 Task: Find connections with filter location Monforte de Lemos with filter topic #Lawwith filter profile language French with filter current company GroupM with filter school Women's Christian College Chennai with filter industry IT System Installation and Disposal with filter service category Information Management with filter keywords title Funeral Attendant
Action: Mouse moved to (209, 302)
Screenshot: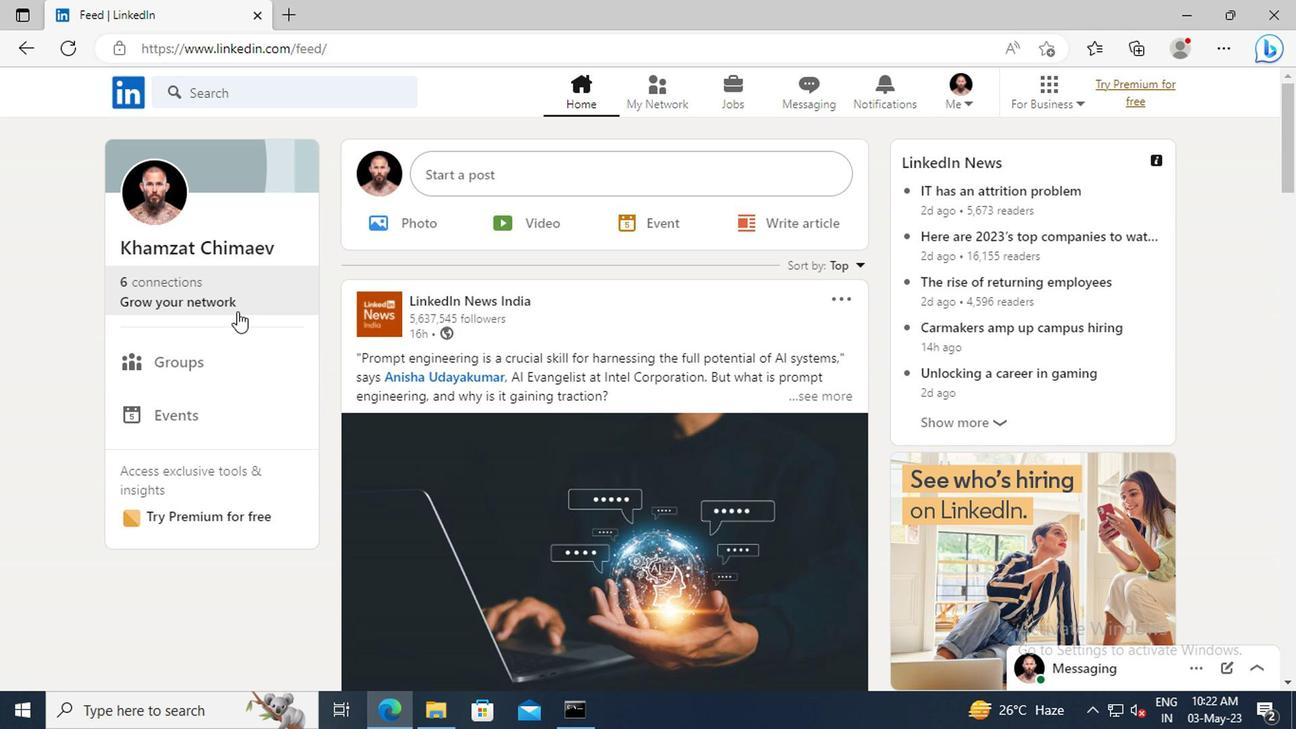 
Action: Mouse pressed left at (209, 302)
Screenshot: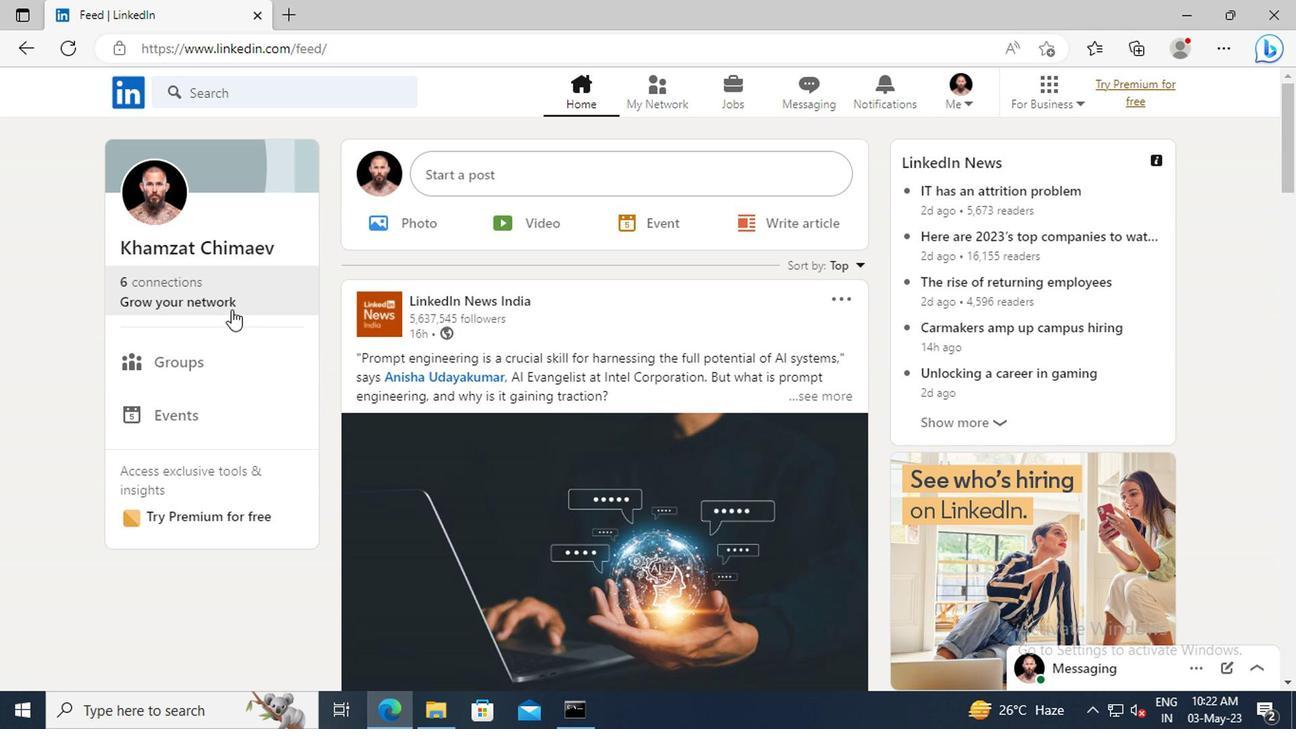 
Action: Mouse moved to (197, 201)
Screenshot: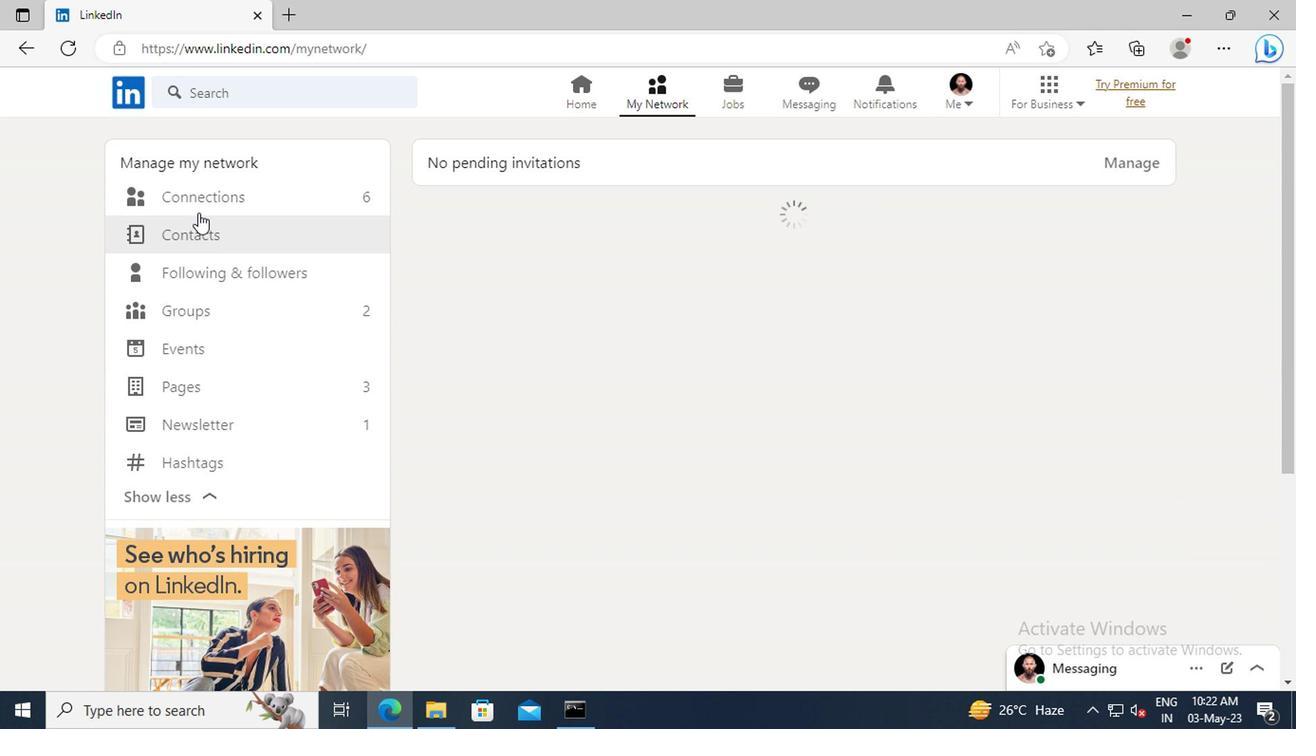 
Action: Mouse pressed left at (197, 201)
Screenshot: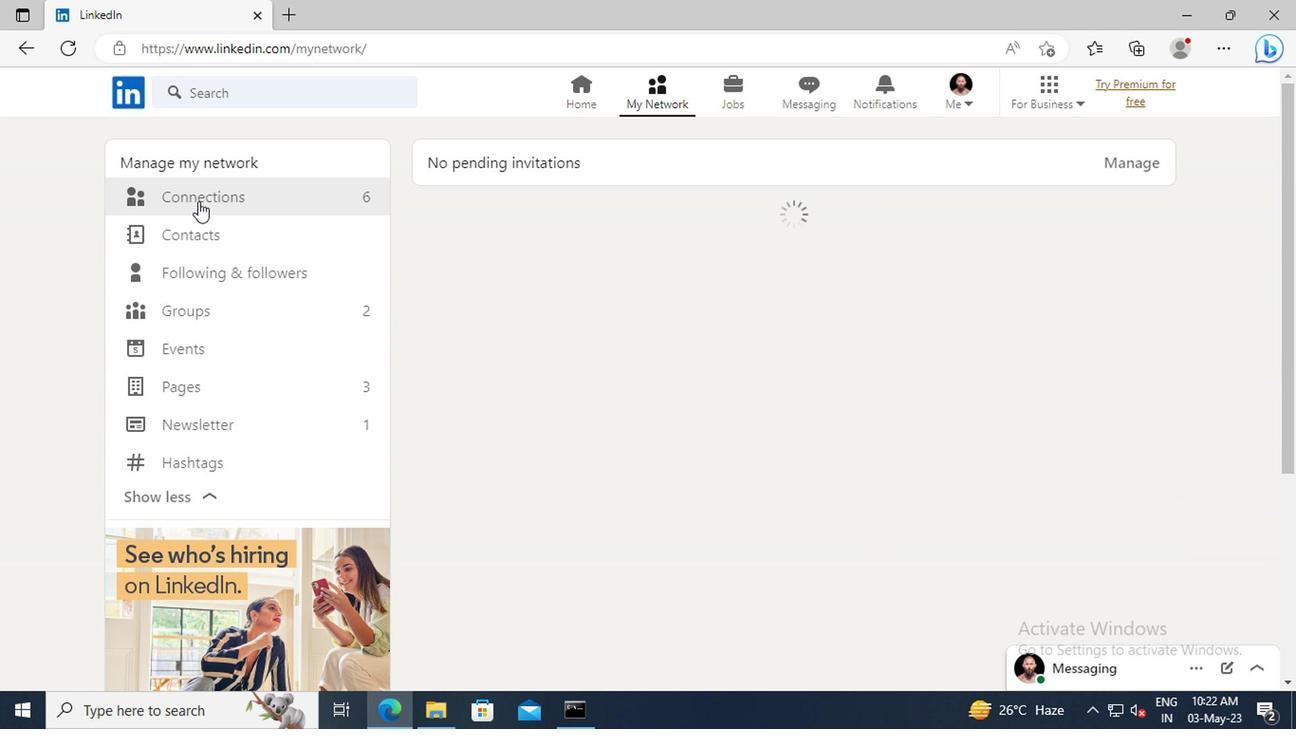 
Action: Mouse moved to (768, 205)
Screenshot: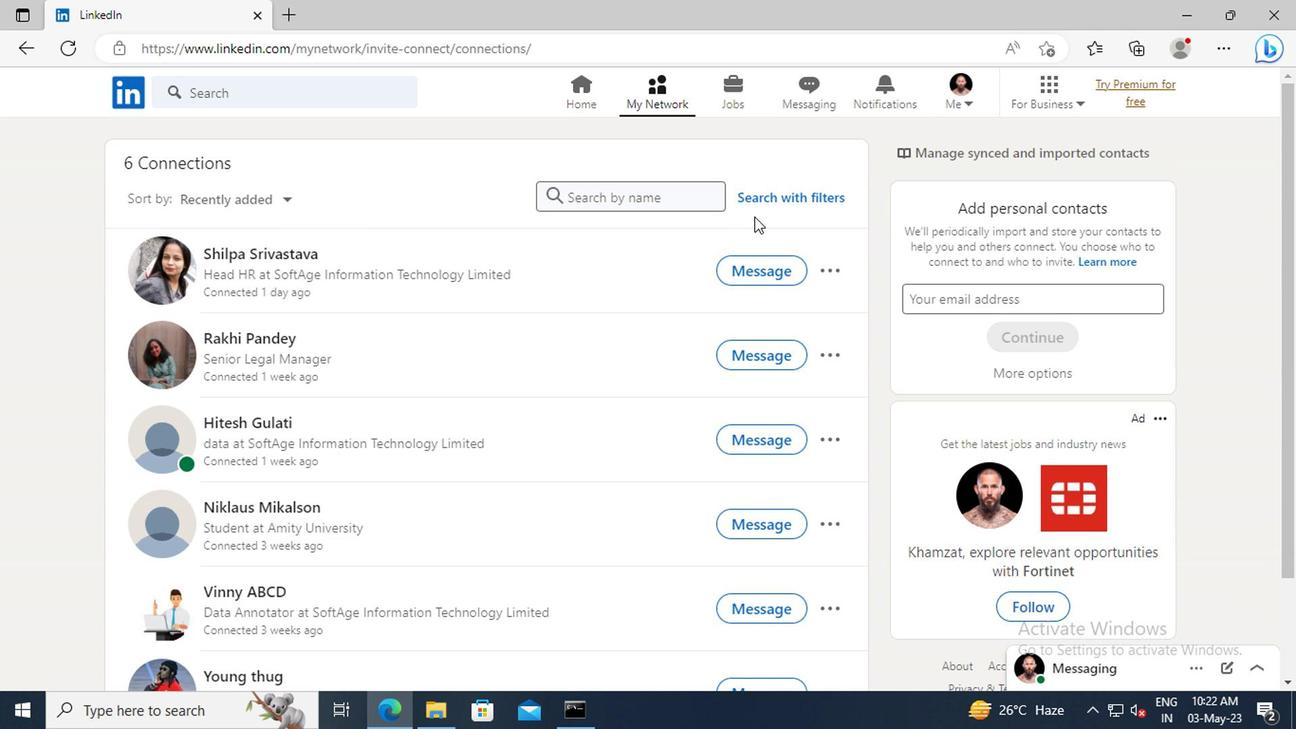 
Action: Mouse pressed left at (768, 205)
Screenshot: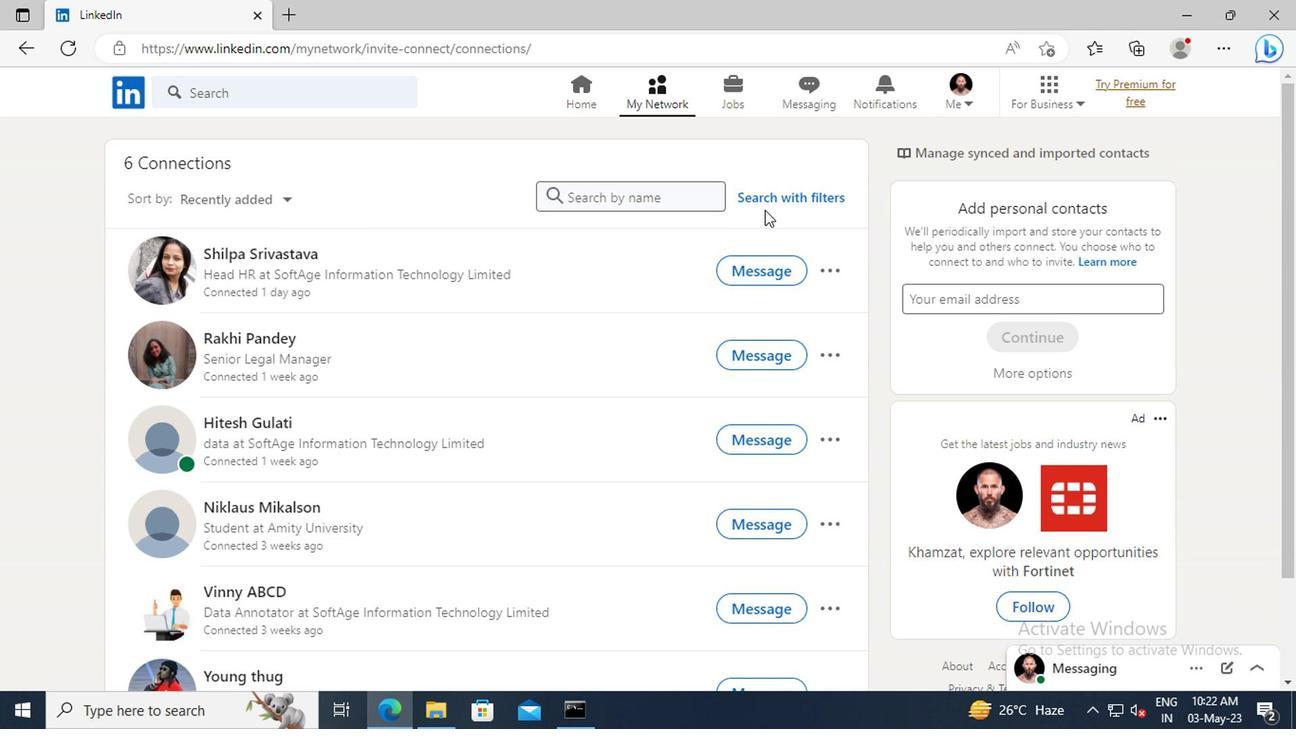 
Action: Mouse moved to (721, 146)
Screenshot: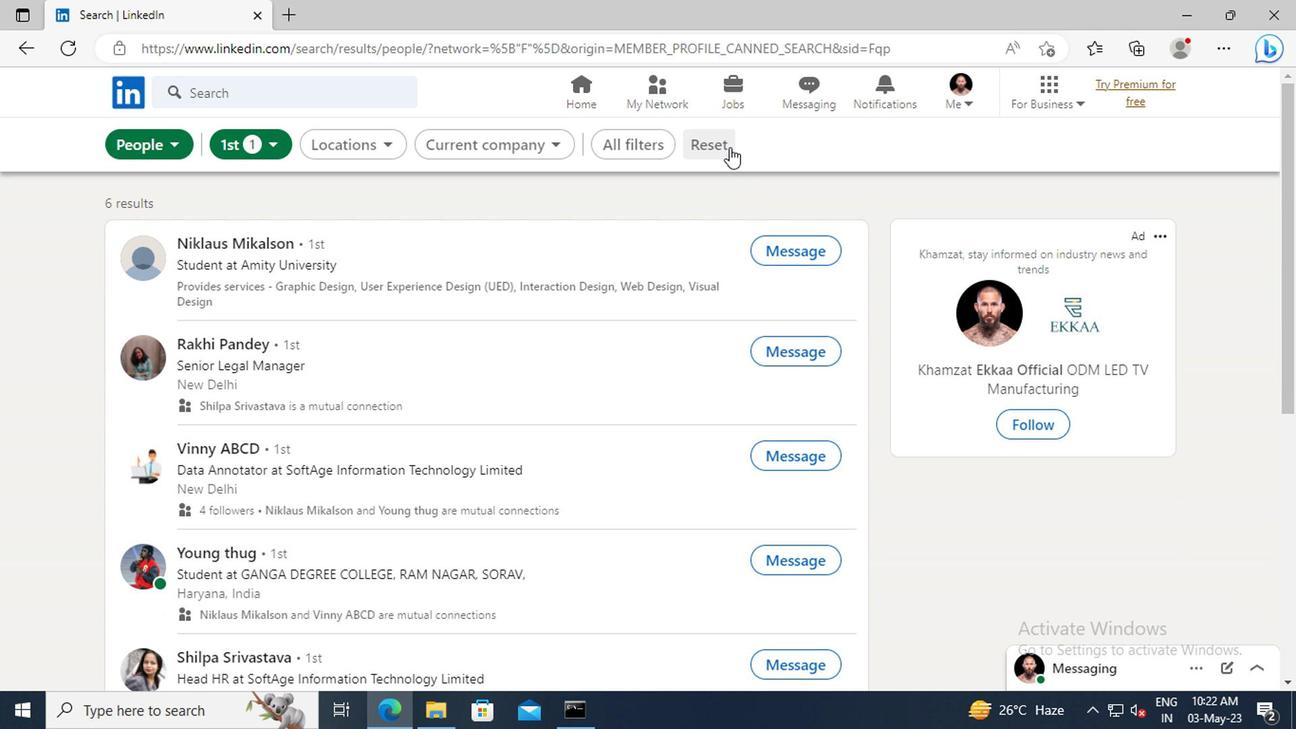 
Action: Mouse pressed left at (721, 146)
Screenshot: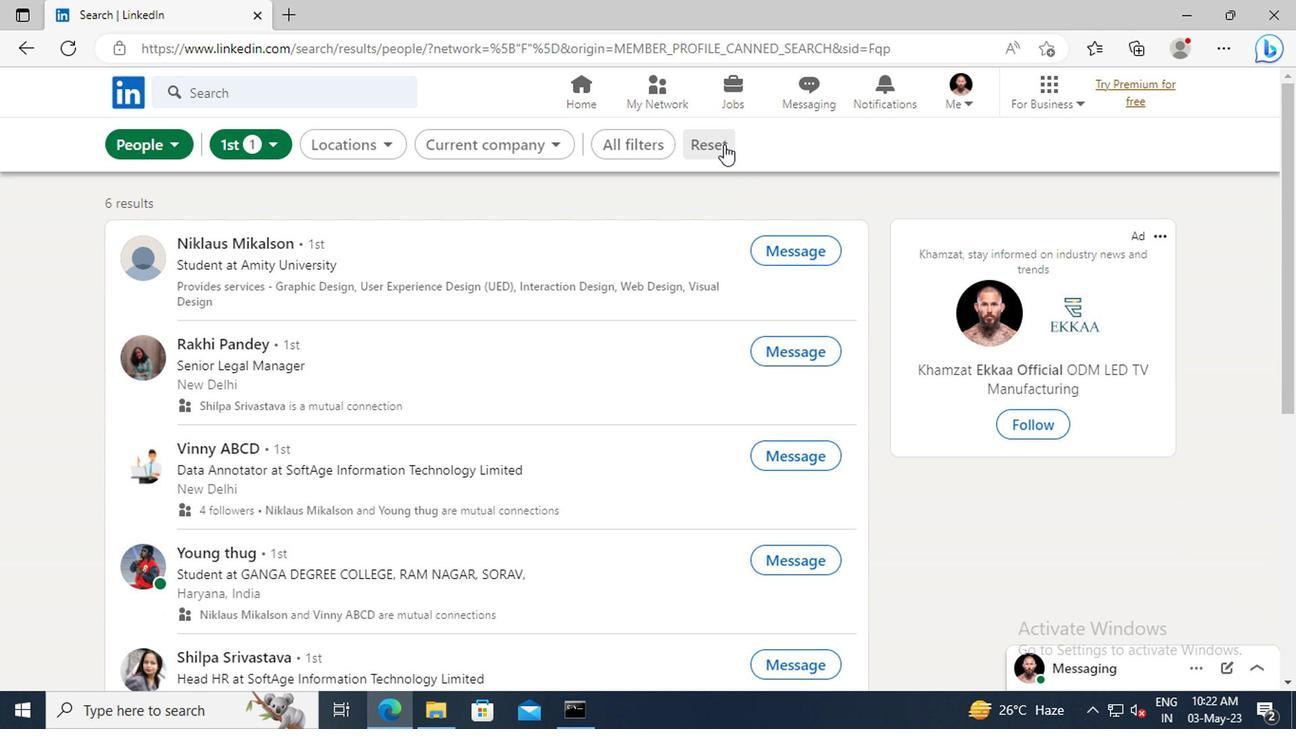 
Action: Mouse moved to (696, 146)
Screenshot: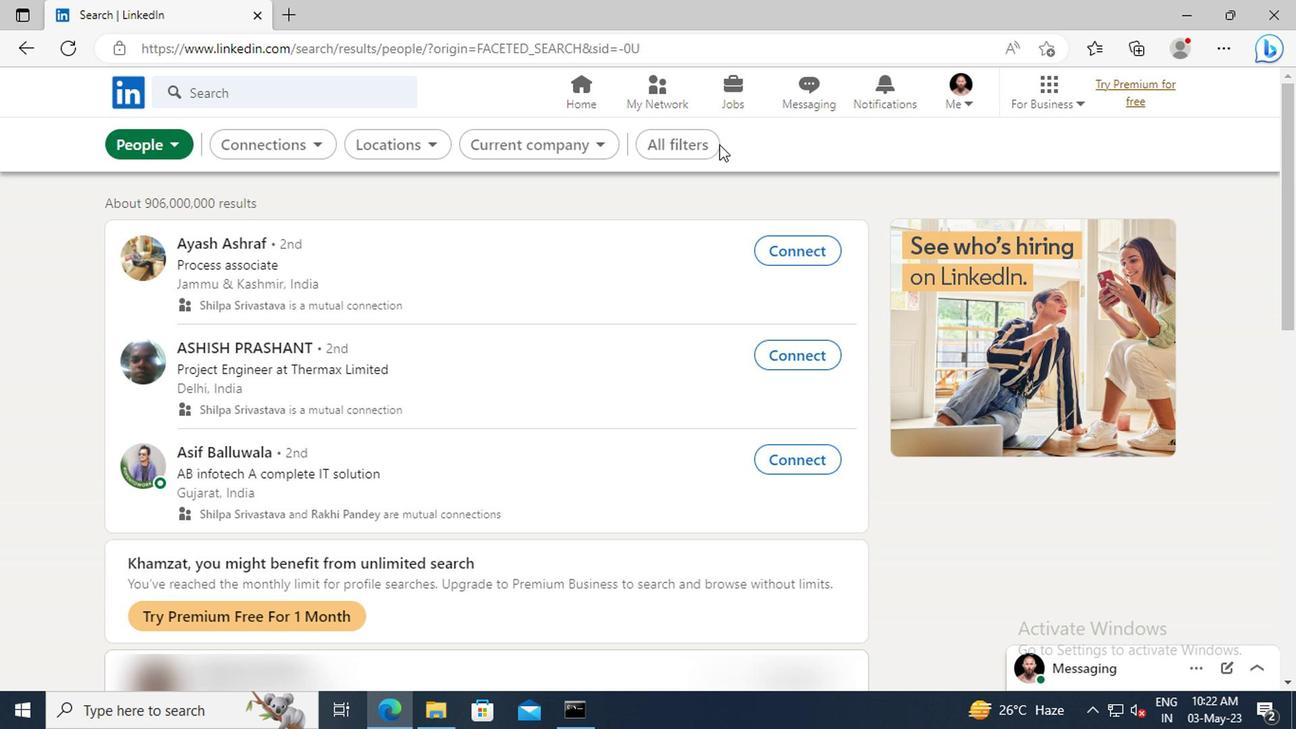
Action: Mouse pressed left at (696, 146)
Screenshot: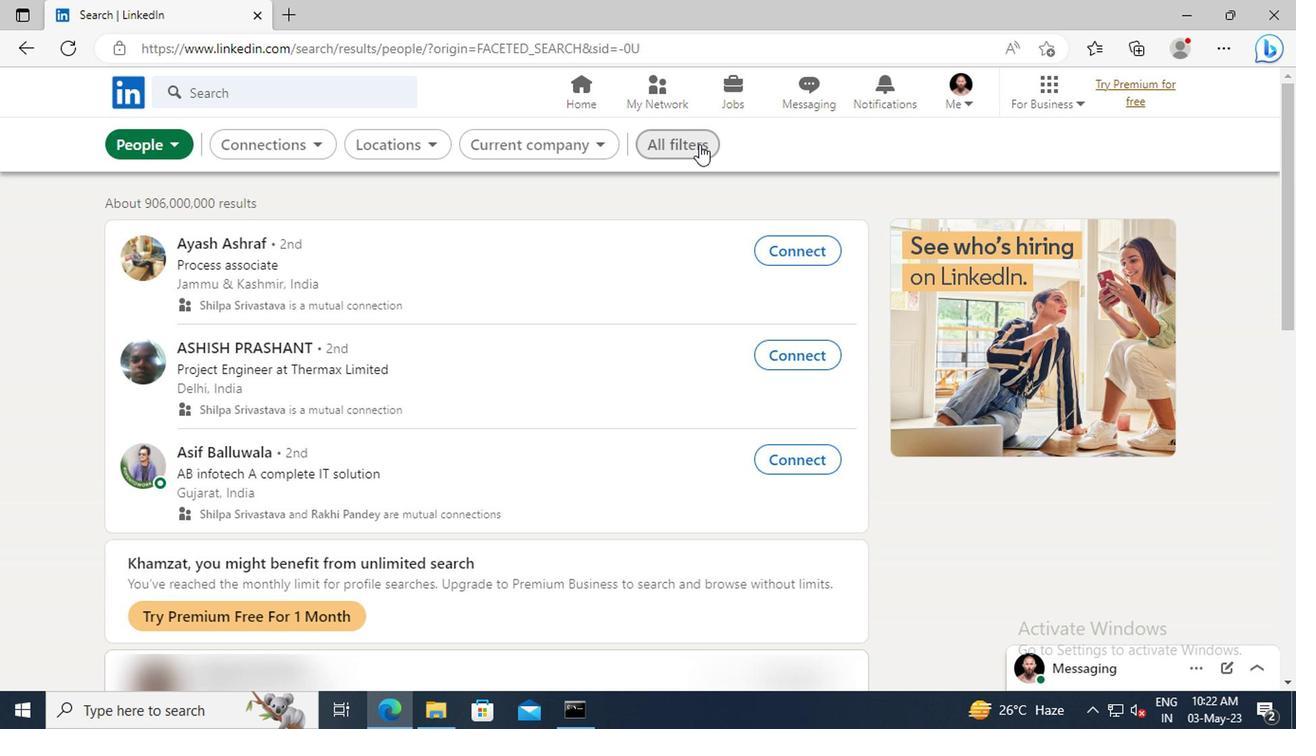 
Action: Mouse moved to (1059, 364)
Screenshot: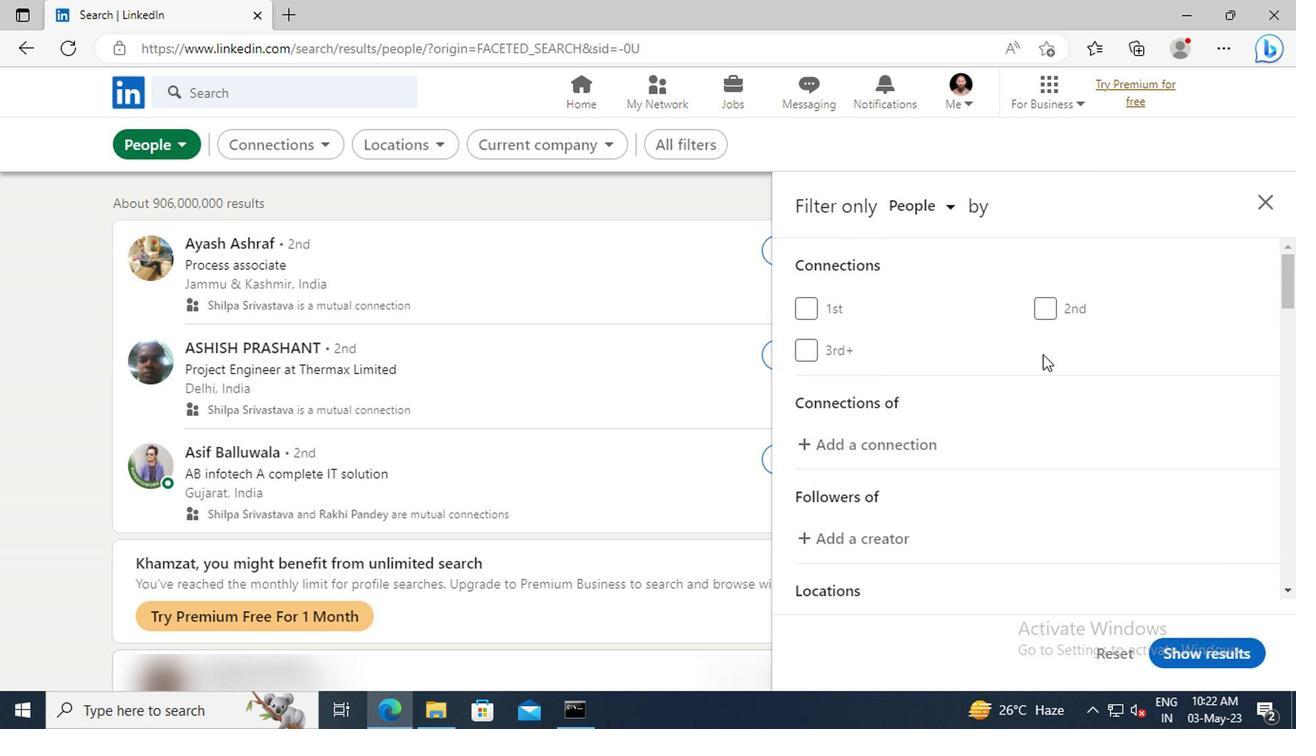 
Action: Mouse scrolled (1059, 363) with delta (0, 0)
Screenshot: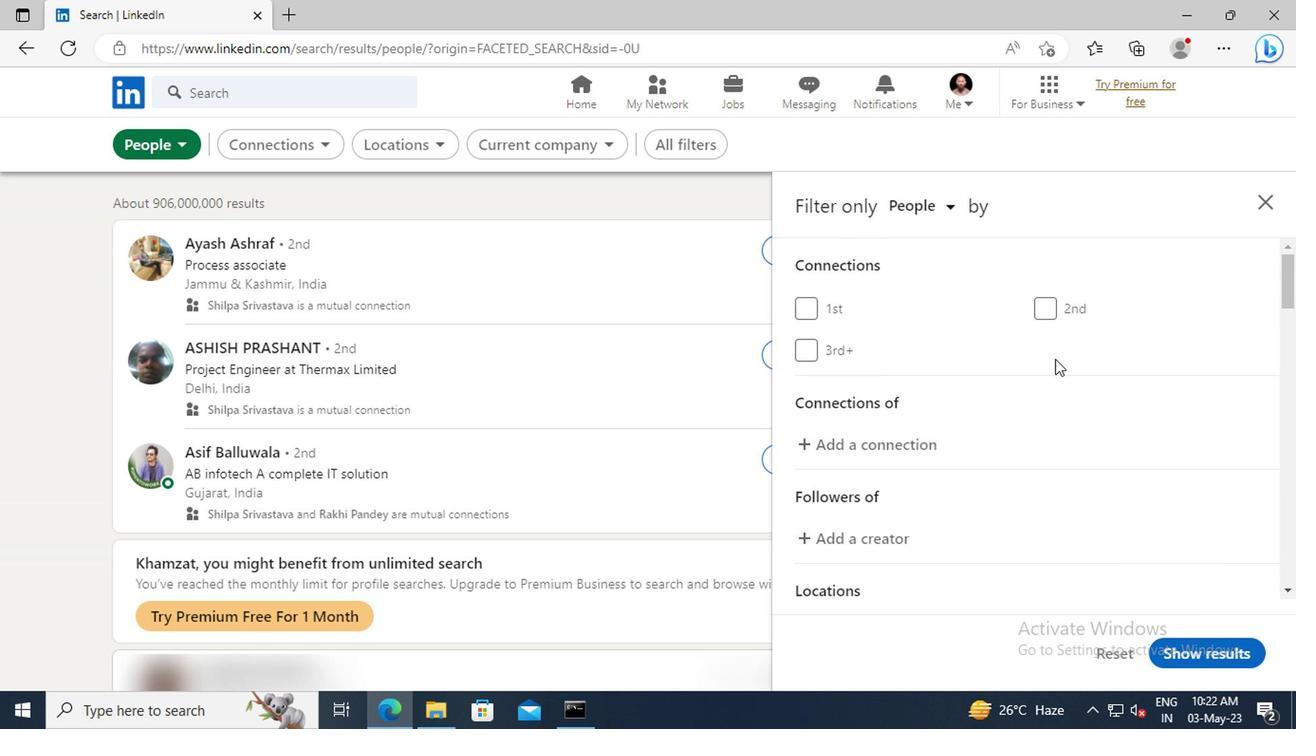 
Action: Mouse moved to (1060, 364)
Screenshot: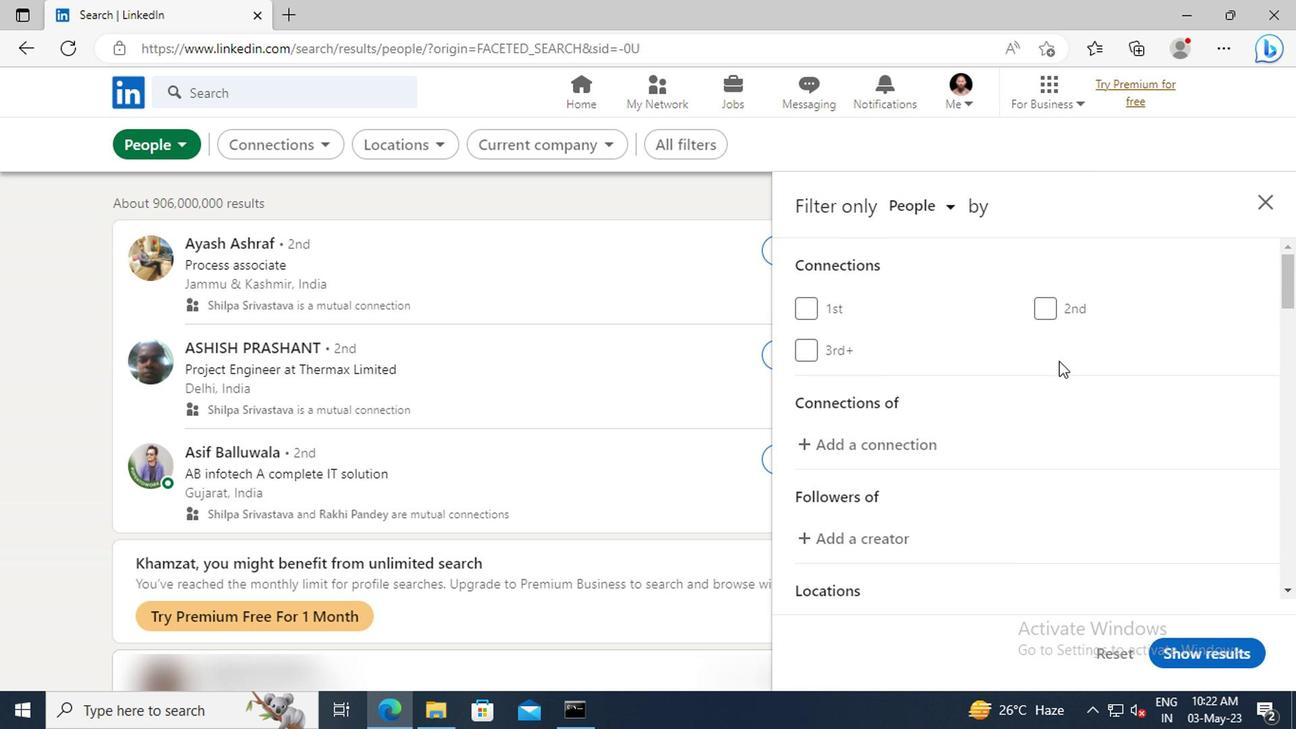 
Action: Mouse scrolled (1060, 363) with delta (0, 0)
Screenshot: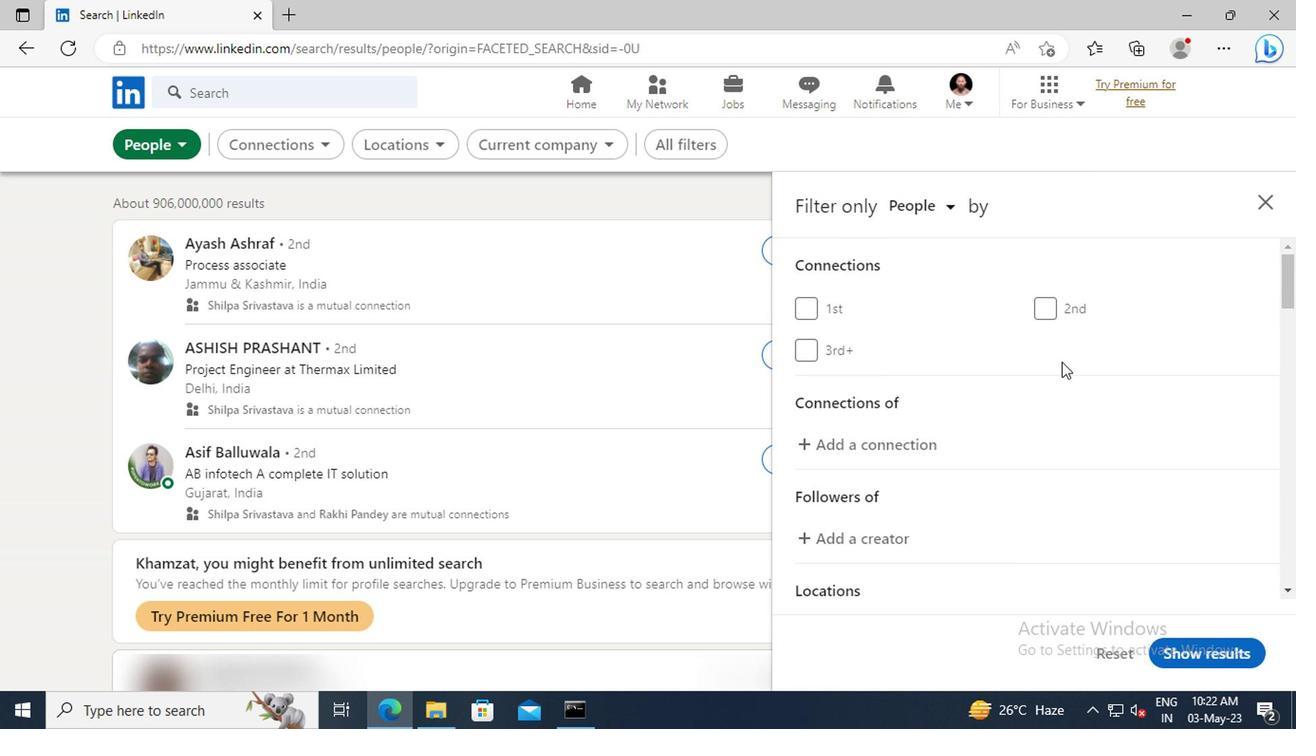 
Action: Mouse scrolled (1060, 363) with delta (0, 0)
Screenshot: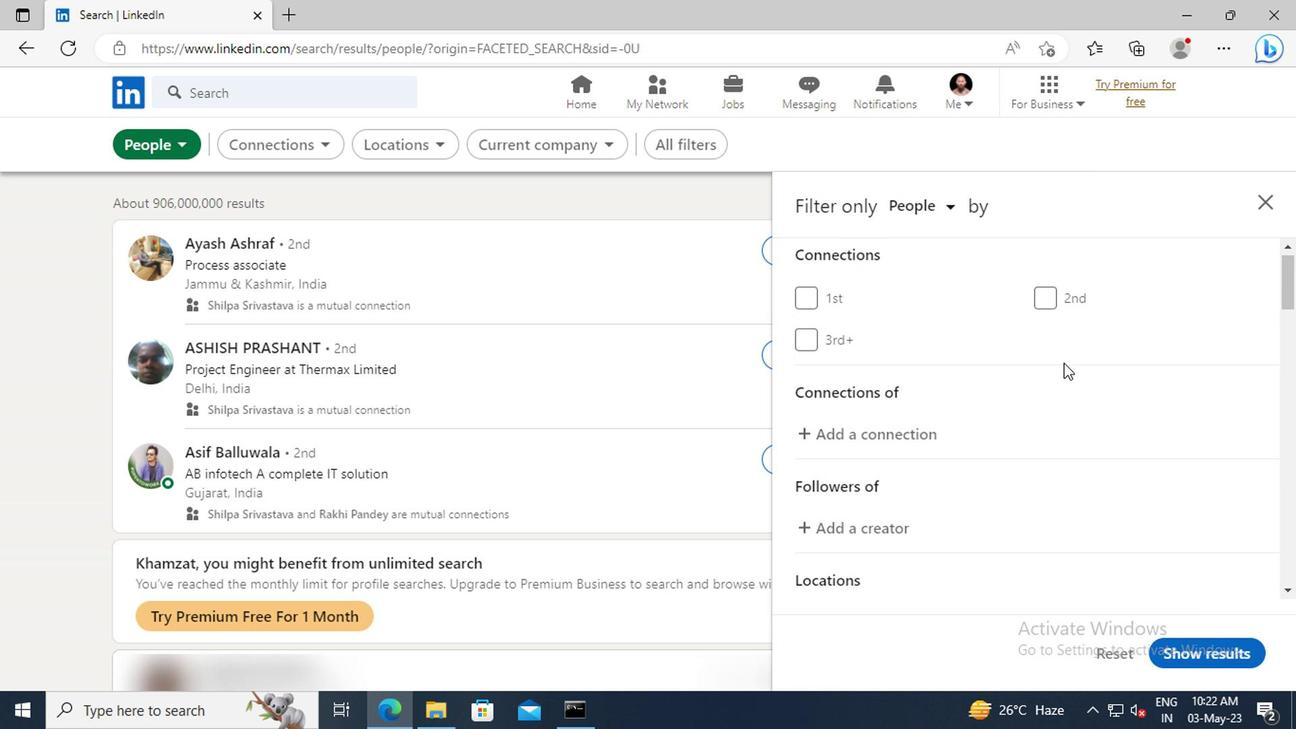 
Action: Mouse scrolled (1060, 363) with delta (0, 0)
Screenshot: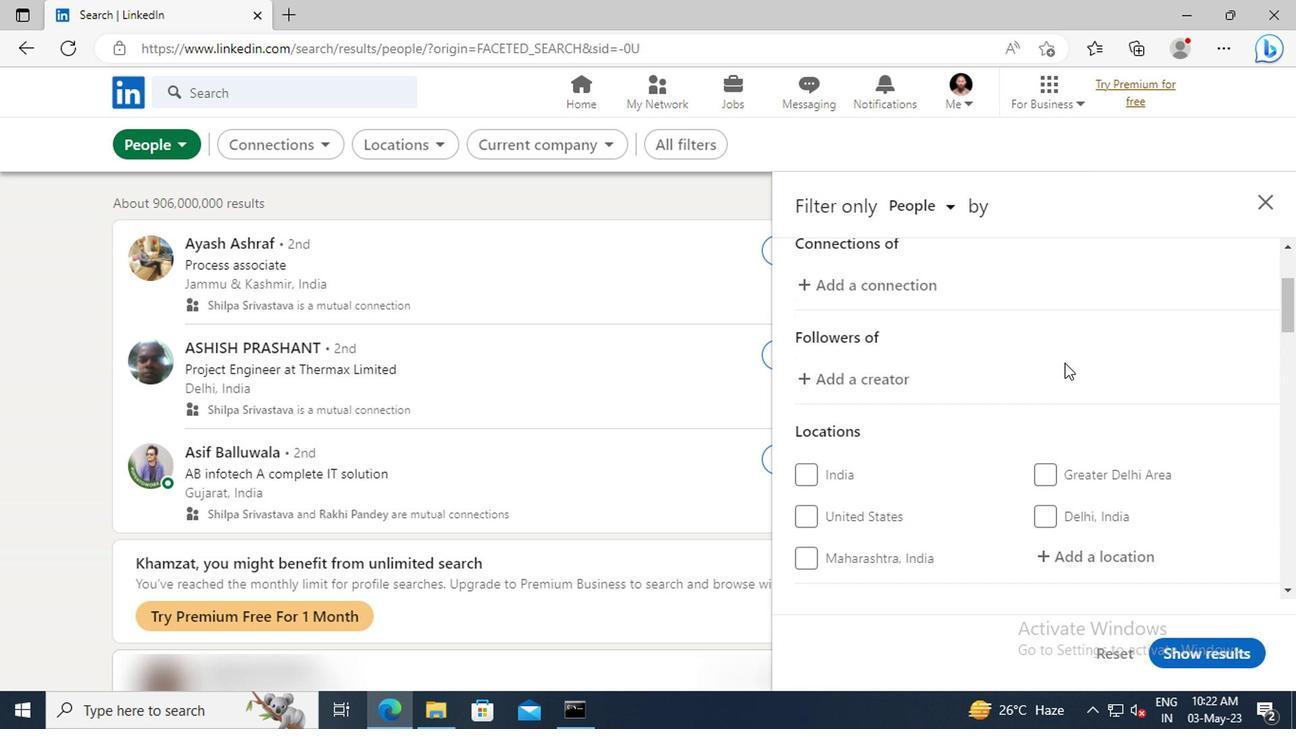 
Action: Mouse scrolled (1060, 363) with delta (0, 0)
Screenshot: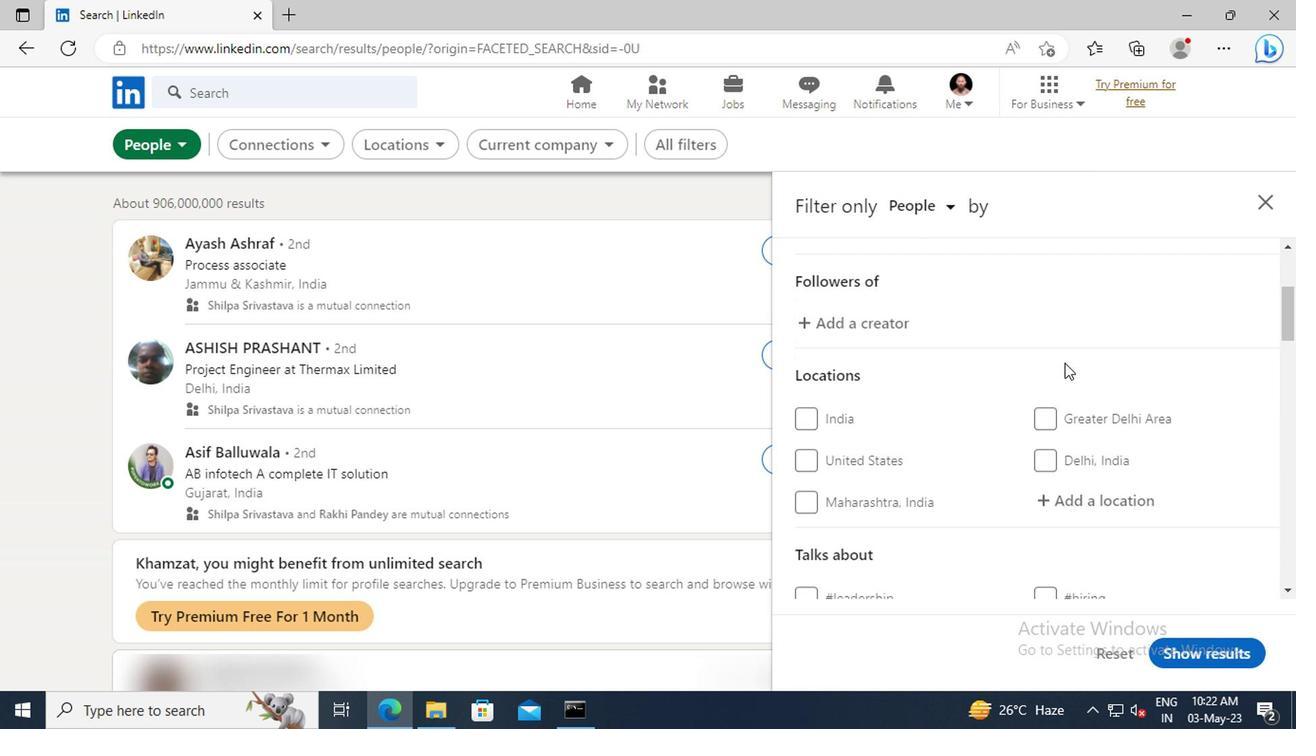 
Action: Mouse moved to (1063, 446)
Screenshot: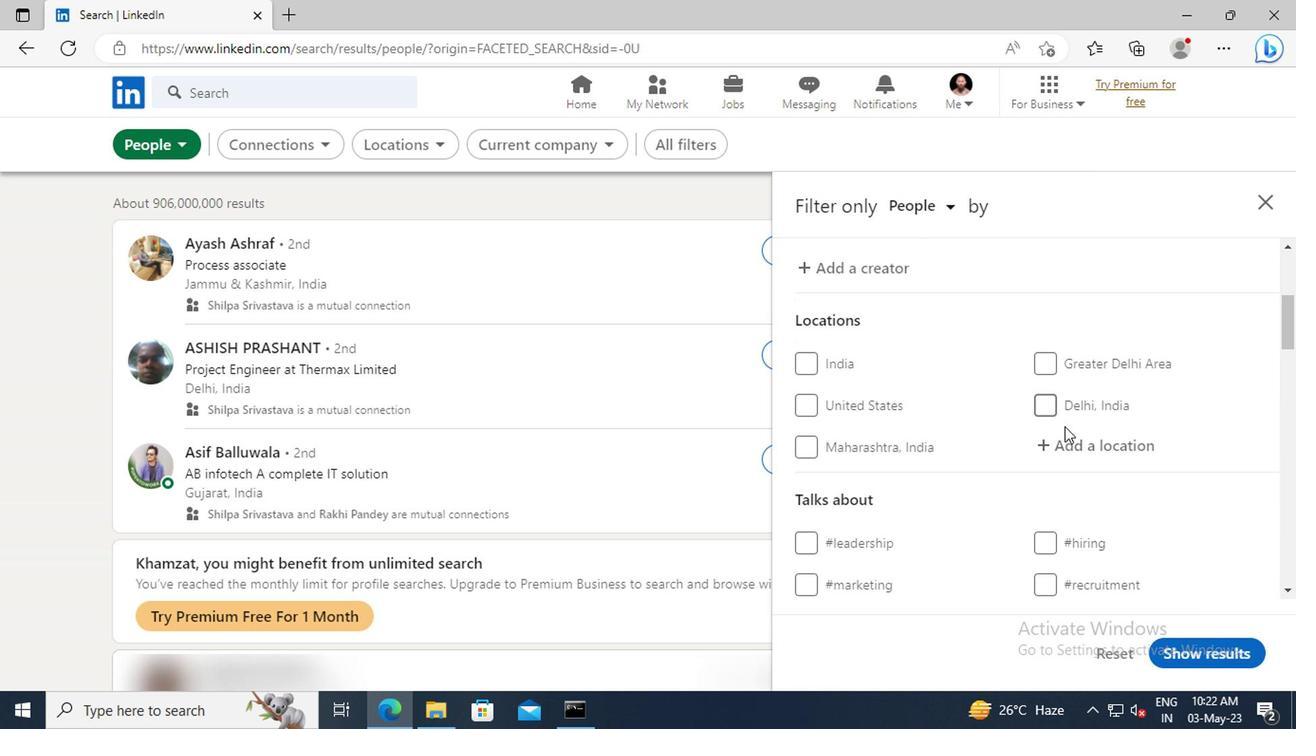 
Action: Mouse pressed left at (1063, 446)
Screenshot: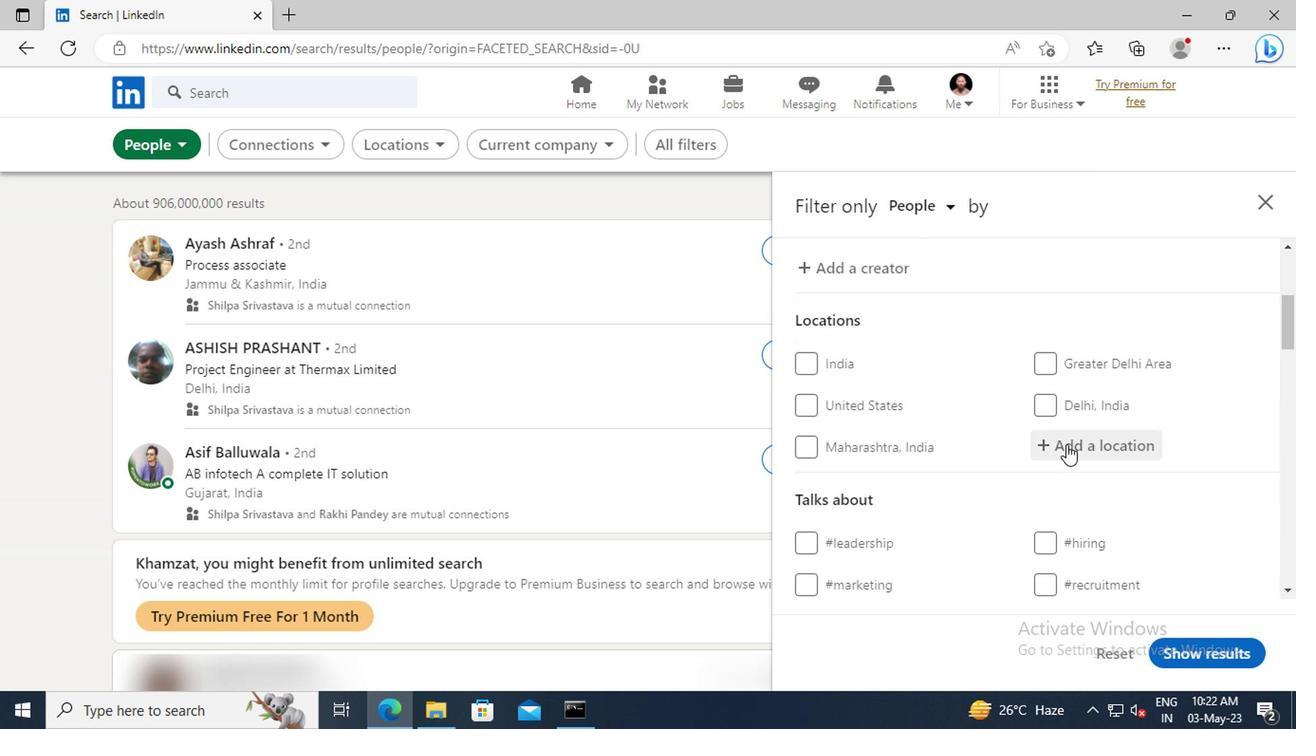 
Action: Key pressed <Key.shift>MONFORTE<Key.space>
Screenshot: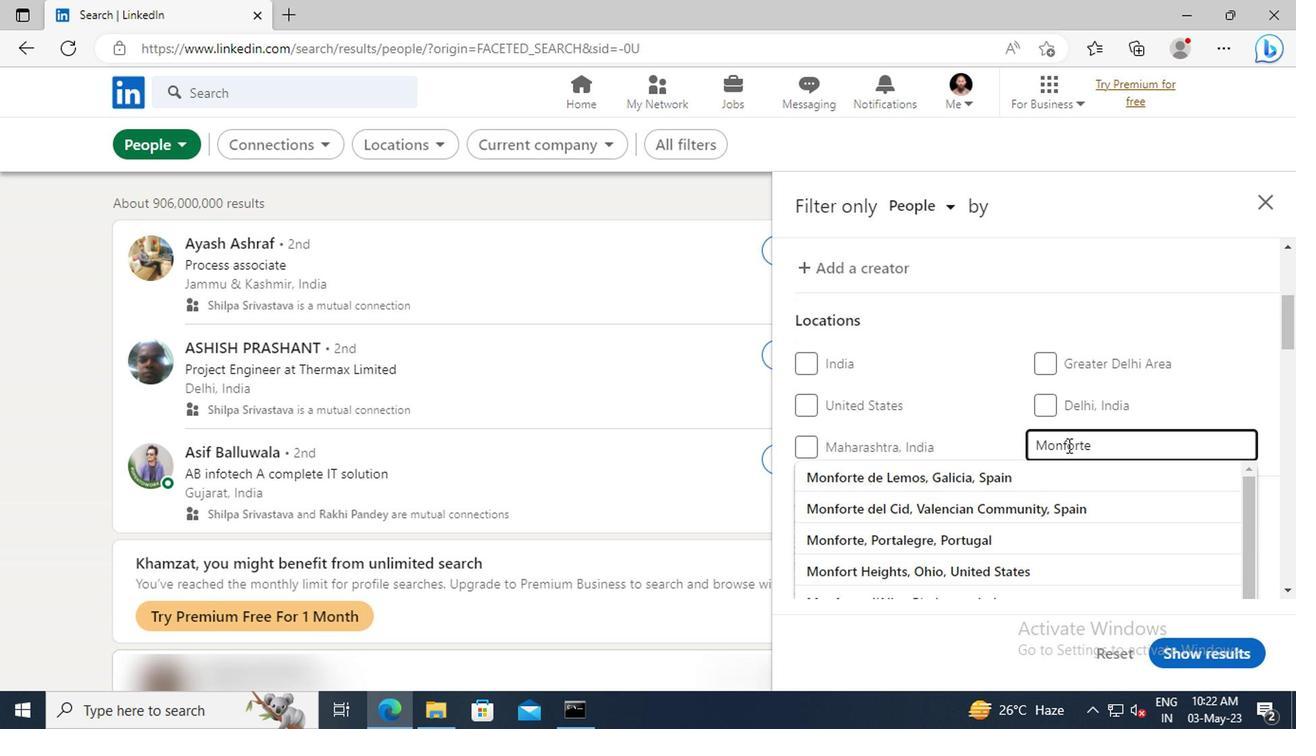 
Action: Mouse moved to (1055, 478)
Screenshot: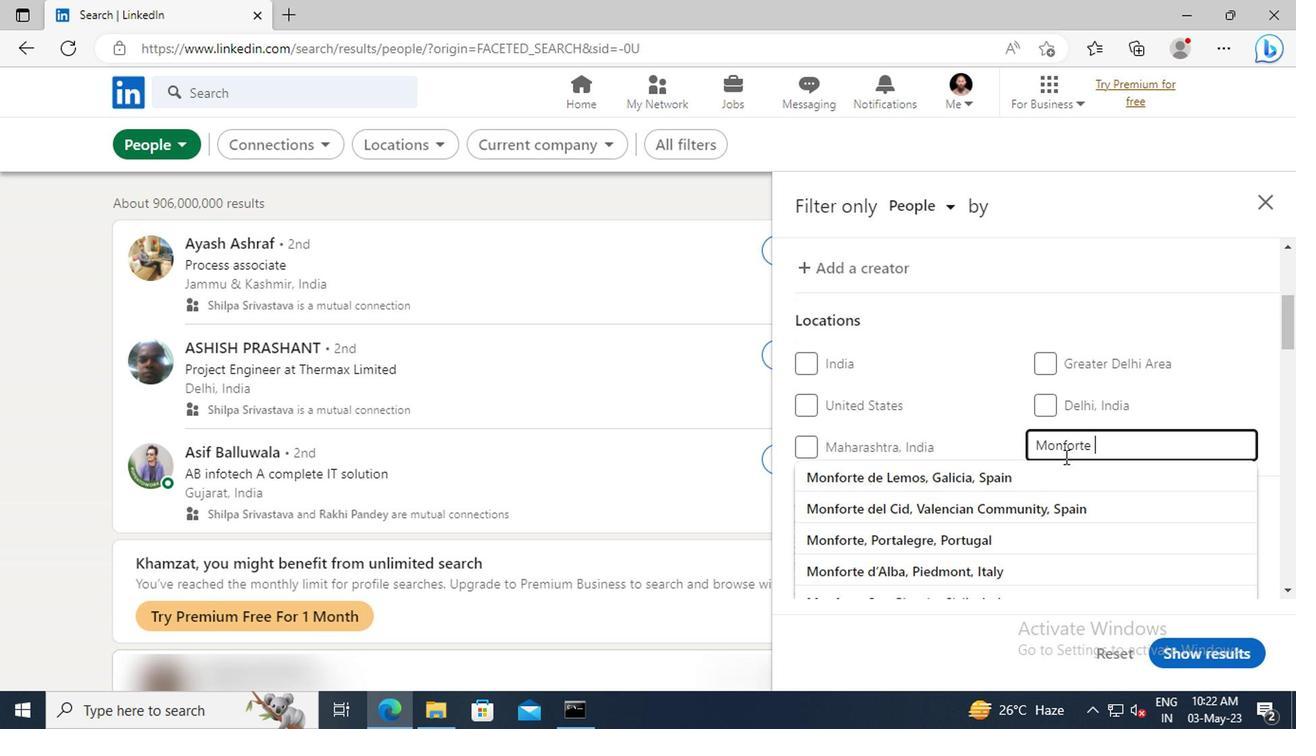 
Action: Mouse pressed left at (1055, 478)
Screenshot: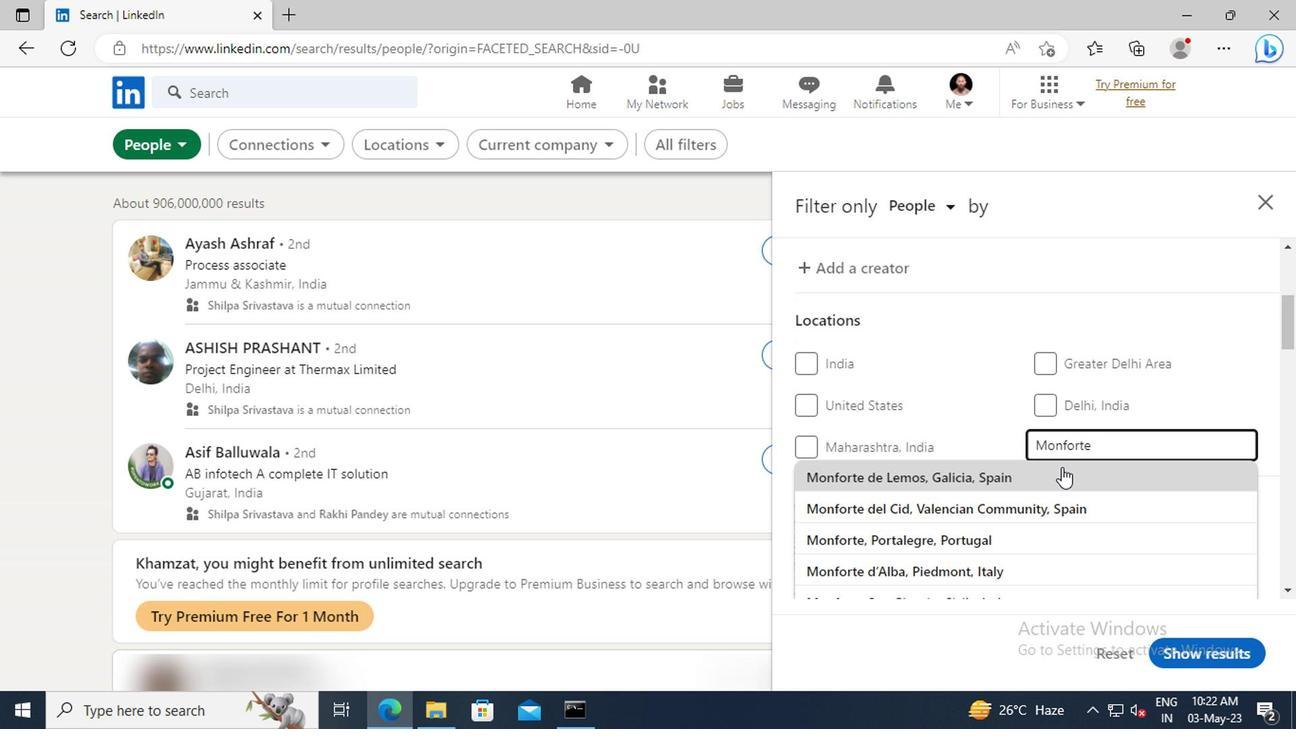 
Action: Mouse scrolled (1055, 476) with delta (0, -1)
Screenshot: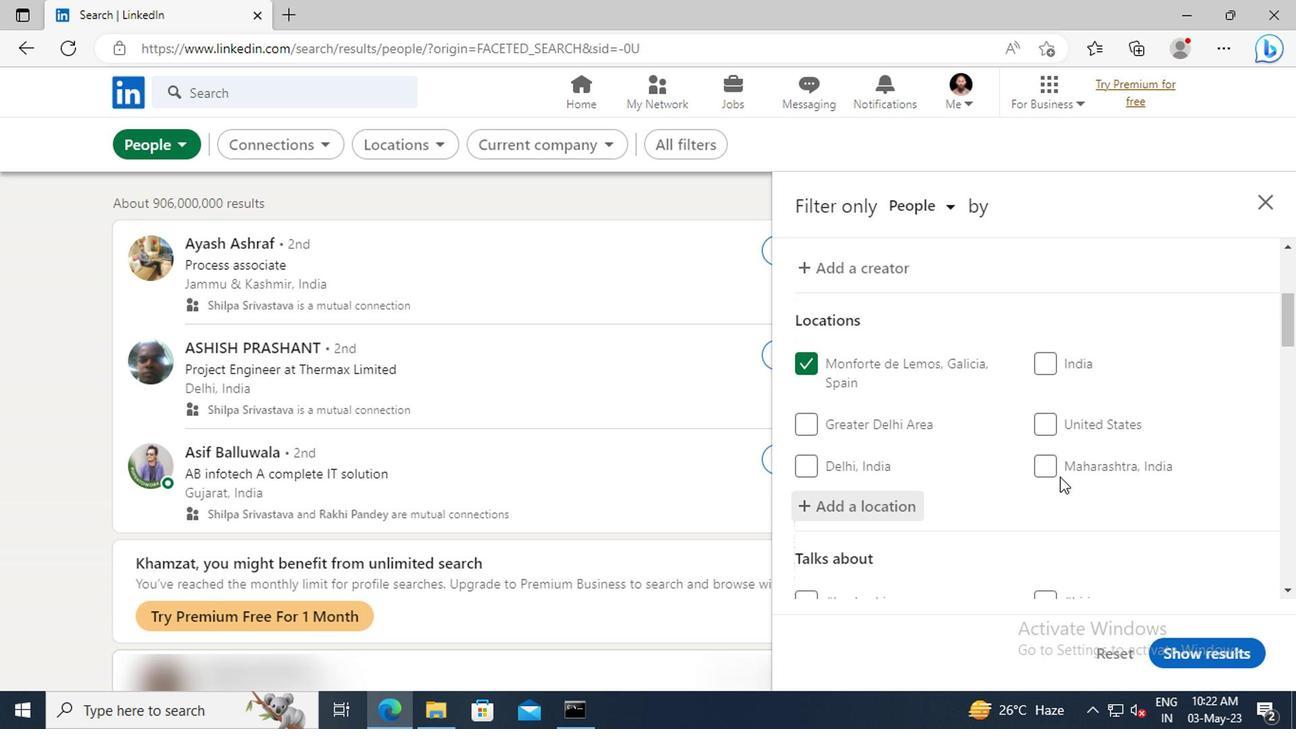 
Action: Mouse scrolled (1055, 476) with delta (0, -1)
Screenshot: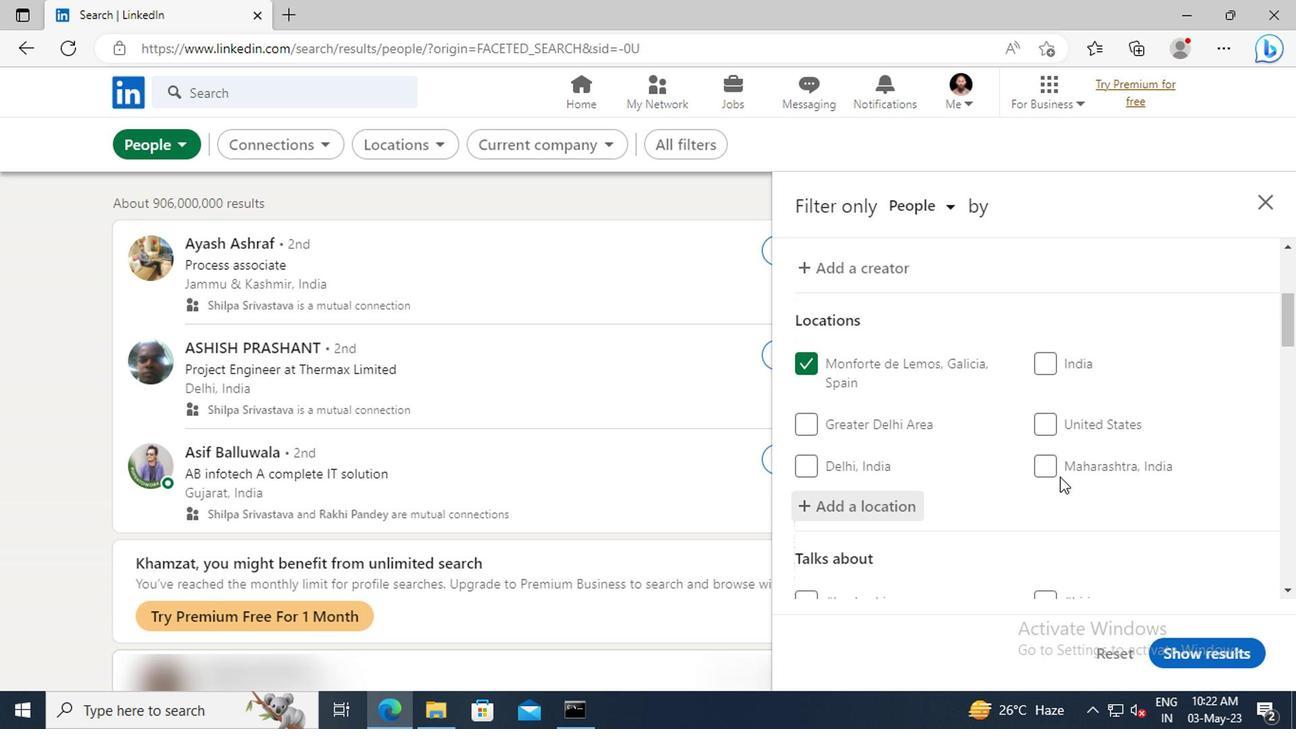
Action: Mouse scrolled (1055, 476) with delta (0, -1)
Screenshot: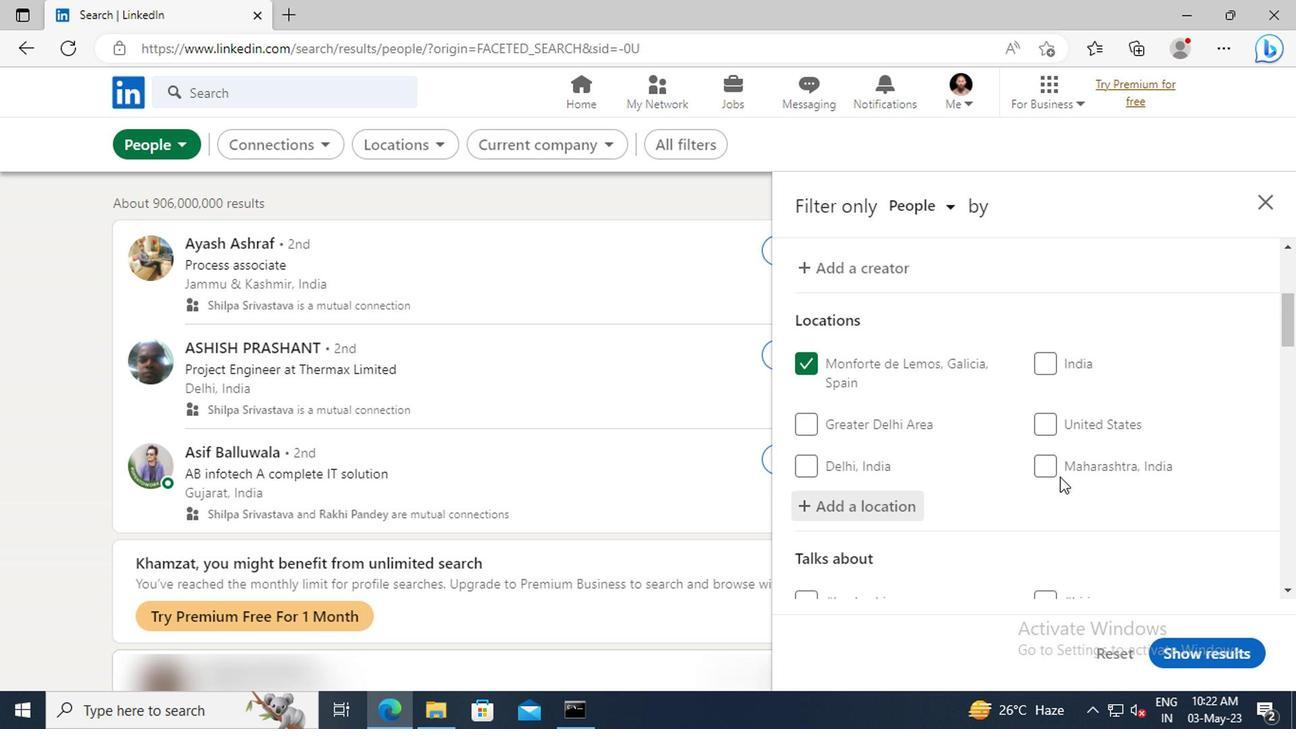 
Action: Mouse moved to (1051, 441)
Screenshot: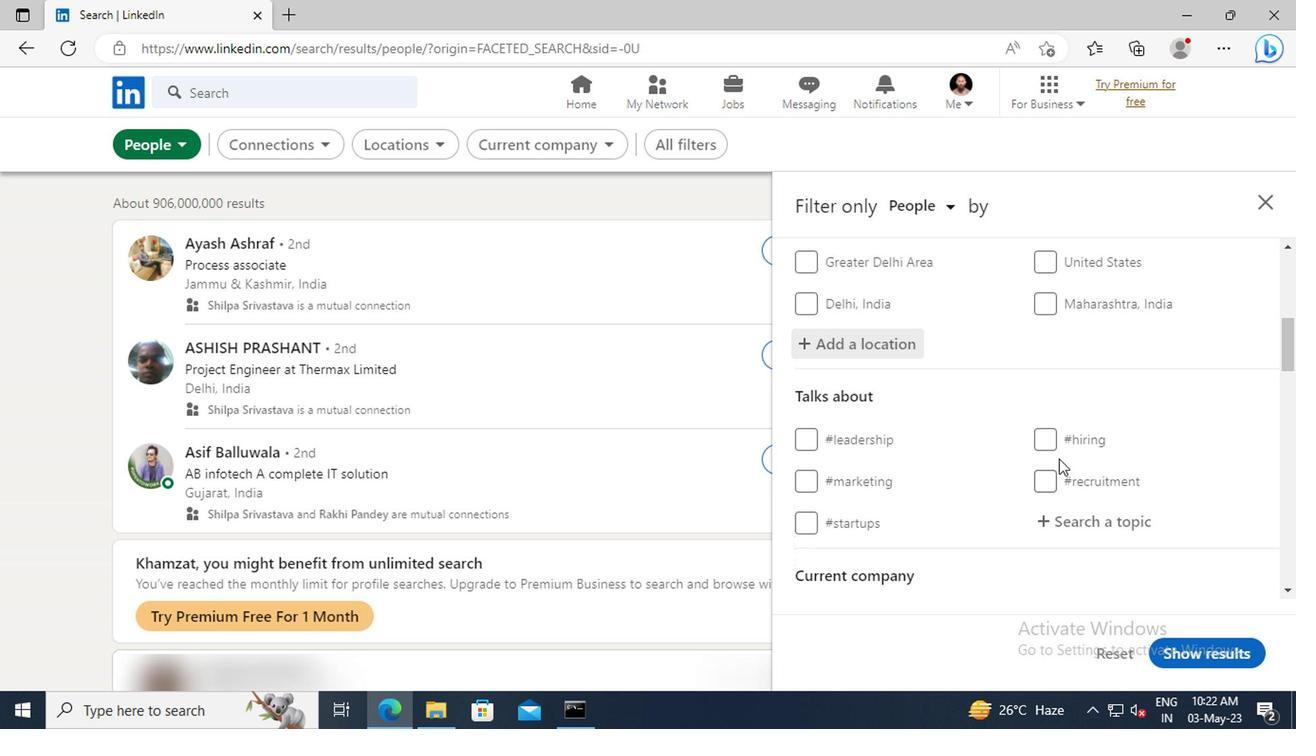 
Action: Mouse scrolled (1051, 440) with delta (0, 0)
Screenshot: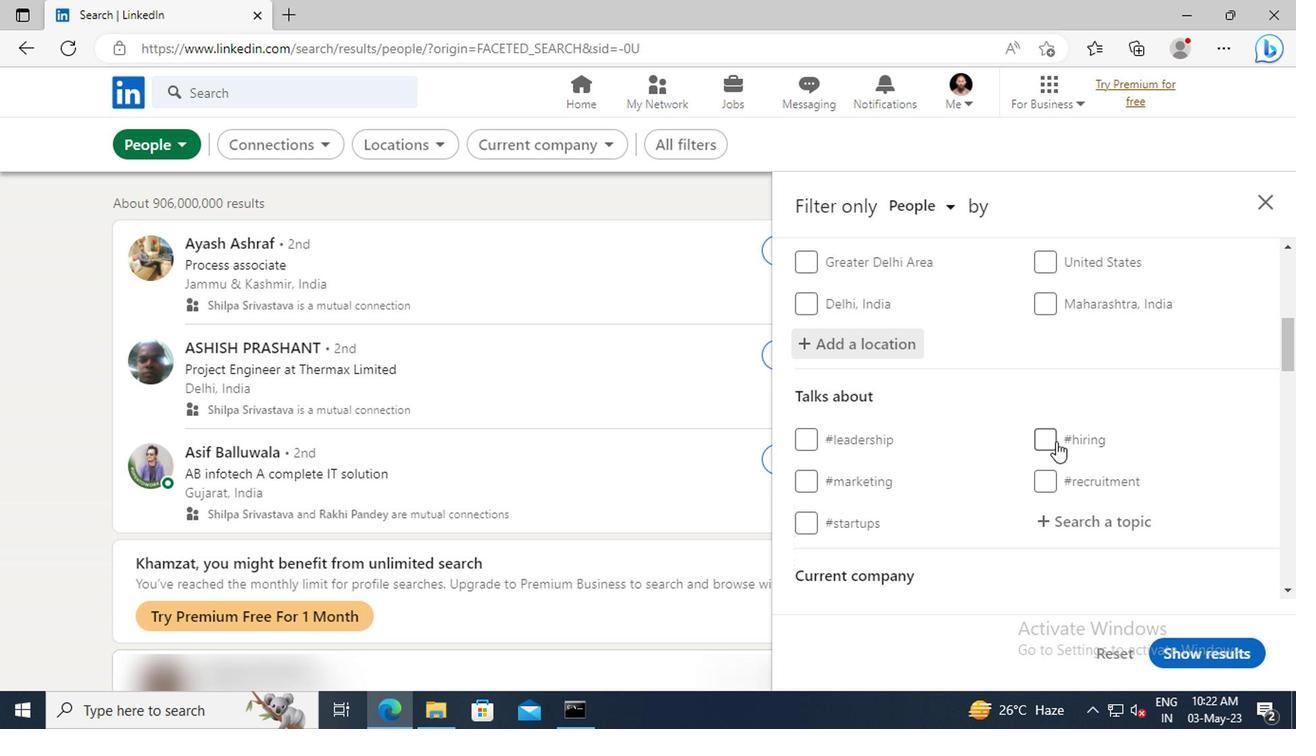 
Action: Mouse moved to (1057, 464)
Screenshot: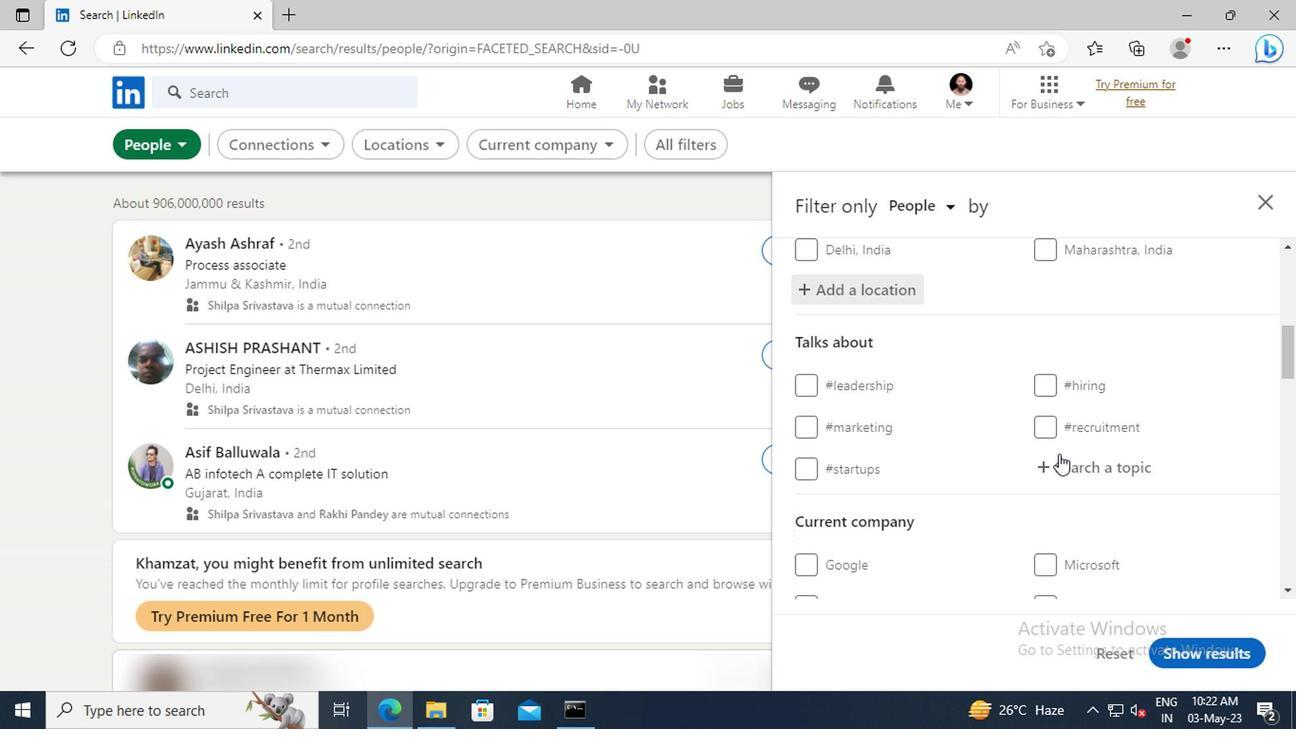 
Action: Mouse pressed left at (1057, 464)
Screenshot: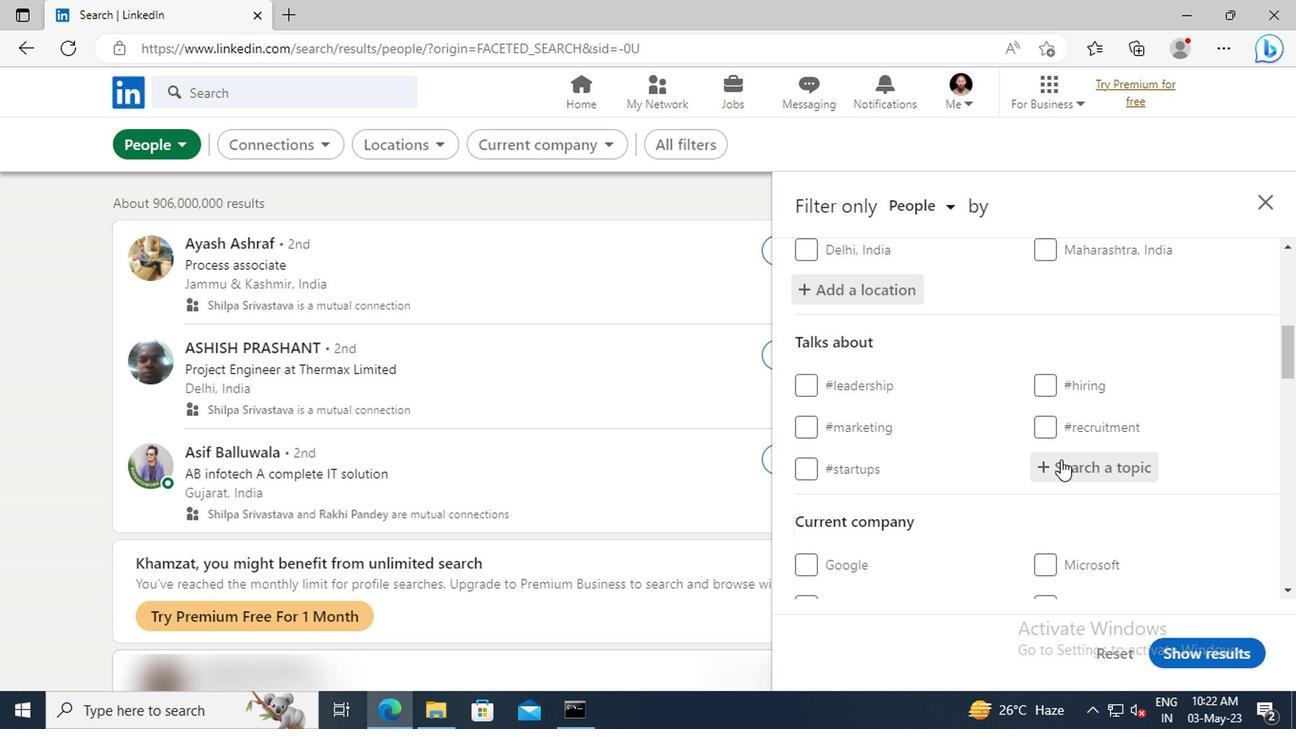 
Action: Key pressed <Key.shift>LAW
Screenshot: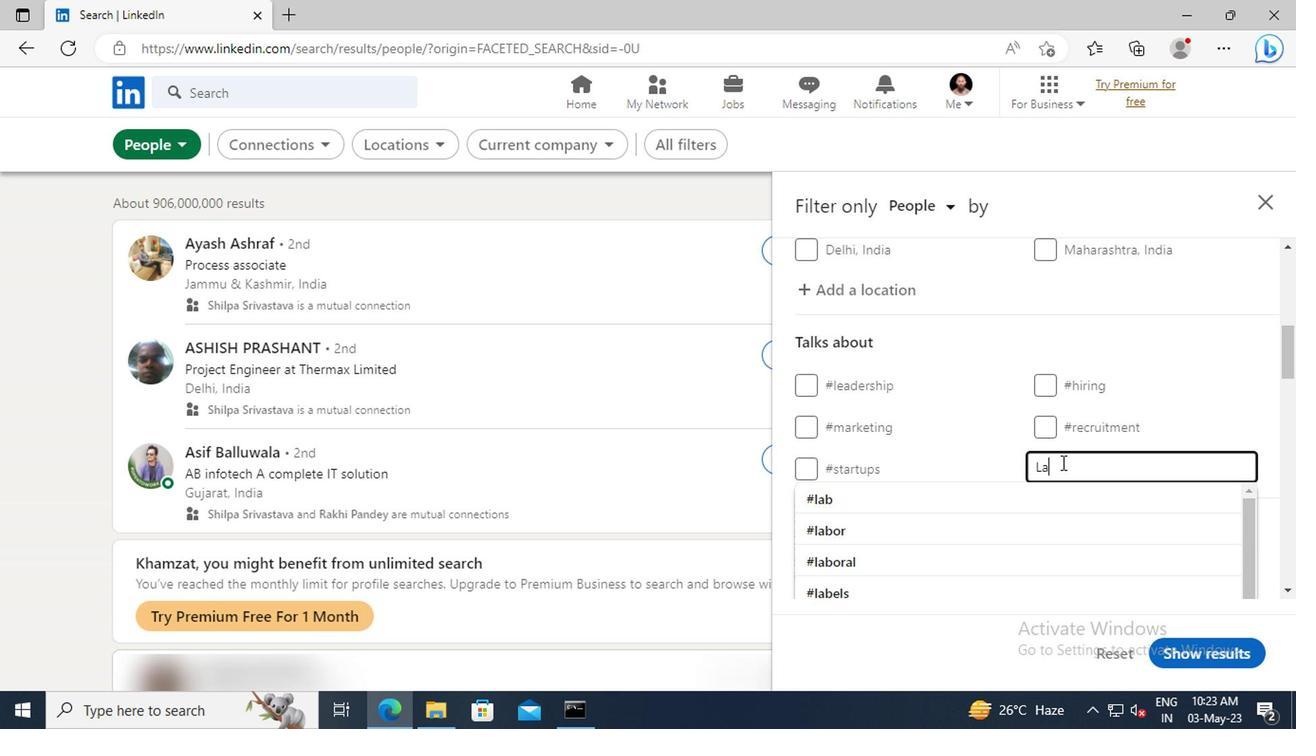 
Action: Mouse moved to (1057, 488)
Screenshot: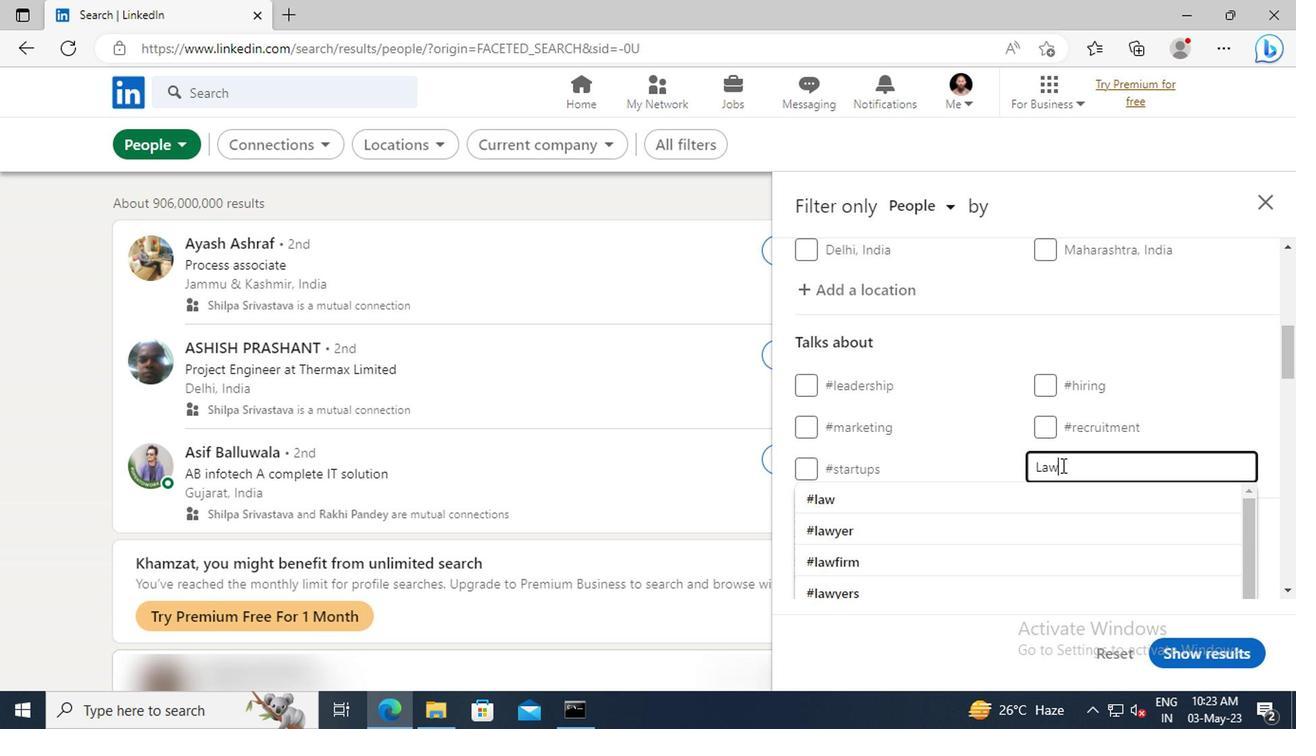 
Action: Mouse pressed left at (1057, 488)
Screenshot: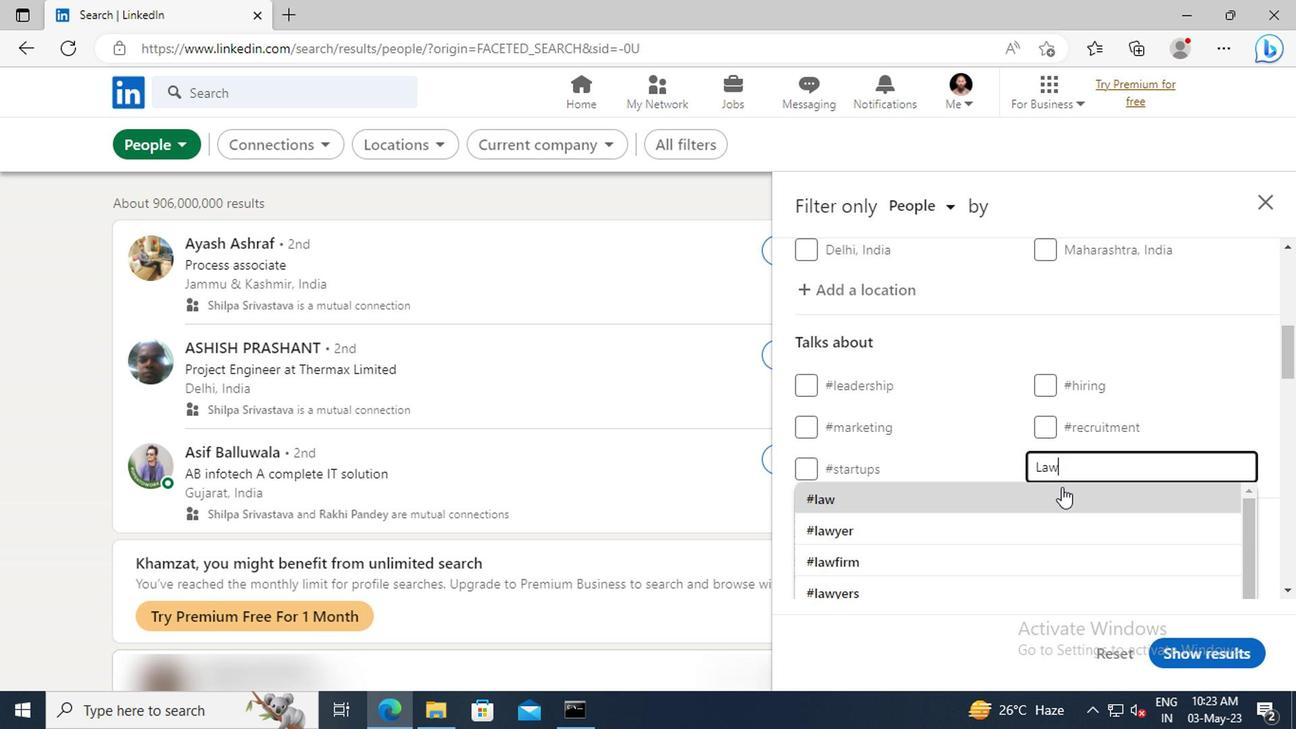 
Action: Mouse scrolled (1057, 487) with delta (0, 0)
Screenshot: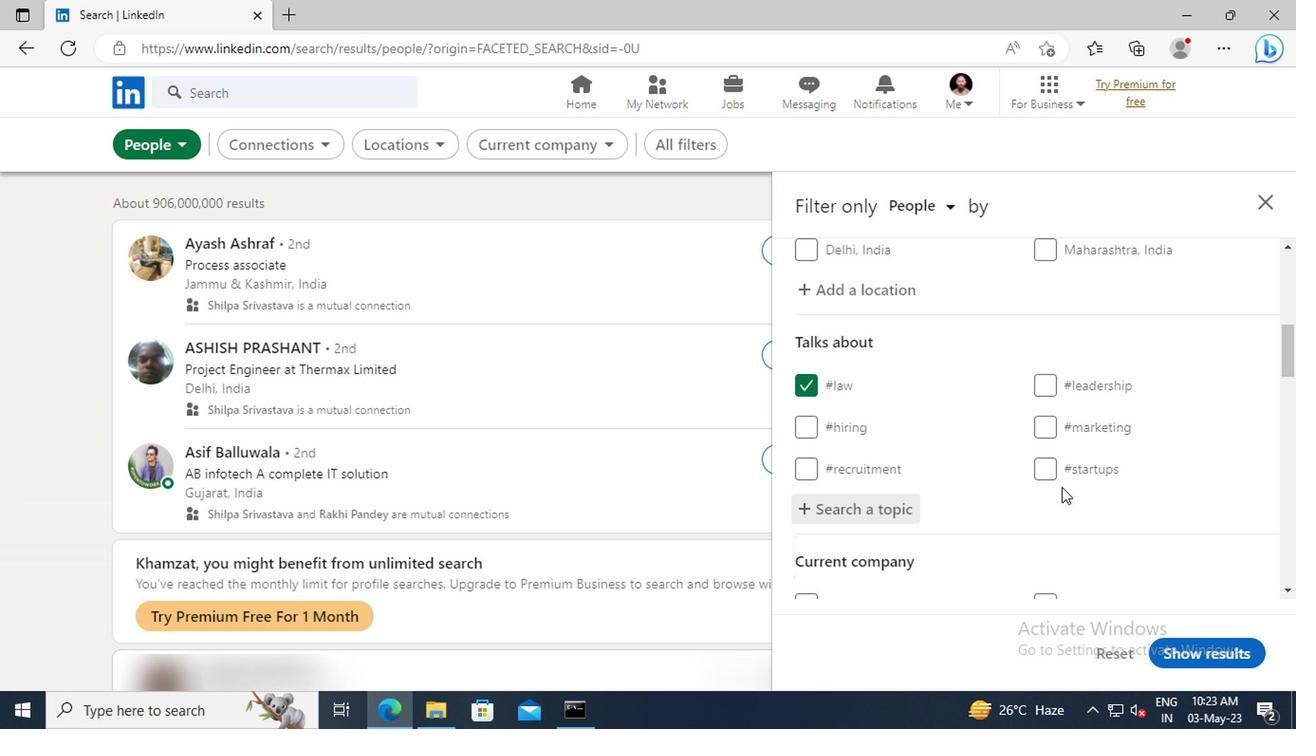 
Action: Mouse scrolled (1057, 487) with delta (0, 0)
Screenshot: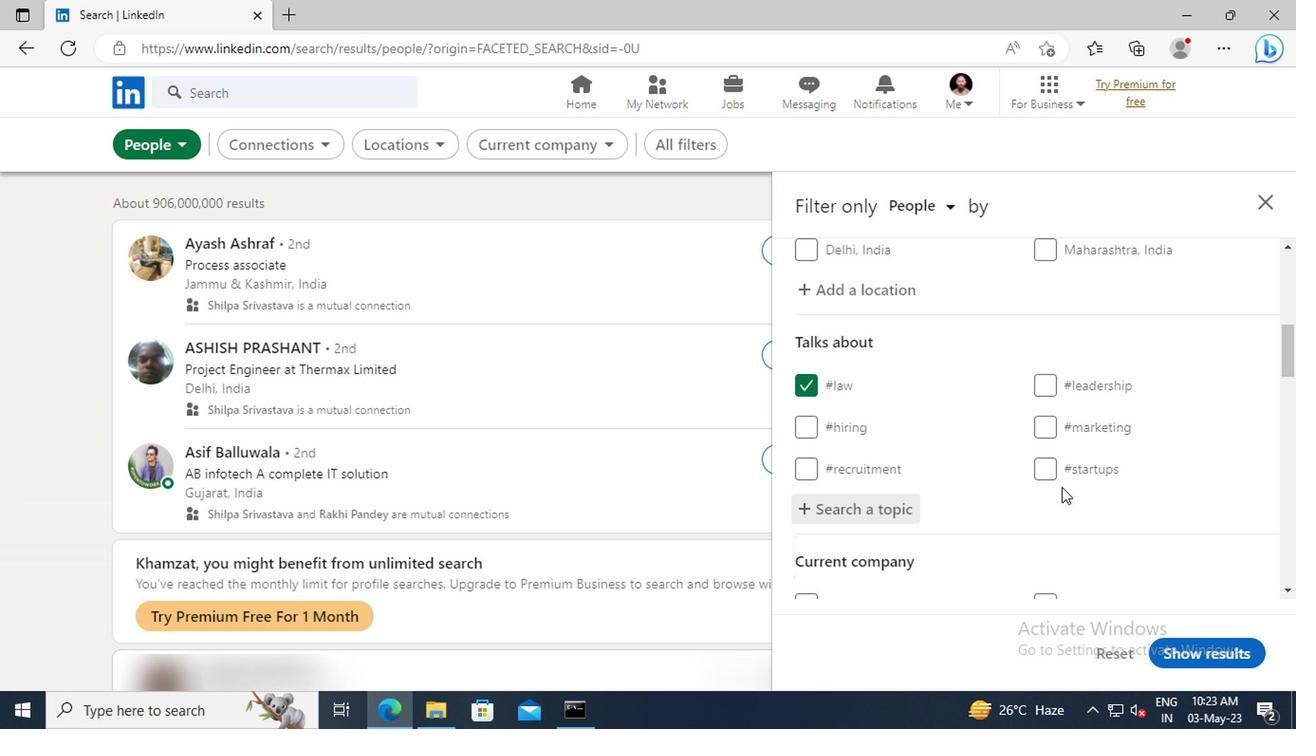 
Action: Mouse scrolled (1057, 487) with delta (0, 0)
Screenshot: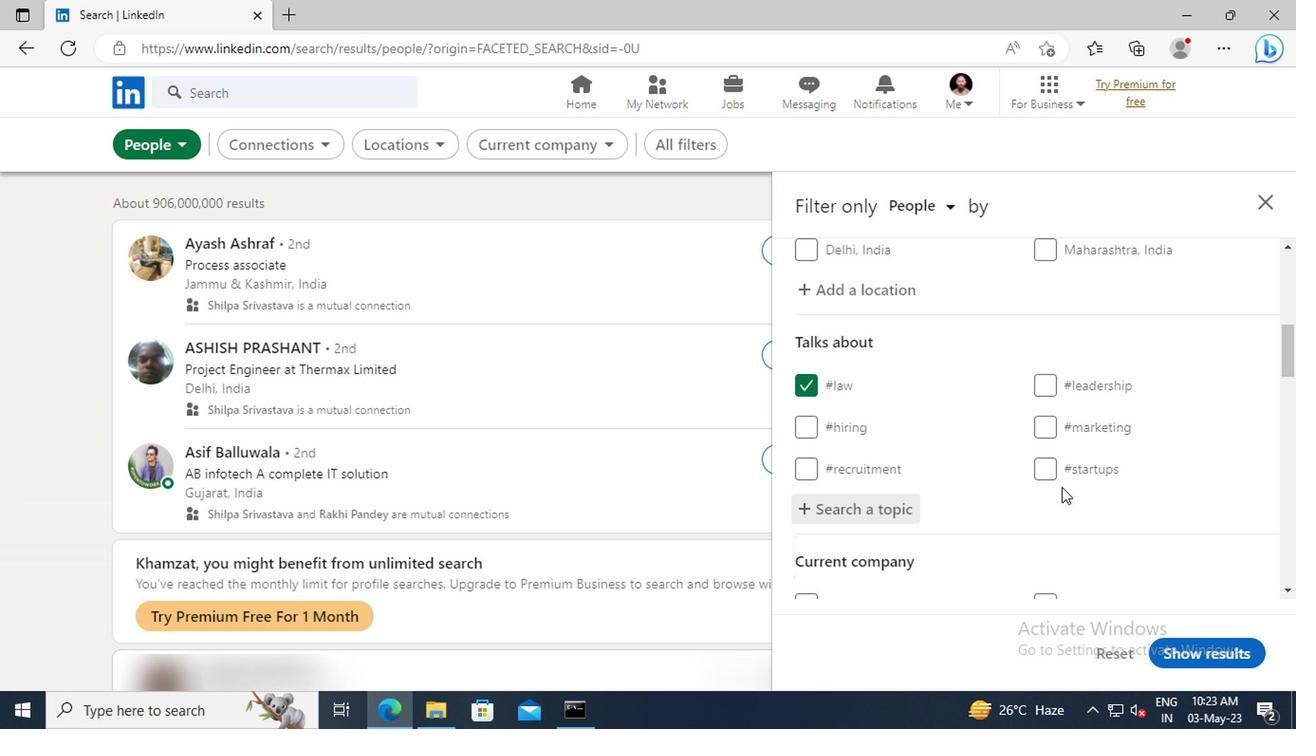 
Action: Mouse scrolled (1057, 487) with delta (0, 0)
Screenshot: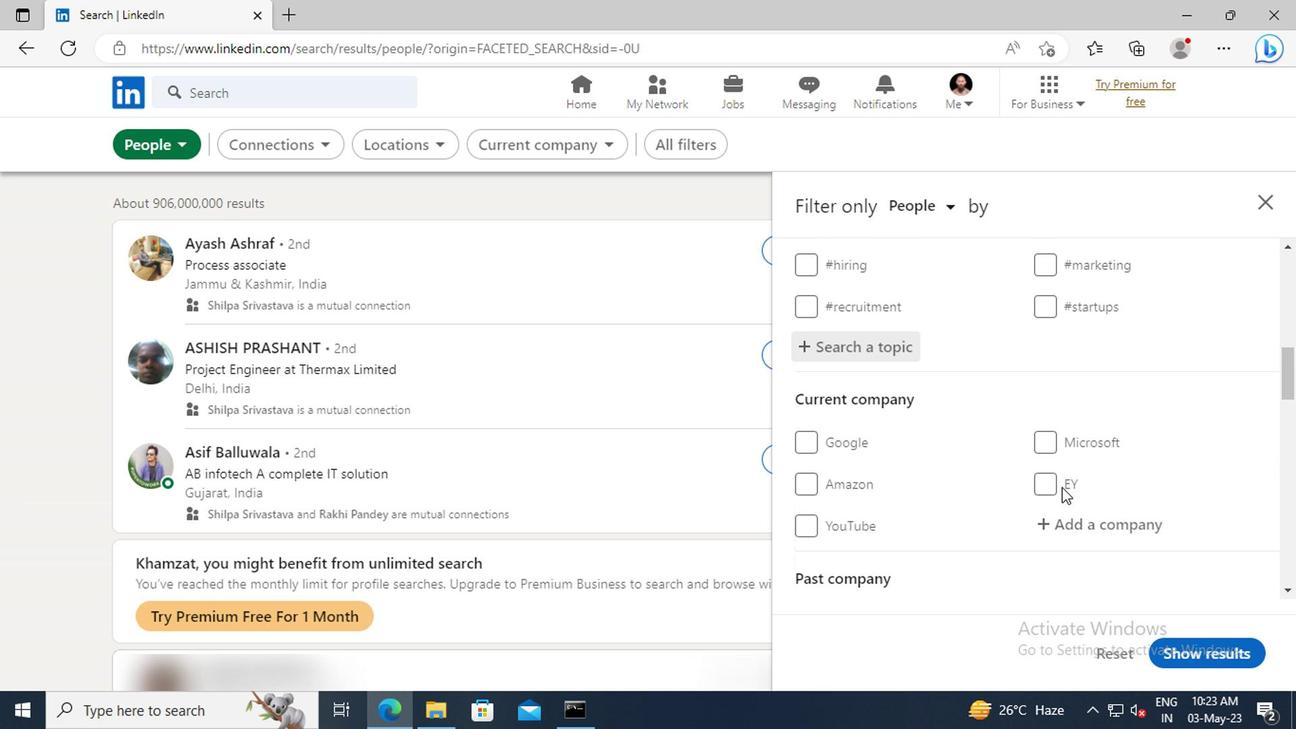 
Action: Mouse scrolled (1057, 487) with delta (0, 0)
Screenshot: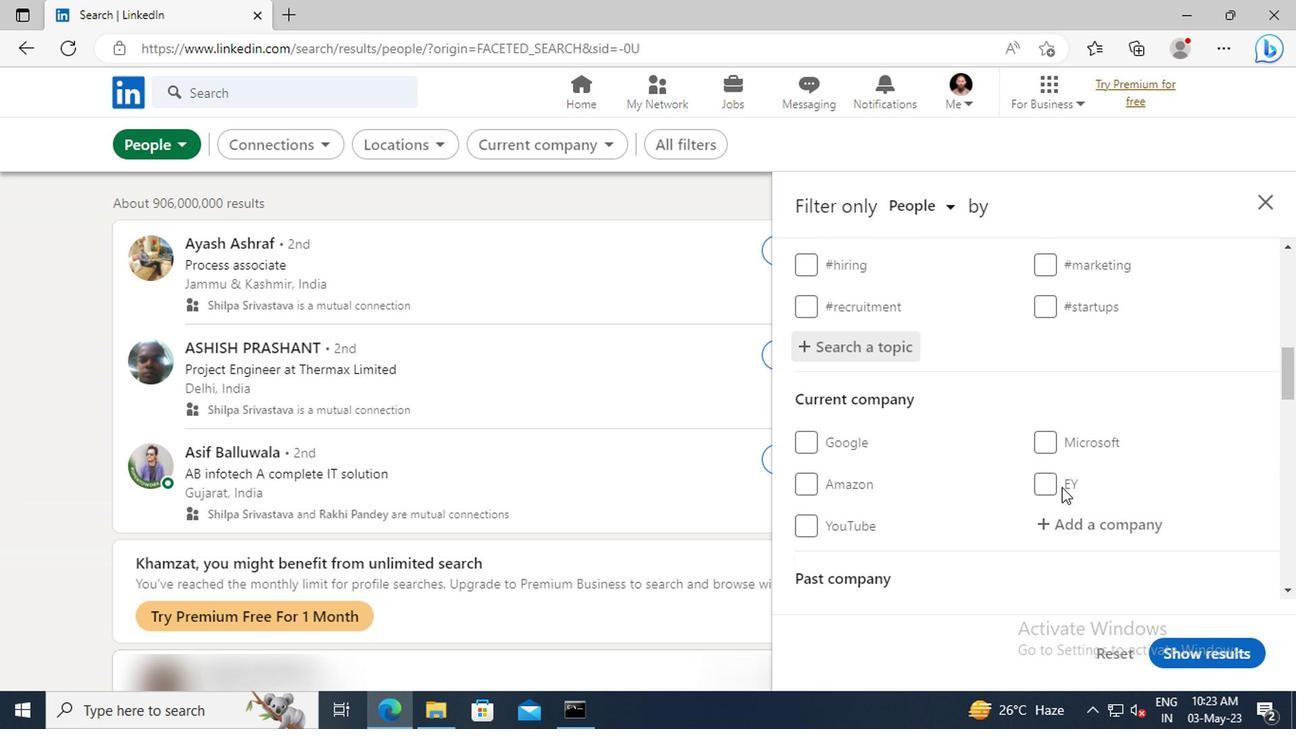 
Action: Mouse scrolled (1057, 487) with delta (0, 0)
Screenshot: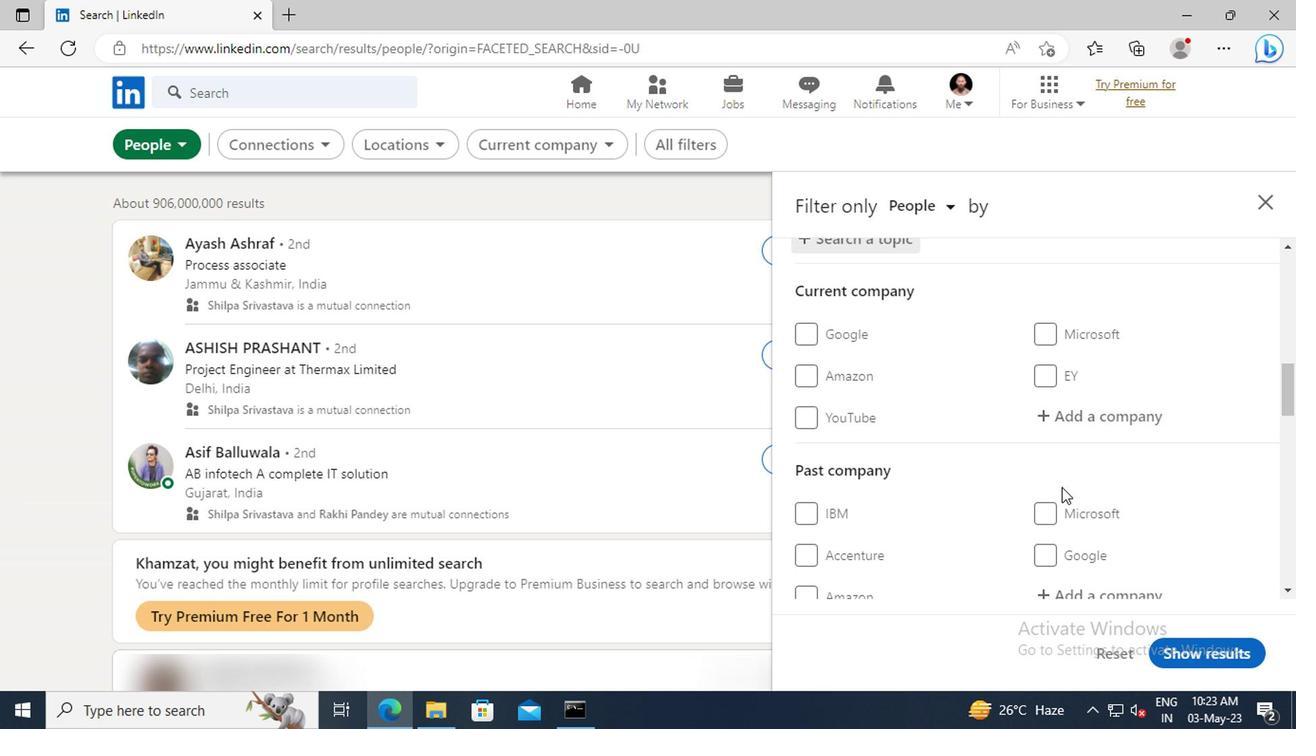 
Action: Mouse scrolled (1057, 487) with delta (0, 0)
Screenshot: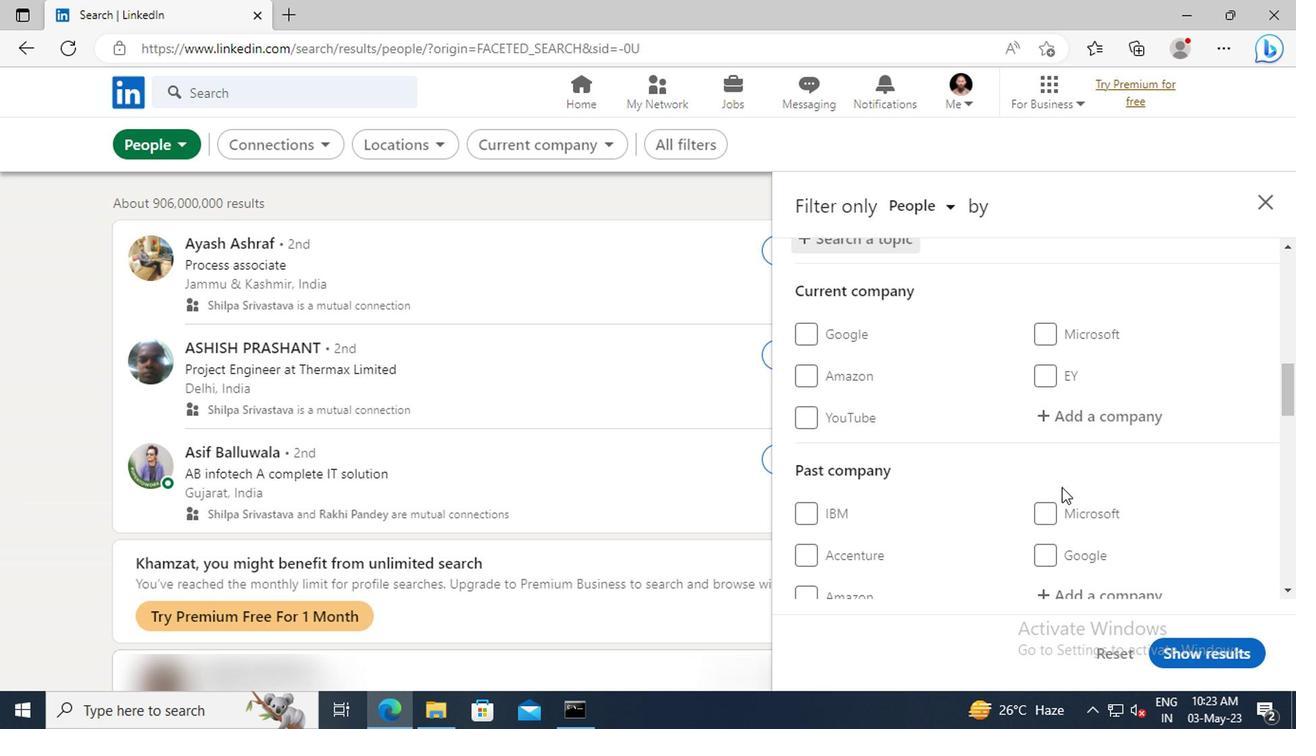 
Action: Mouse scrolled (1057, 487) with delta (0, 0)
Screenshot: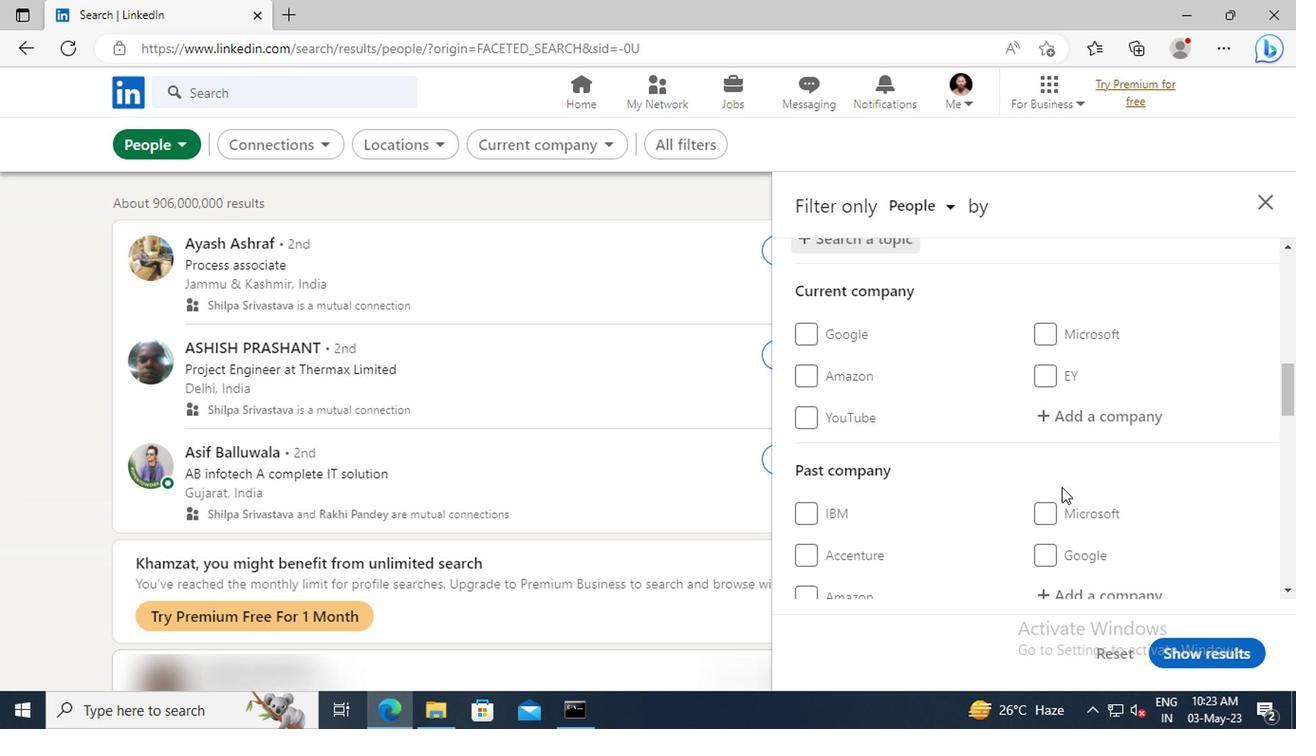 
Action: Mouse moved to (1056, 470)
Screenshot: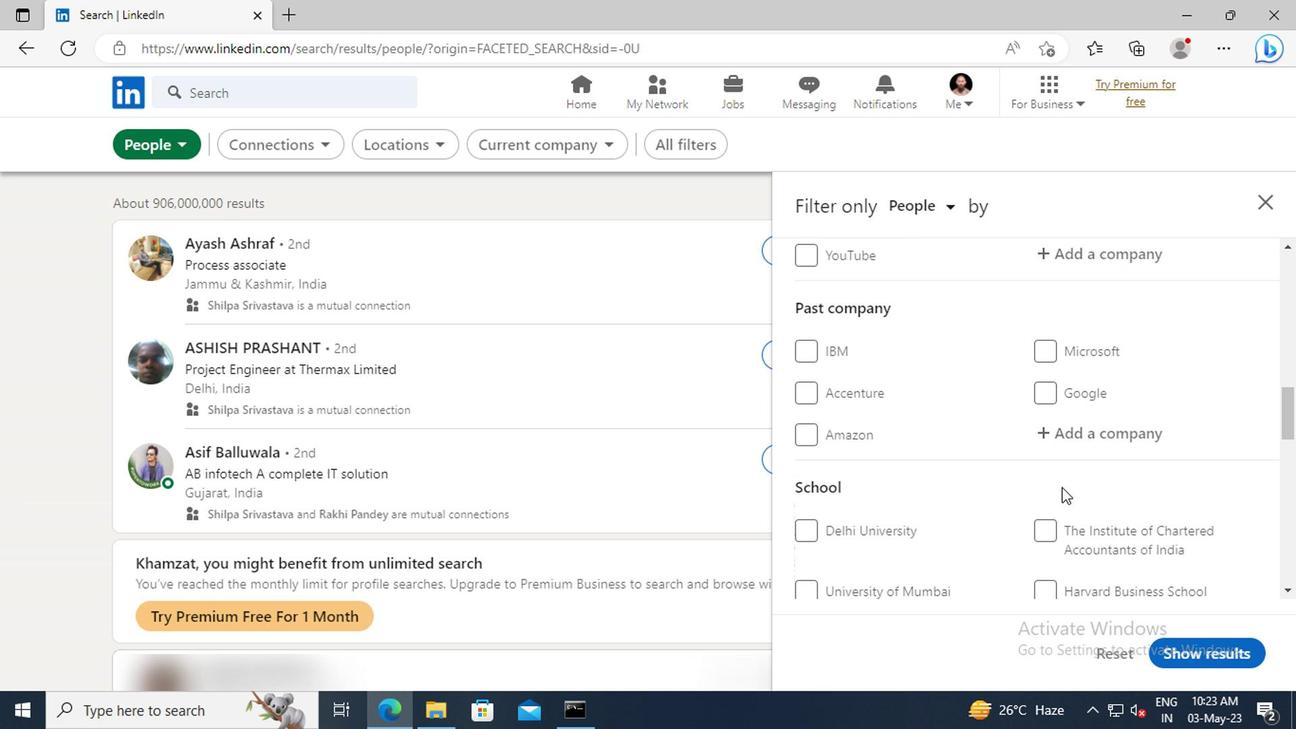 
Action: Mouse scrolled (1056, 469) with delta (0, 0)
Screenshot: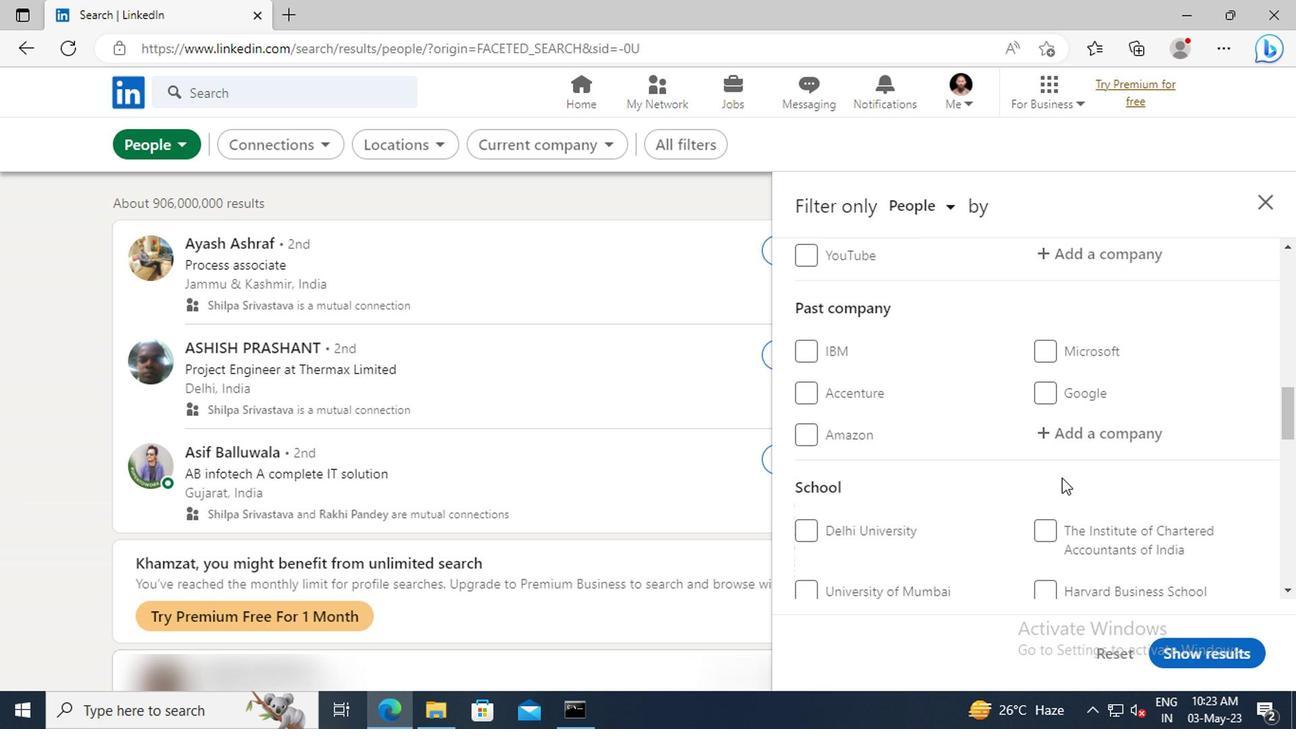 
Action: Mouse scrolled (1056, 469) with delta (0, 0)
Screenshot: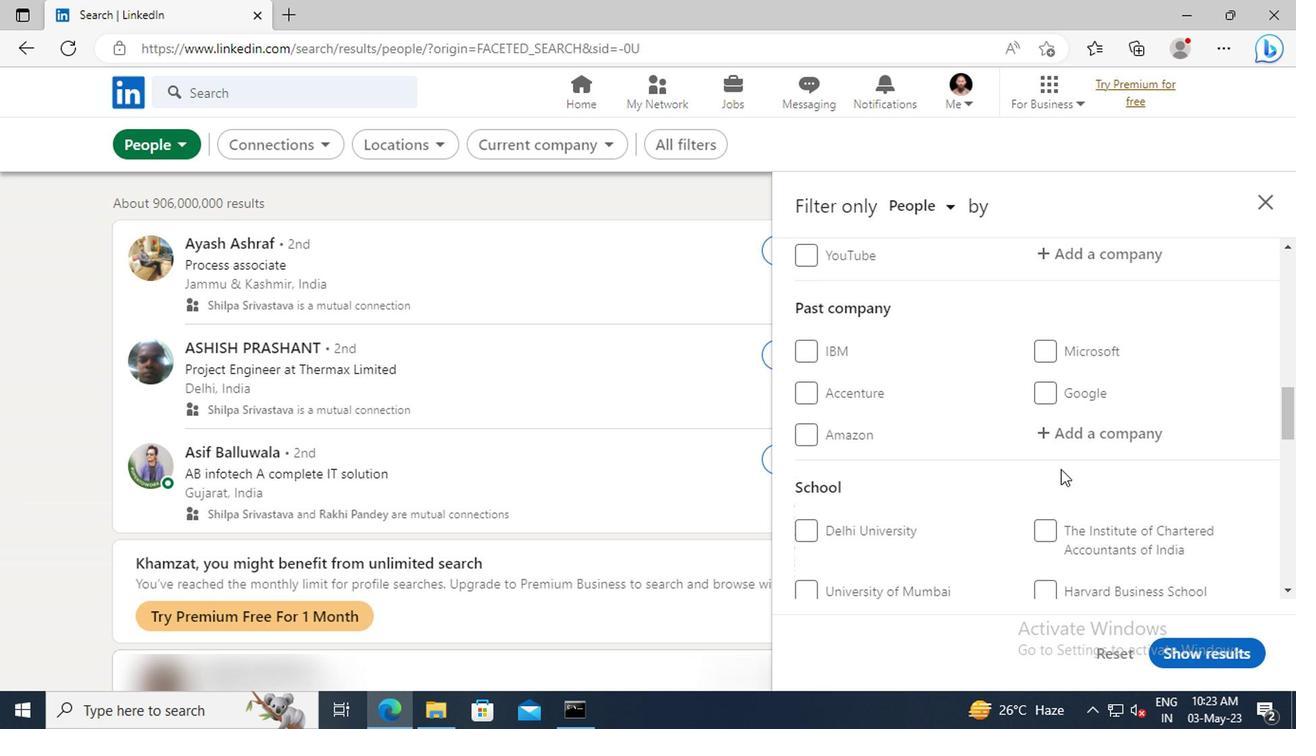 
Action: Mouse scrolled (1056, 469) with delta (0, 0)
Screenshot: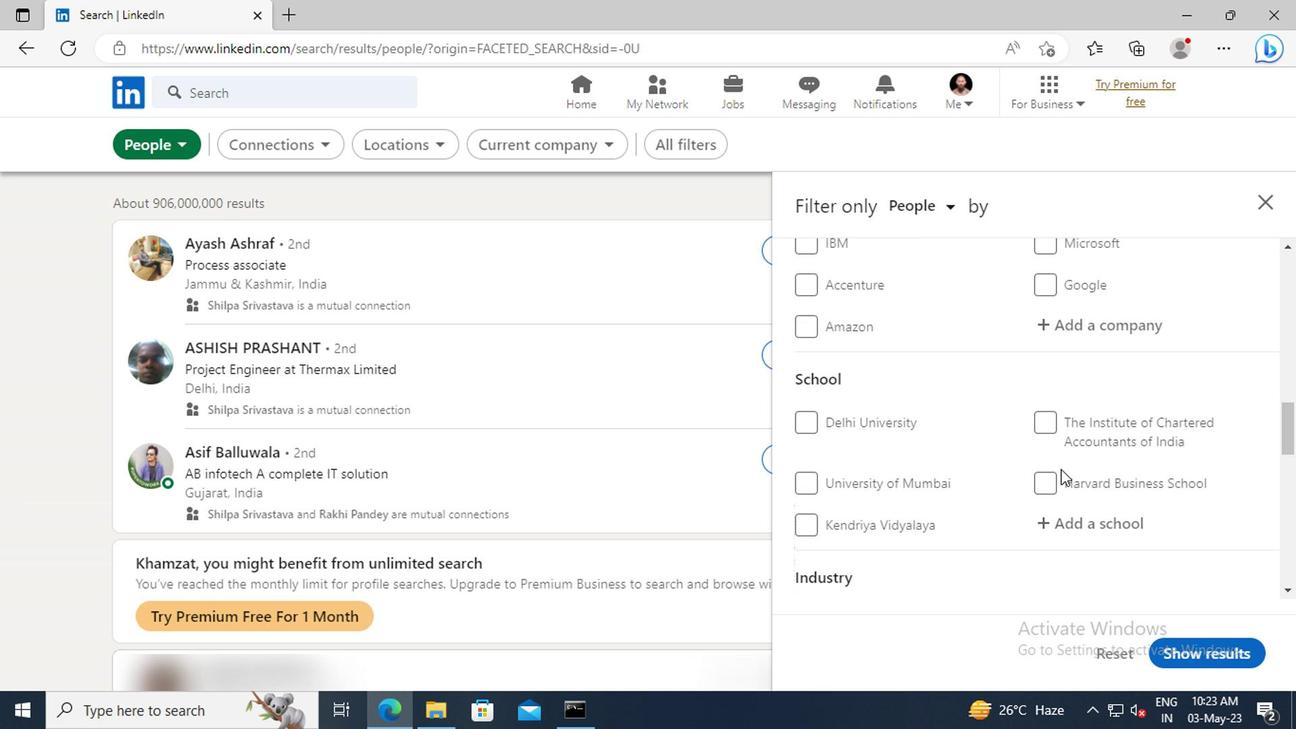 
Action: Mouse scrolled (1056, 469) with delta (0, 0)
Screenshot: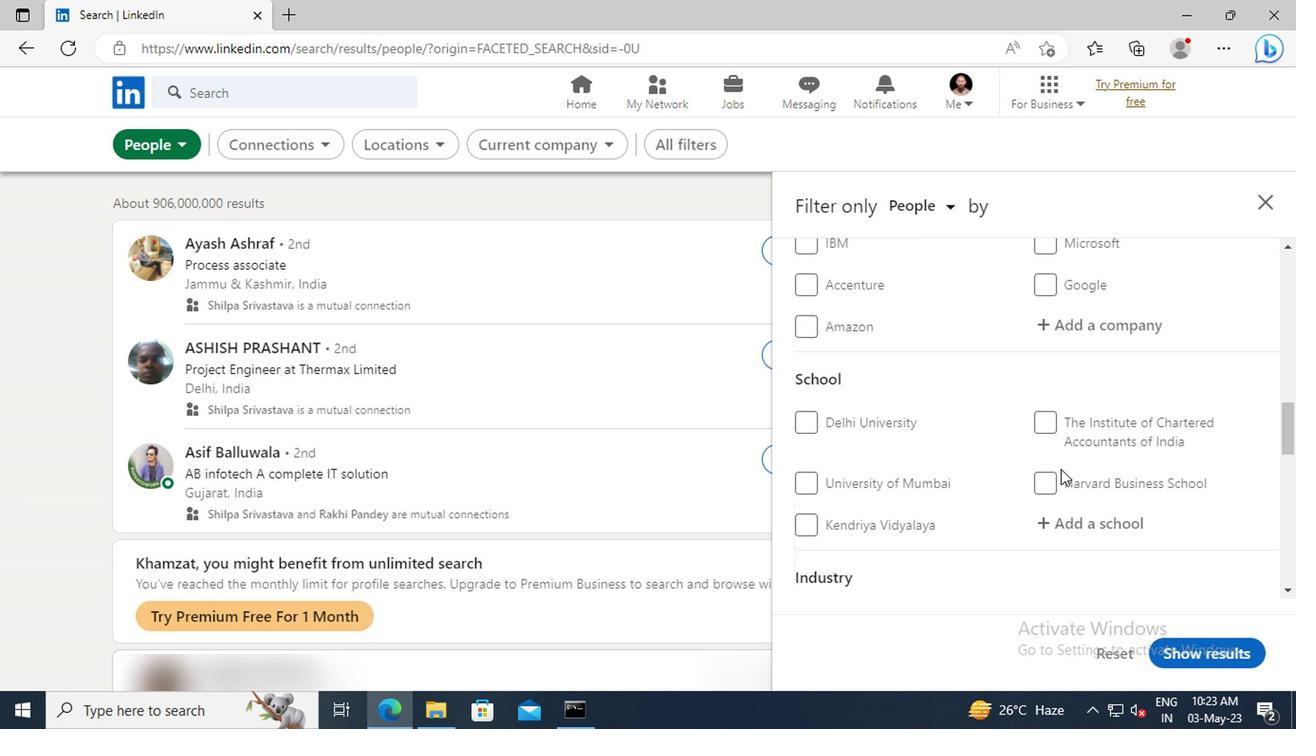 
Action: Mouse scrolled (1056, 469) with delta (0, 0)
Screenshot: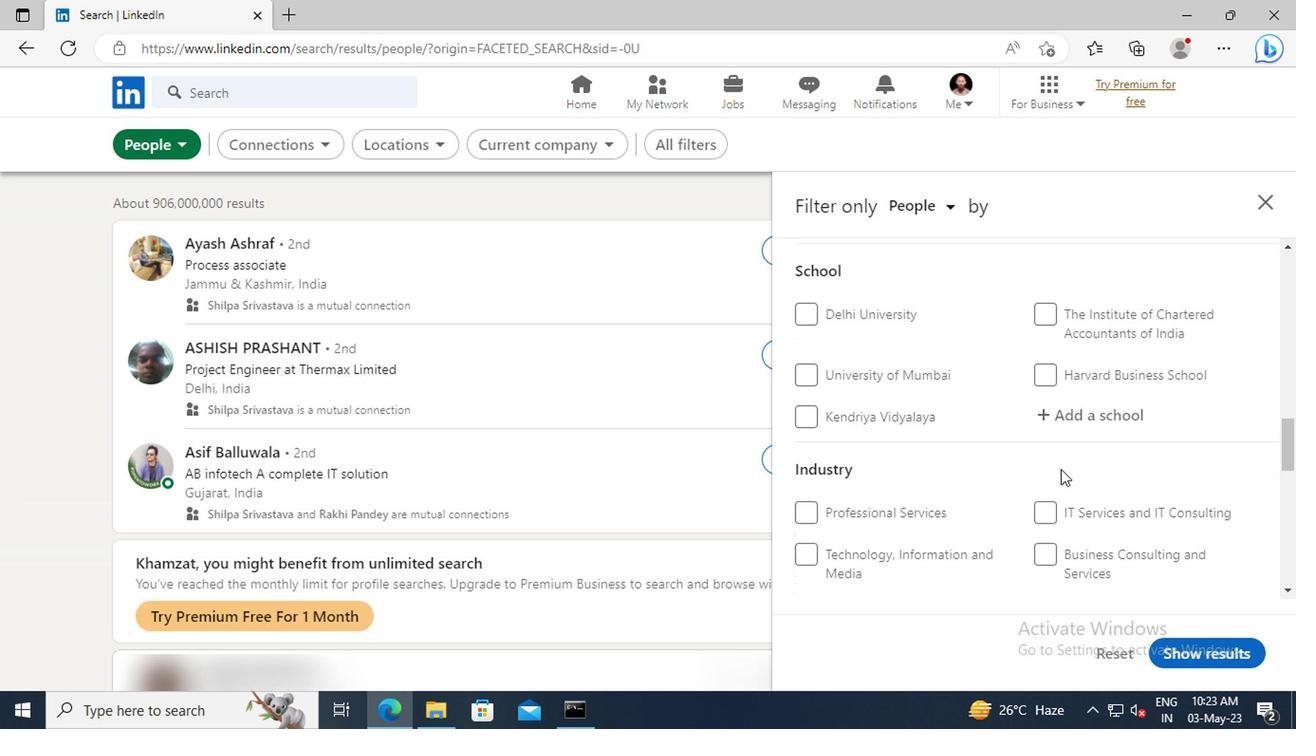 
Action: Mouse scrolled (1056, 469) with delta (0, 0)
Screenshot: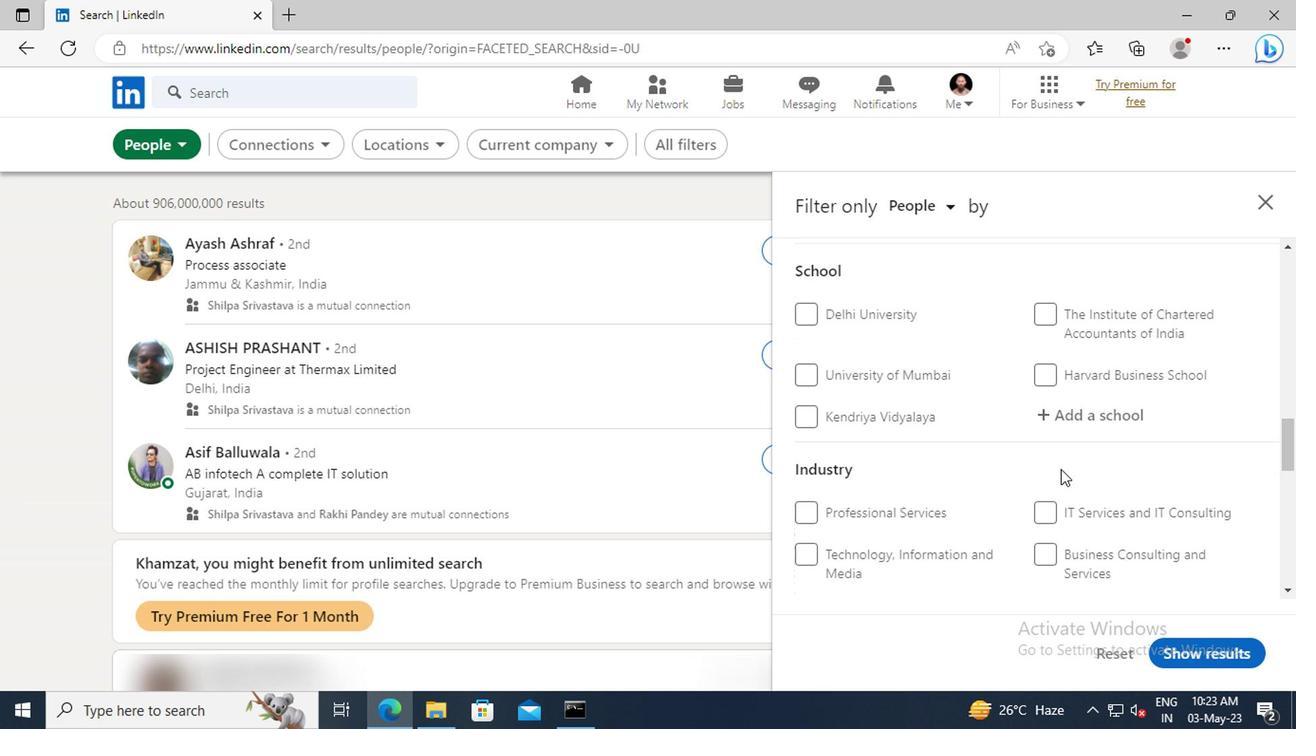 
Action: Mouse scrolled (1056, 469) with delta (0, 0)
Screenshot: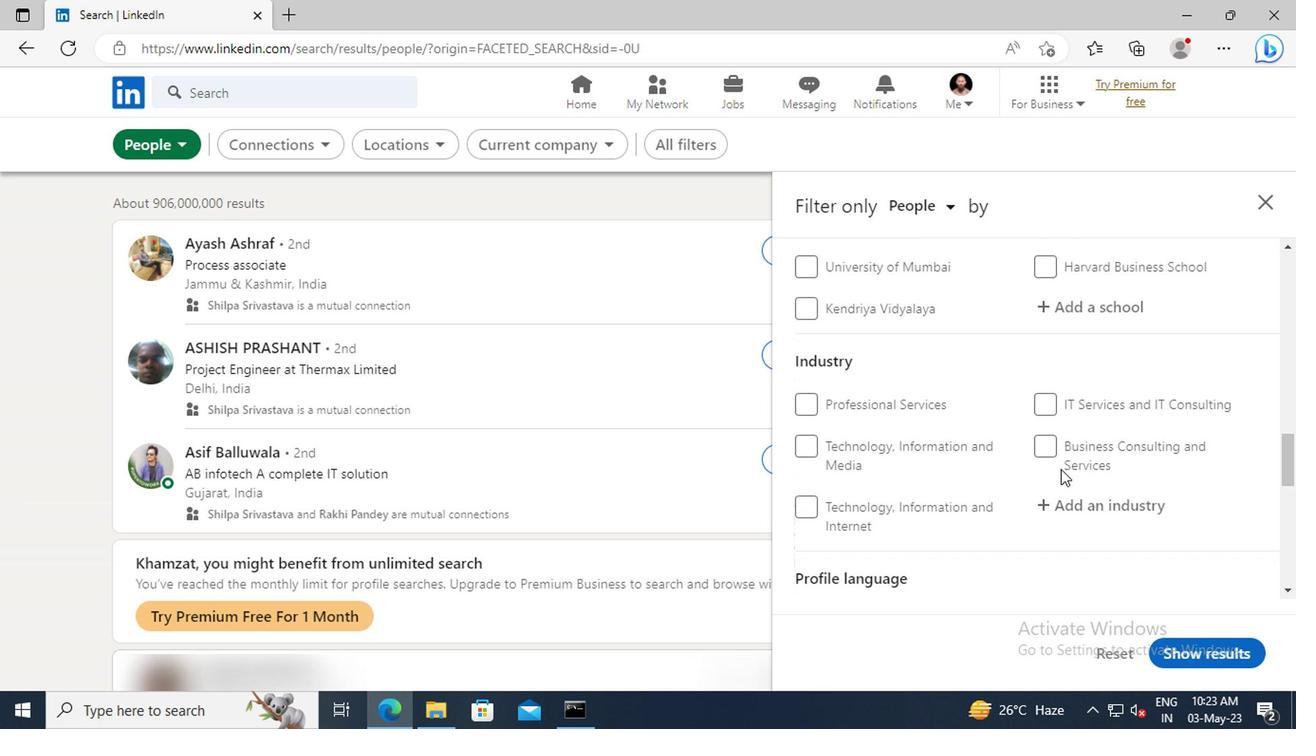 
Action: Mouse scrolled (1056, 469) with delta (0, 0)
Screenshot: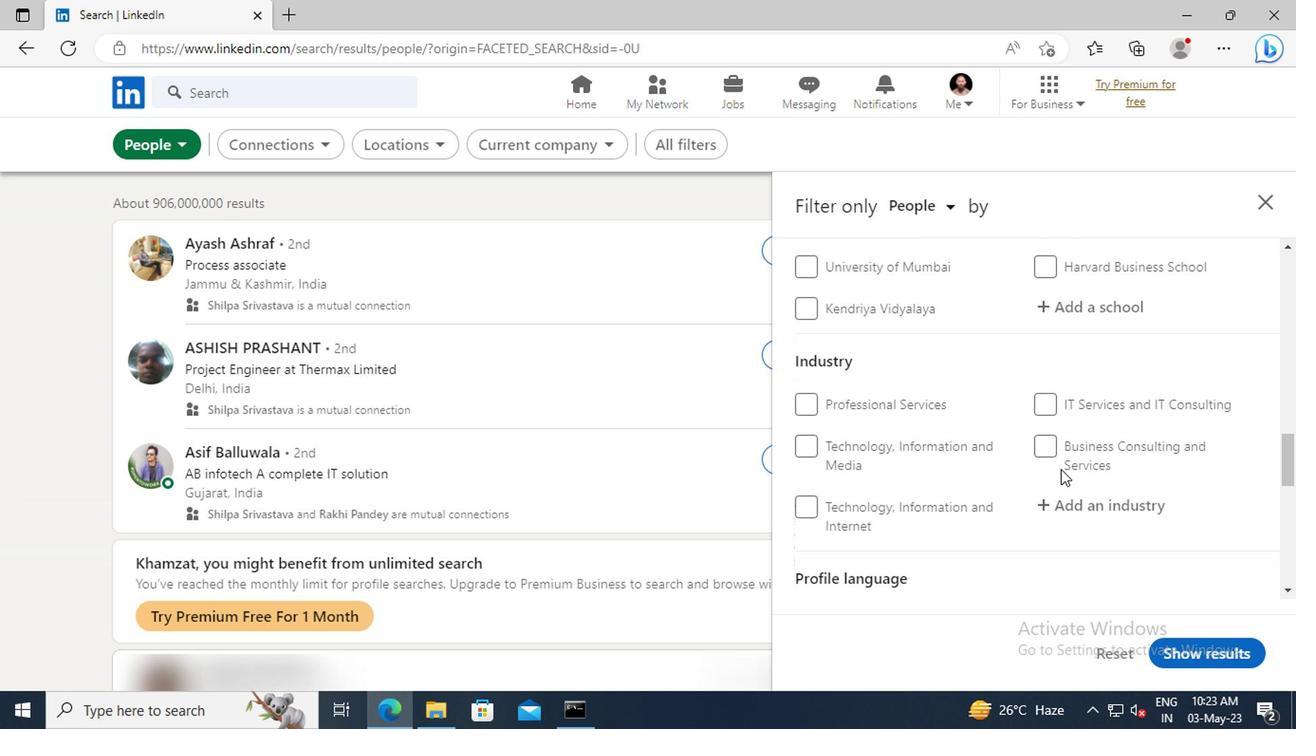
Action: Mouse scrolled (1056, 469) with delta (0, 0)
Screenshot: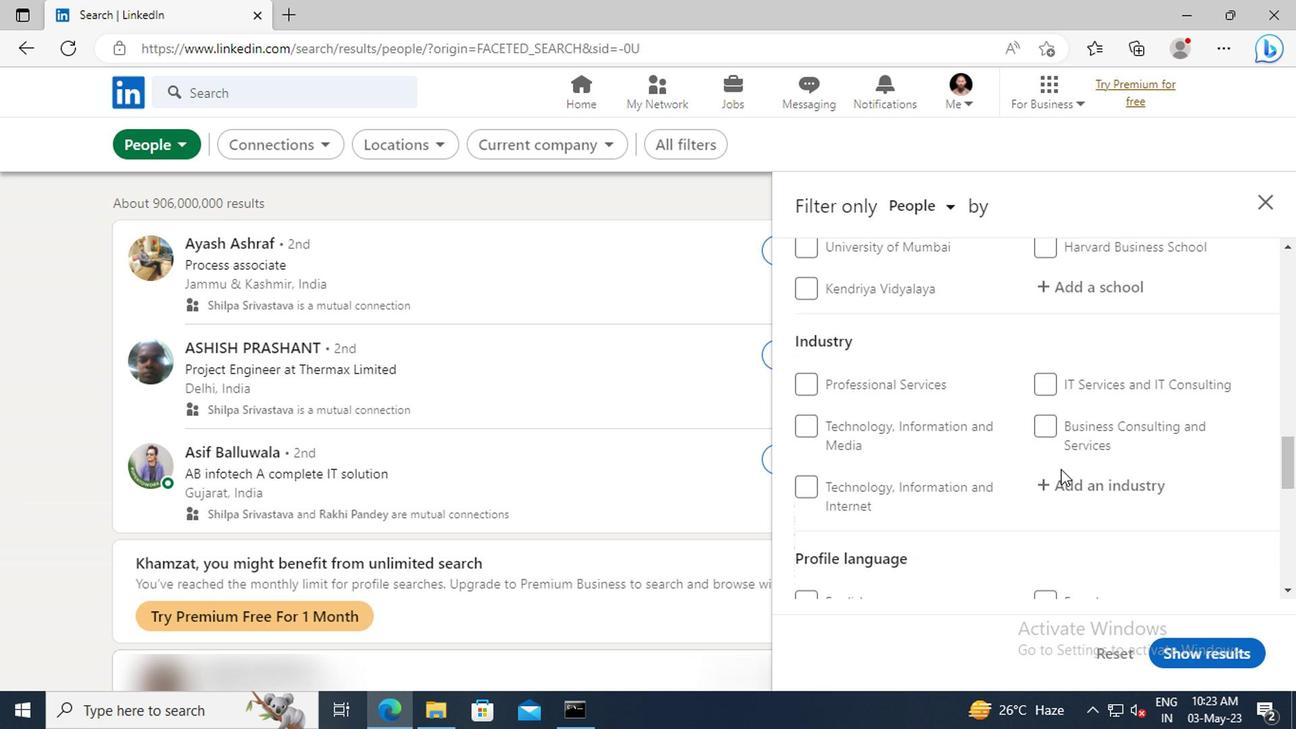 
Action: Mouse moved to (1046, 471)
Screenshot: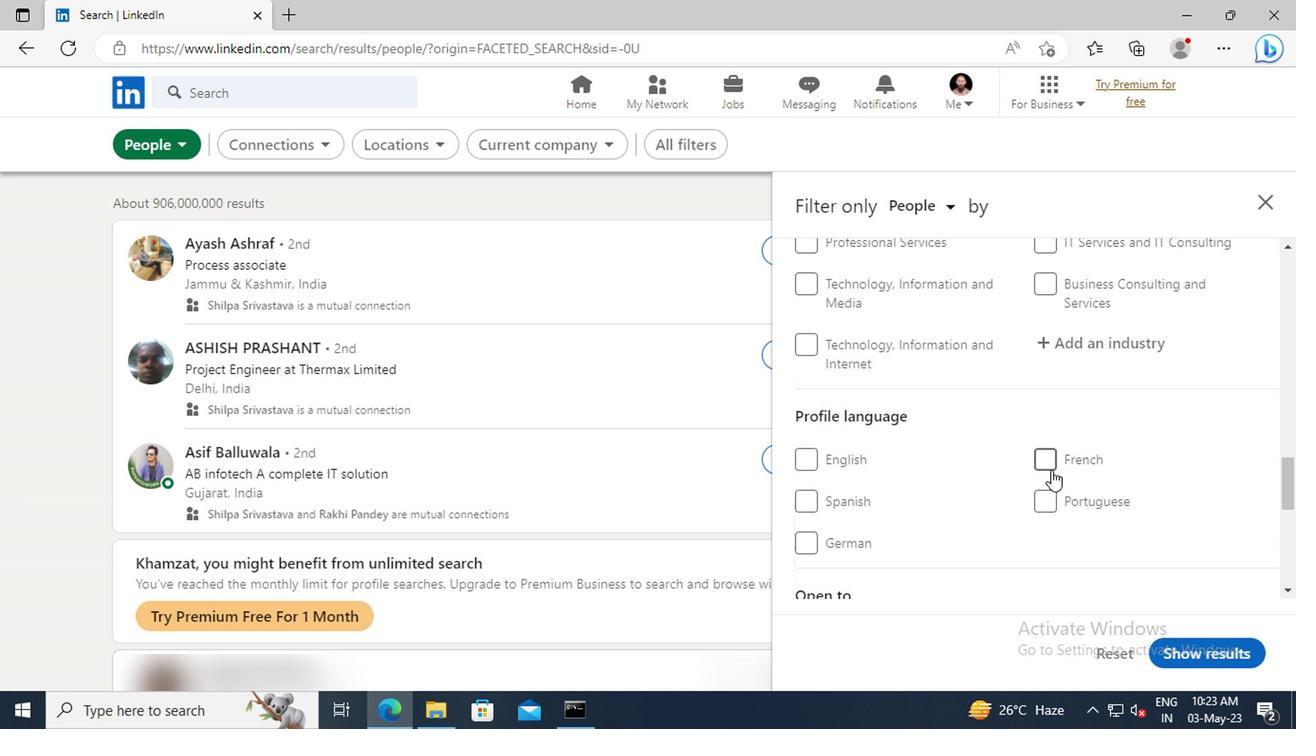 
Action: Mouse pressed left at (1046, 471)
Screenshot: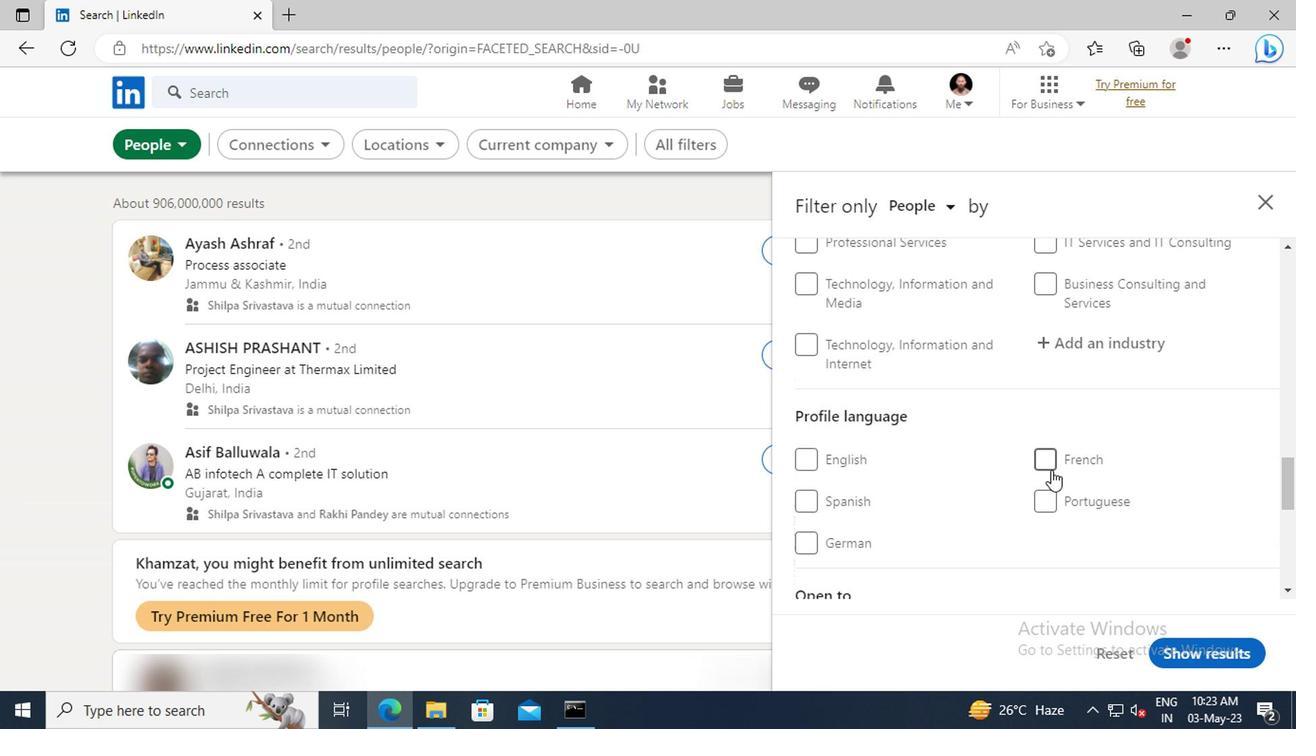 
Action: Mouse moved to (1063, 443)
Screenshot: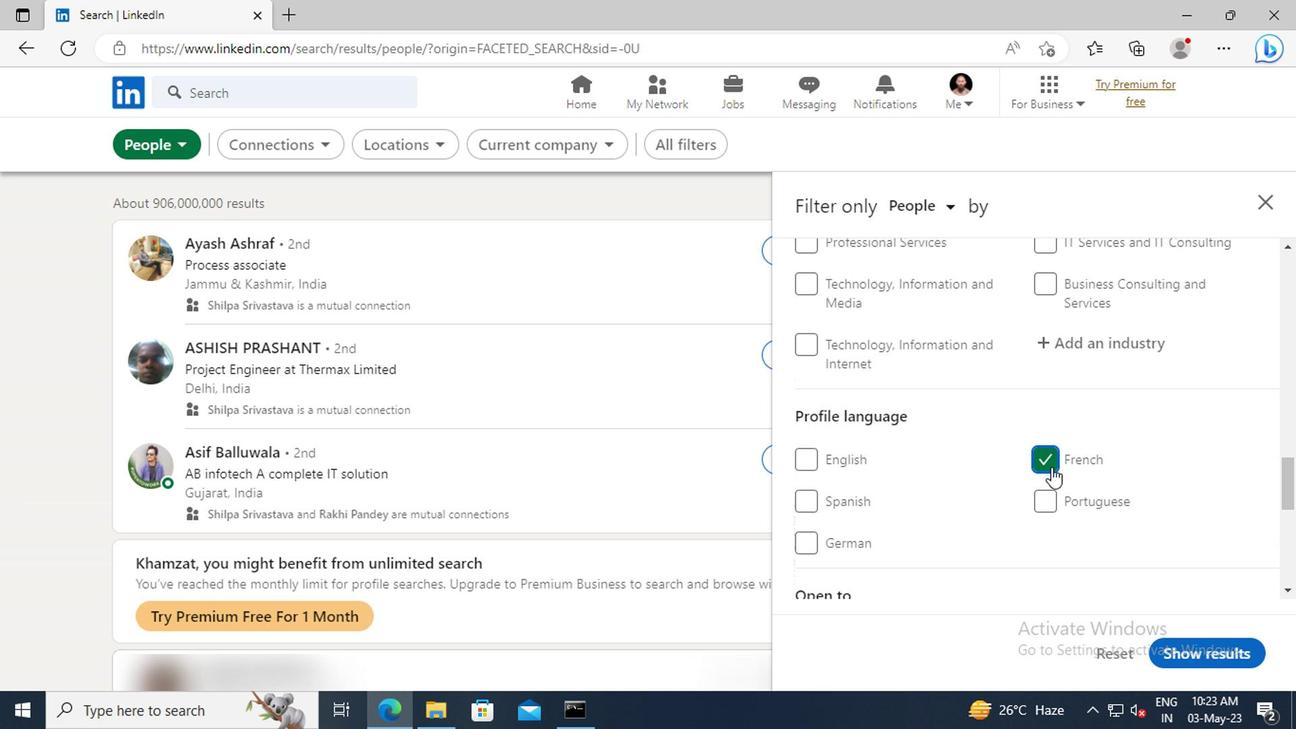 
Action: Mouse scrolled (1063, 443) with delta (0, 0)
Screenshot: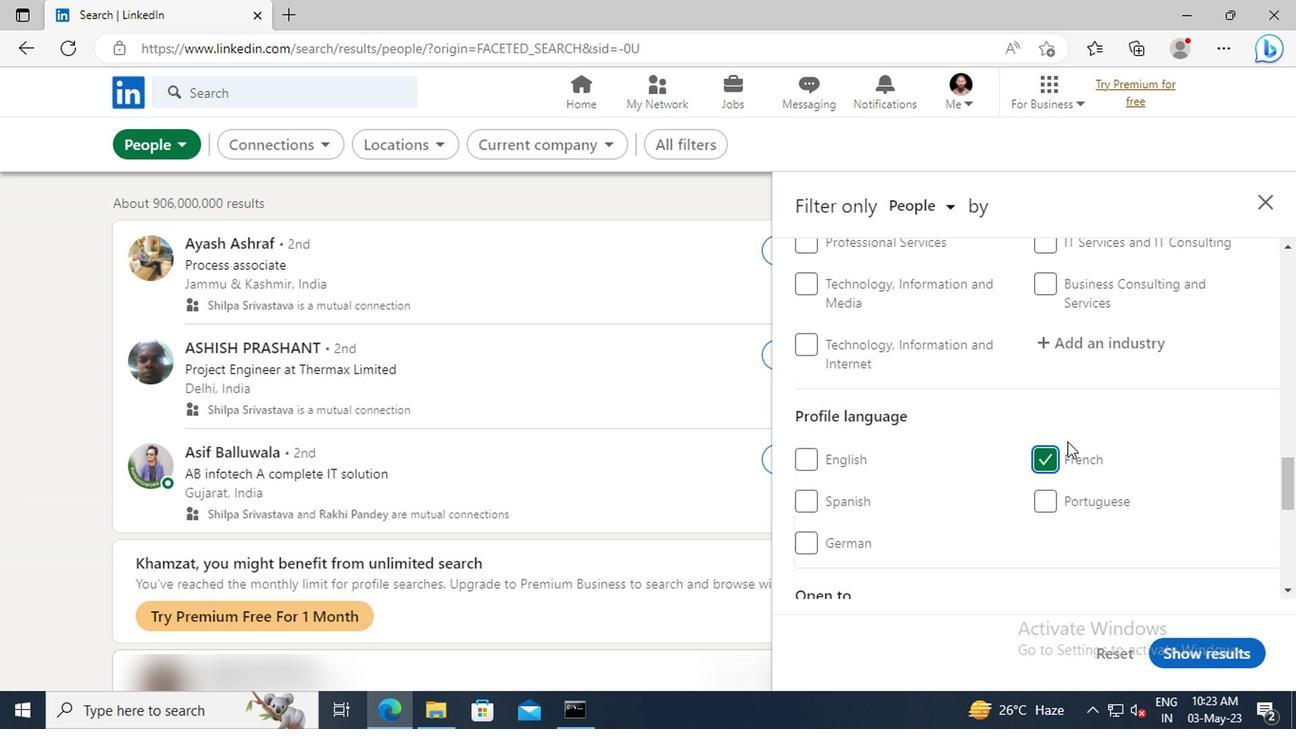 
Action: Mouse scrolled (1063, 443) with delta (0, 0)
Screenshot: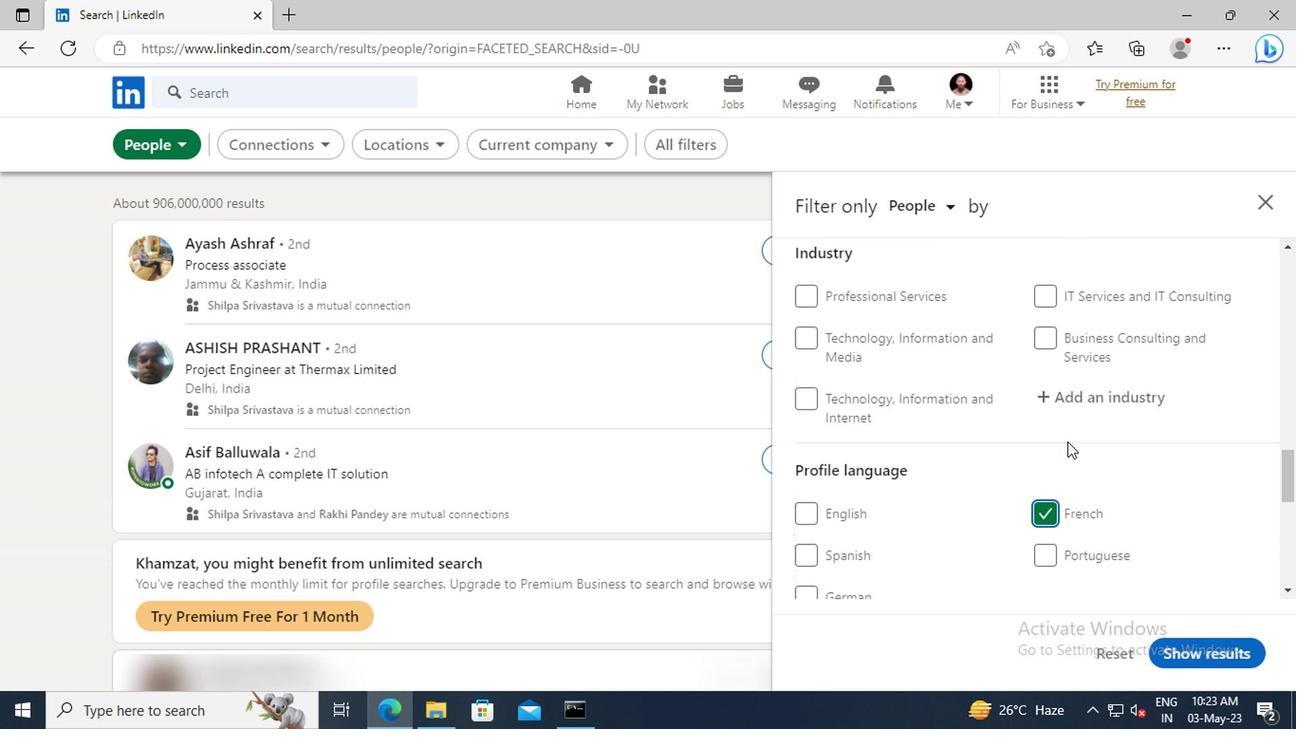 
Action: Mouse scrolled (1063, 443) with delta (0, 0)
Screenshot: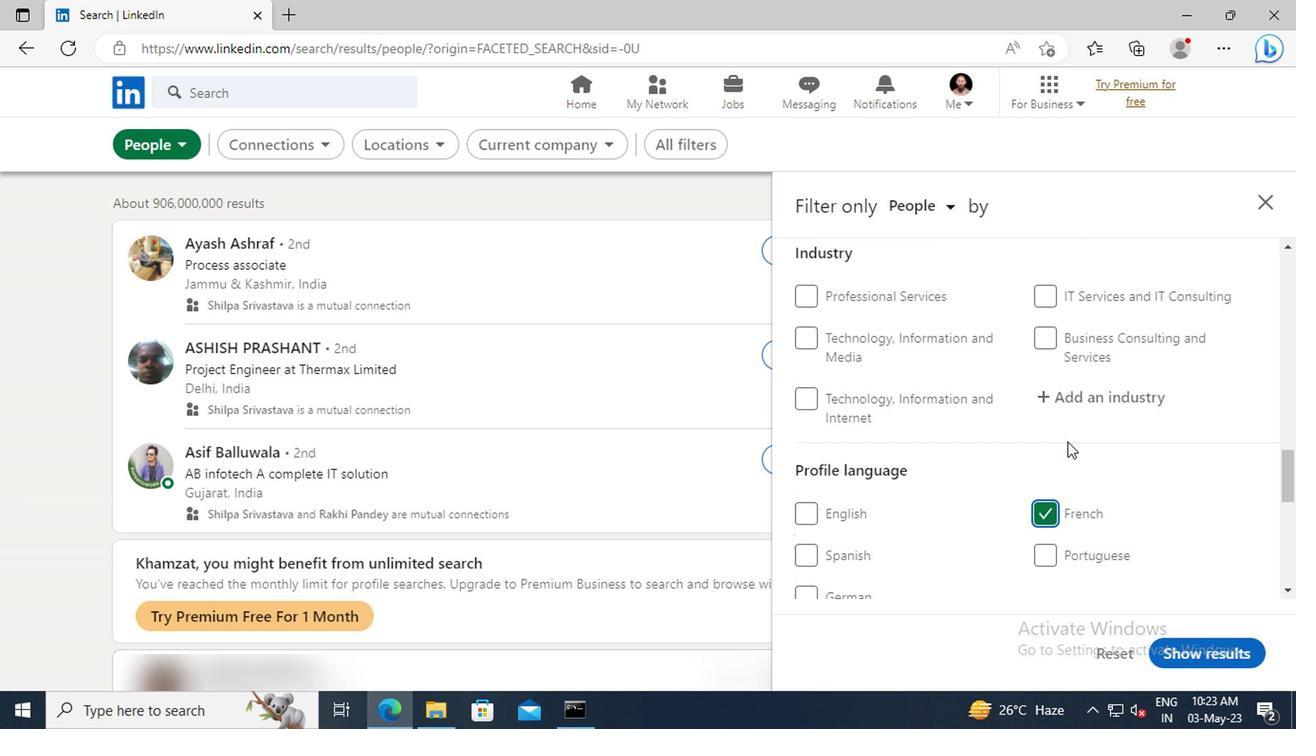 
Action: Mouse scrolled (1063, 443) with delta (0, 0)
Screenshot: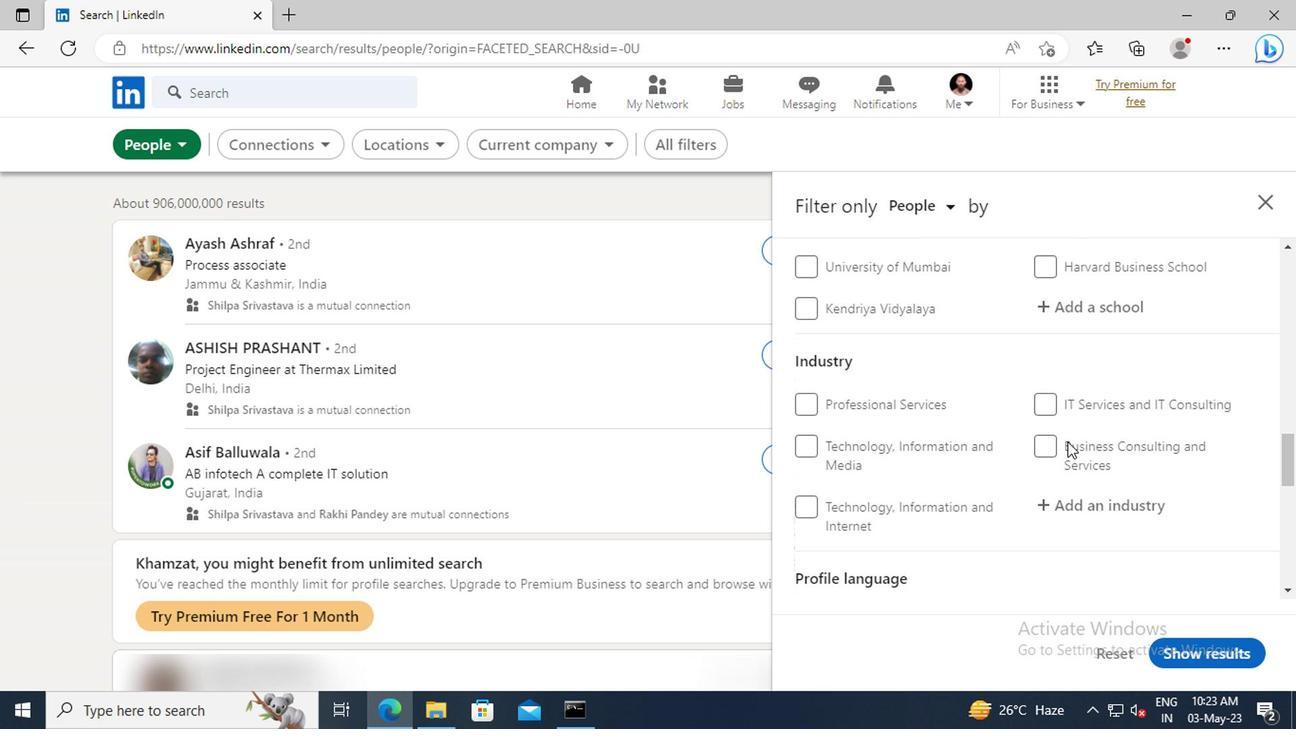 
Action: Mouse scrolled (1063, 443) with delta (0, 0)
Screenshot: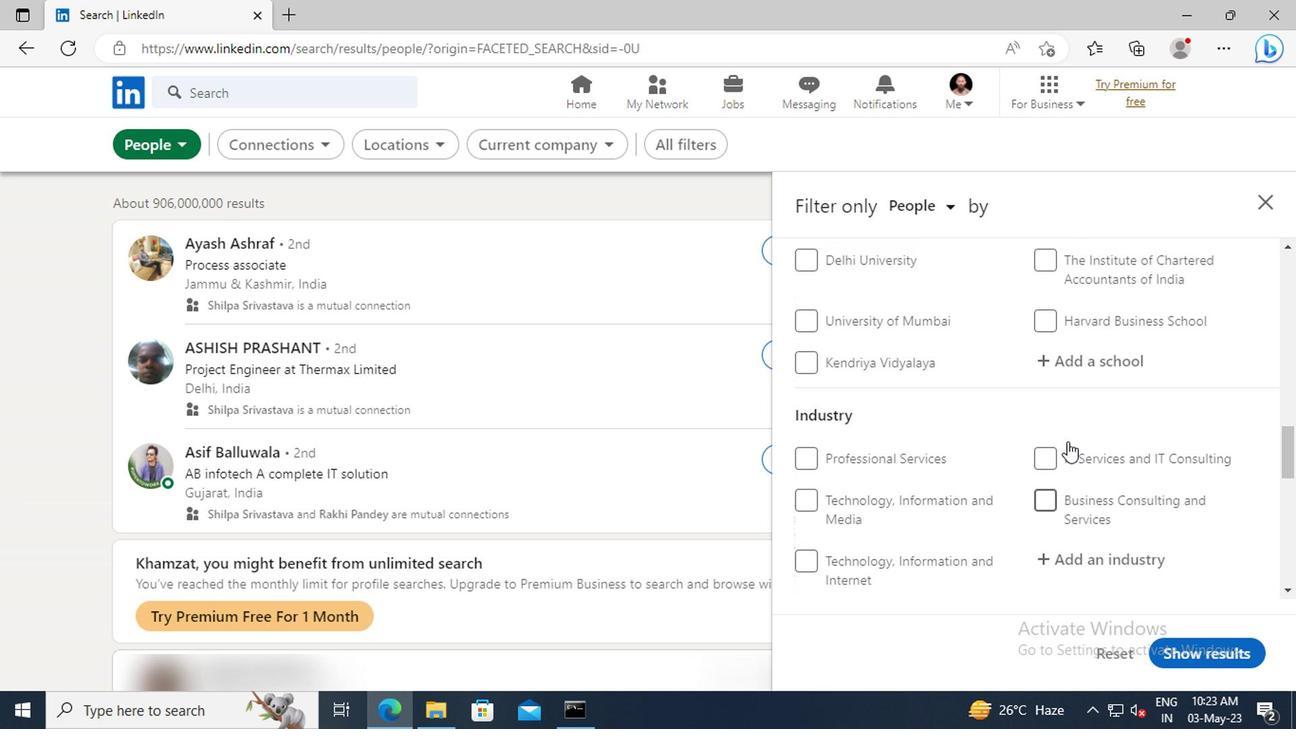 
Action: Mouse scrolled (1063, 443) with delta (0, 0)
Screenshot: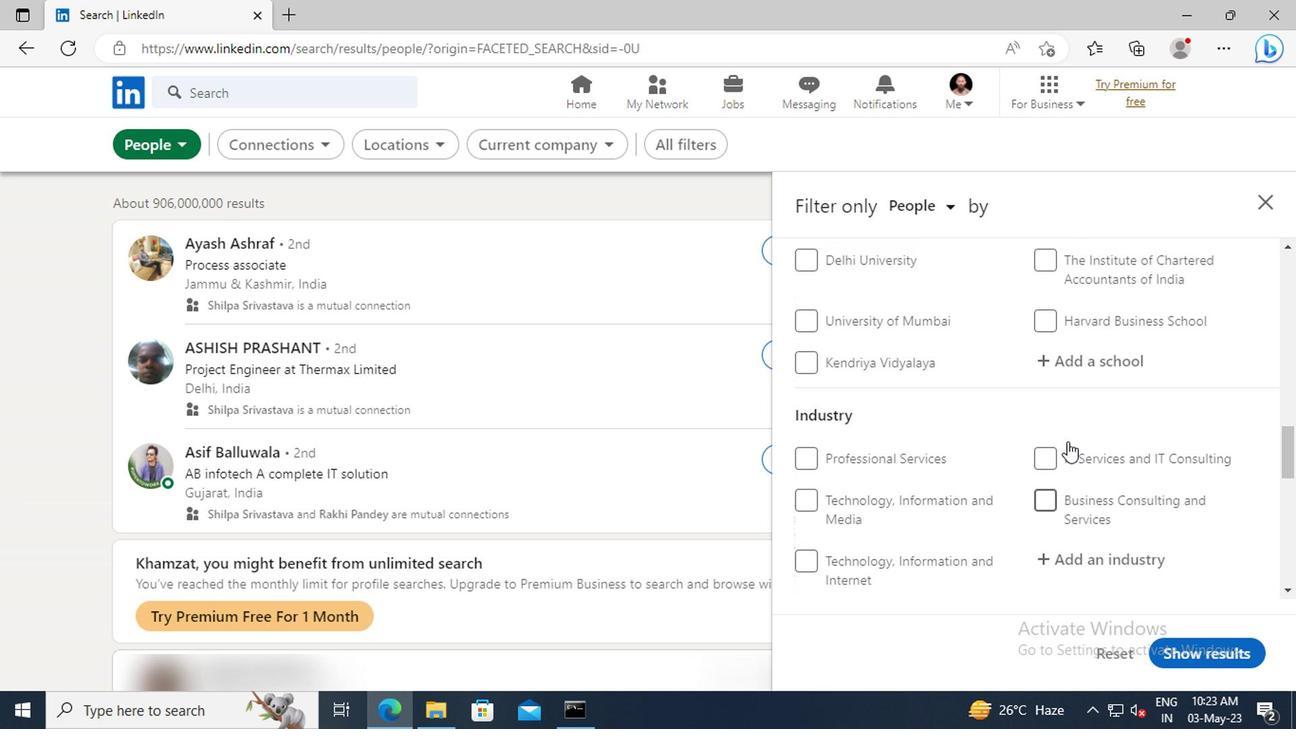 
Action: Mouse scrolled (1063, 443) with delta (0, 0)
Screenshot: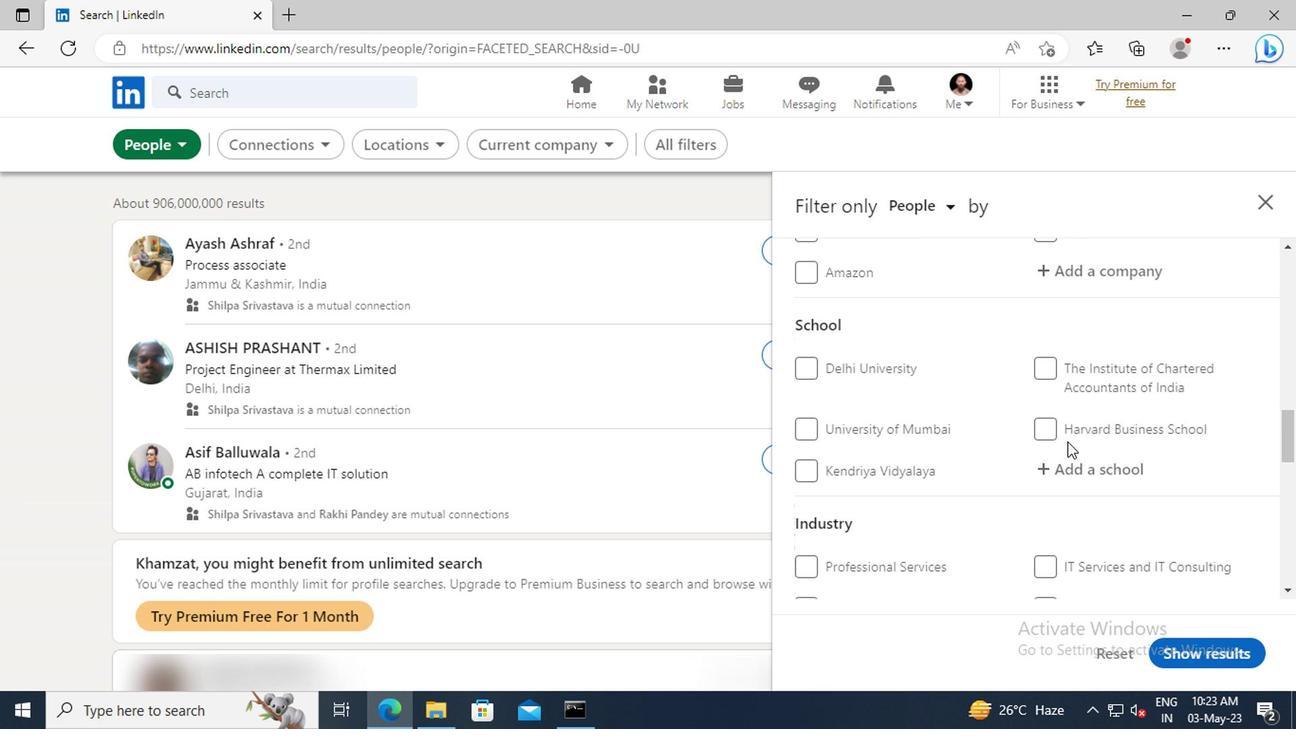 
Action: Mouse scrolled (1063, 443) with delta (0, 0)
Screenshot: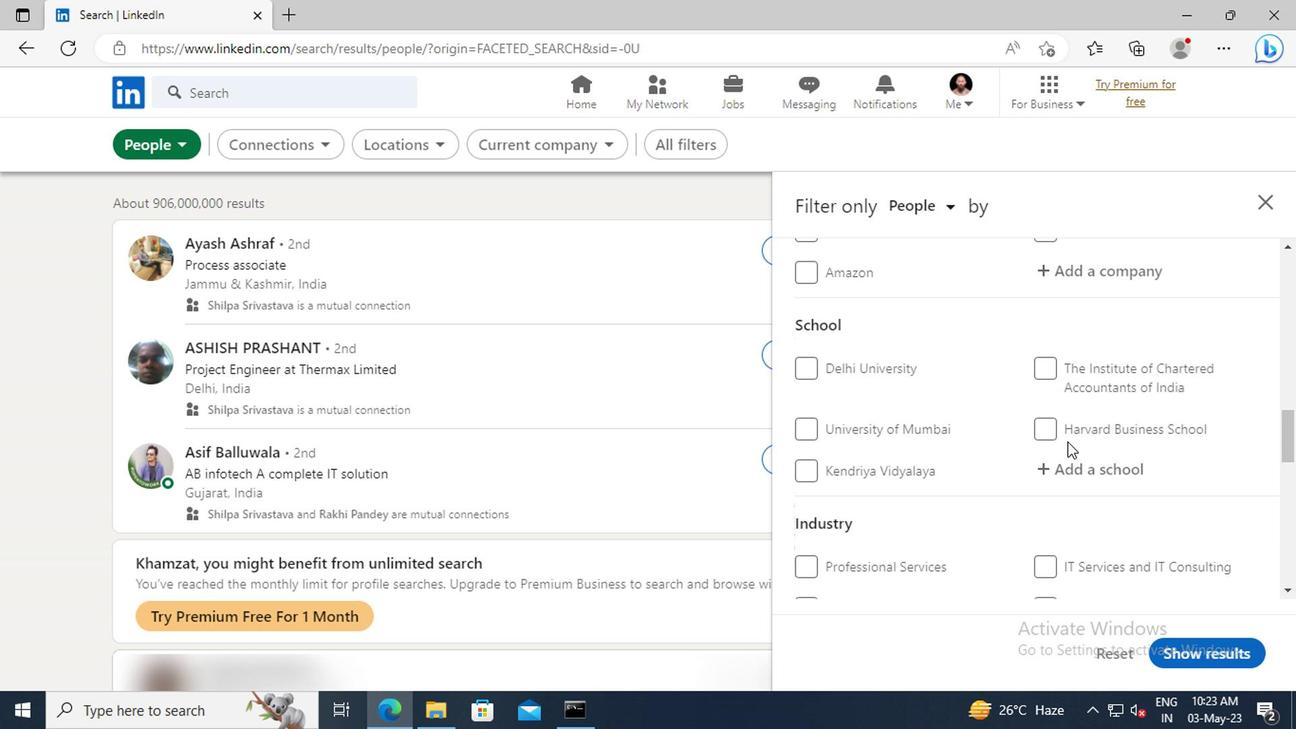 
Action: Mouse scrolled (1063, 443) with delta (0, 0)
Screenshot: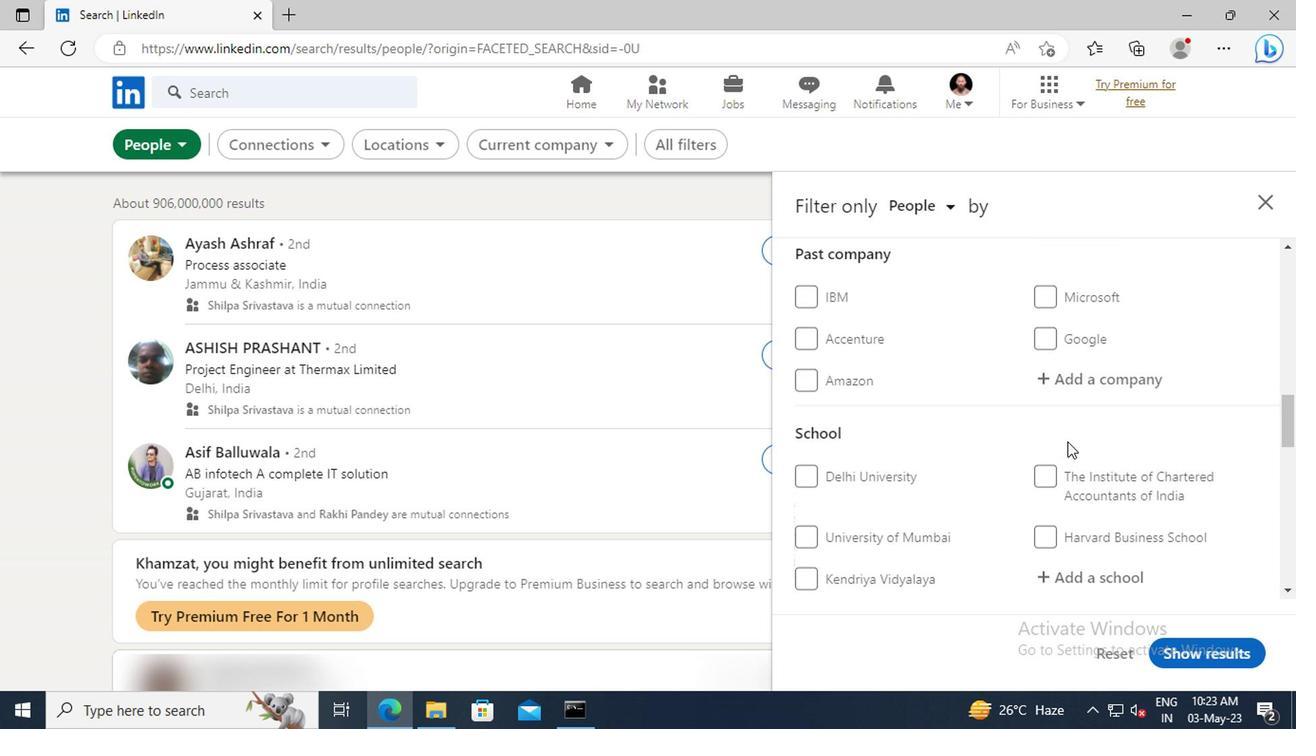 
Action: Mouse scrolled (1063, 443) with delta (0, 0)
Screenshot: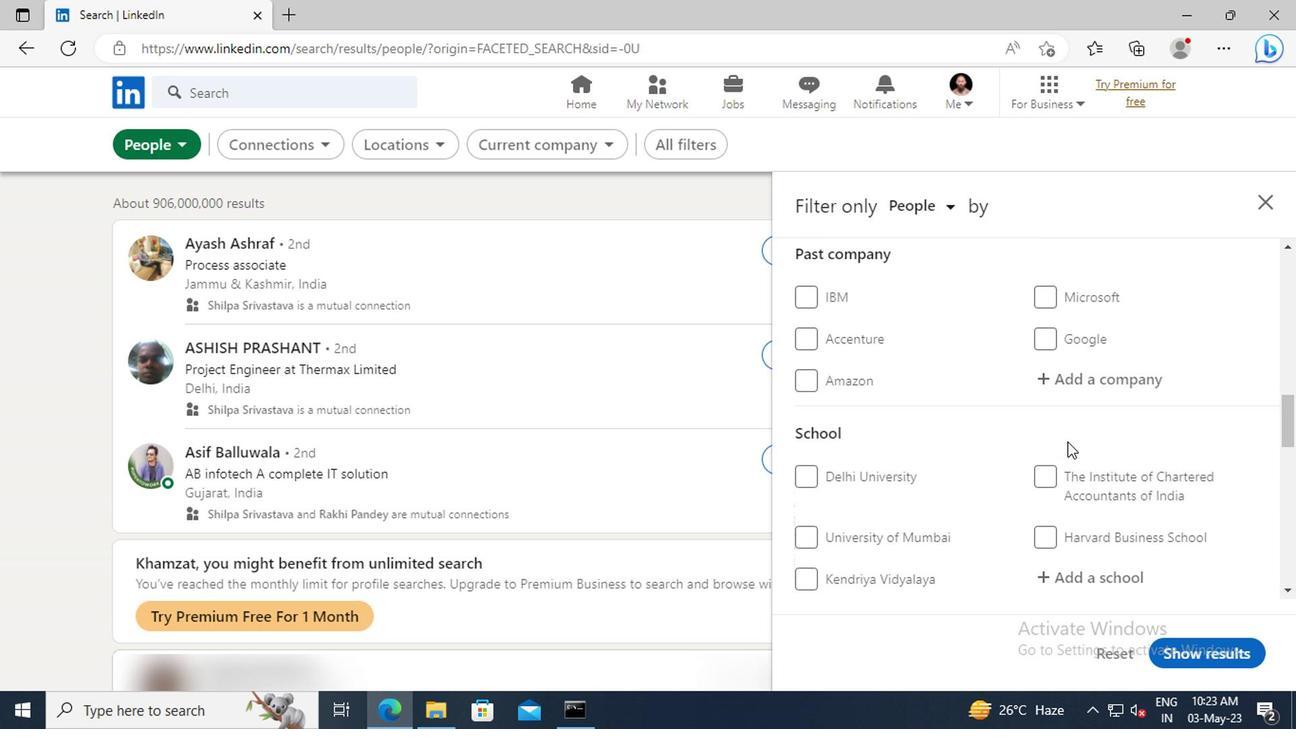 
Action: Mouse scrolled (1063, 443) with delta (0, 0)
Screenshot: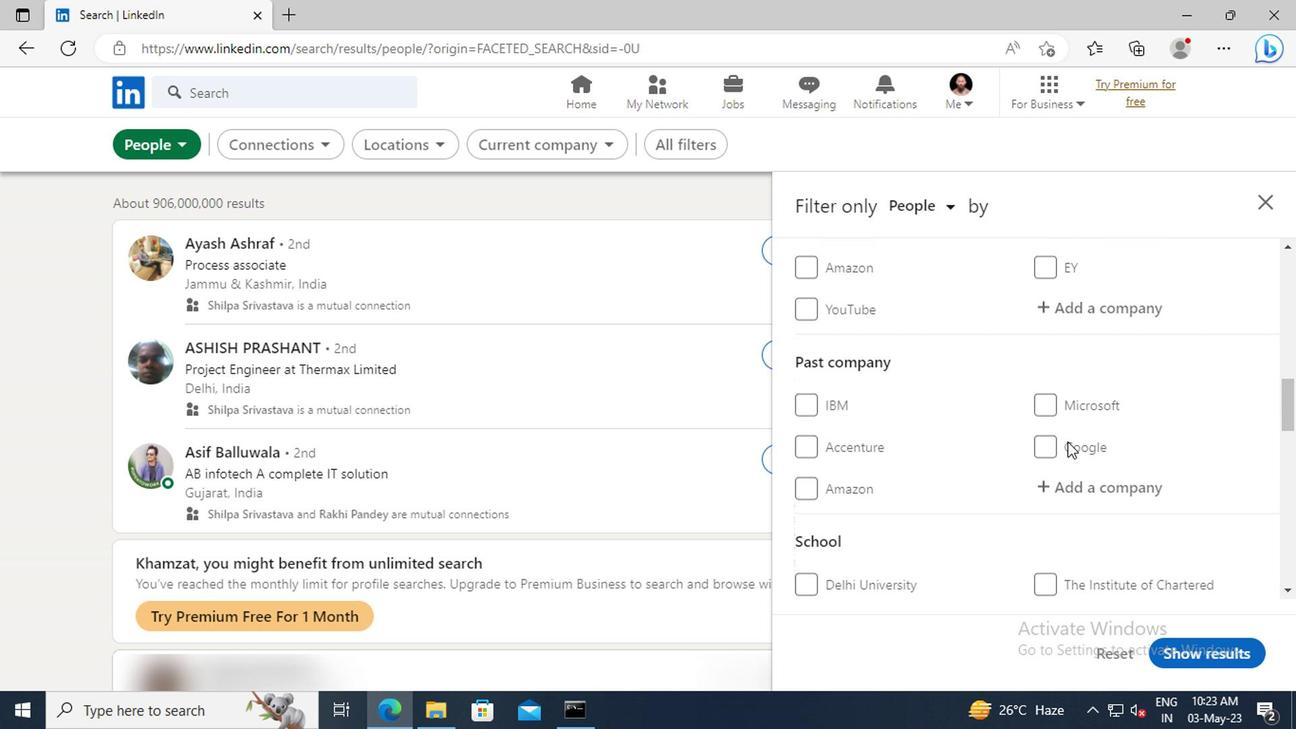 
Action: Mouse scrolled (1063, 443) with delta (0, 0)
Screenshot: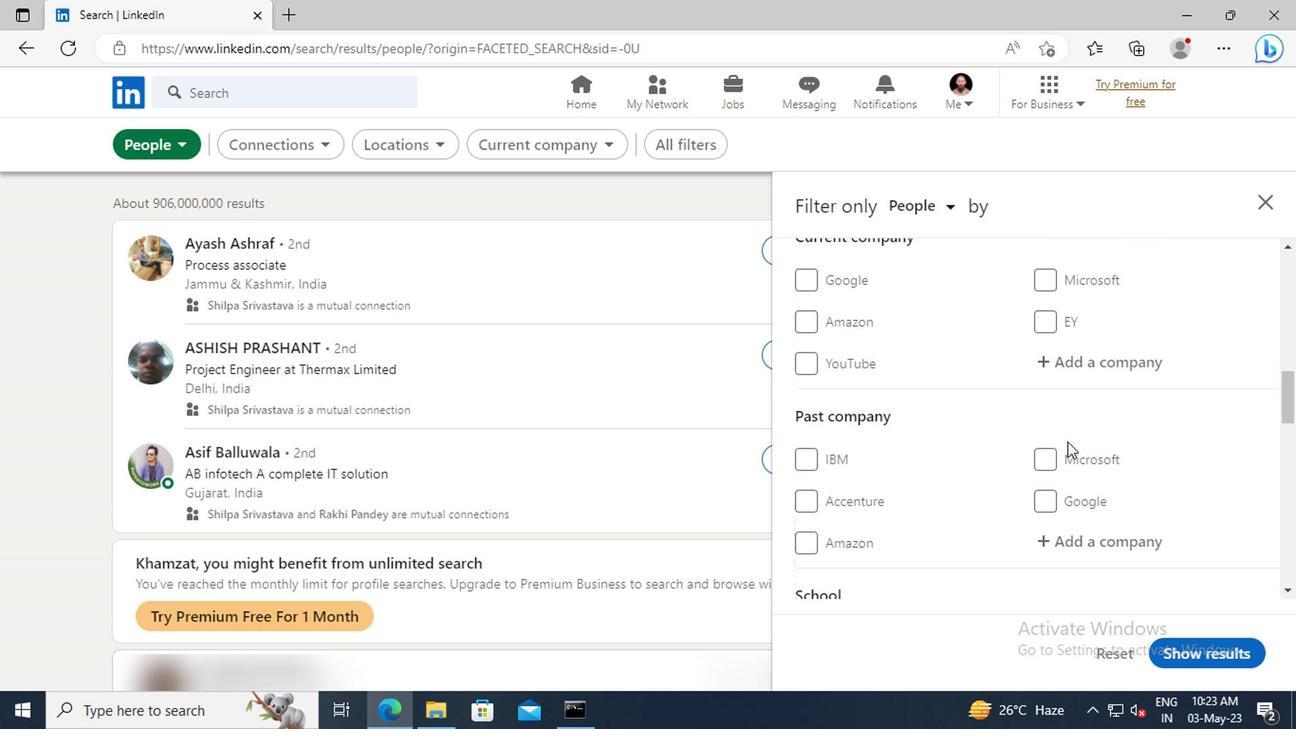 
Action: Mouse moved to (1058, 421)
Screenshot: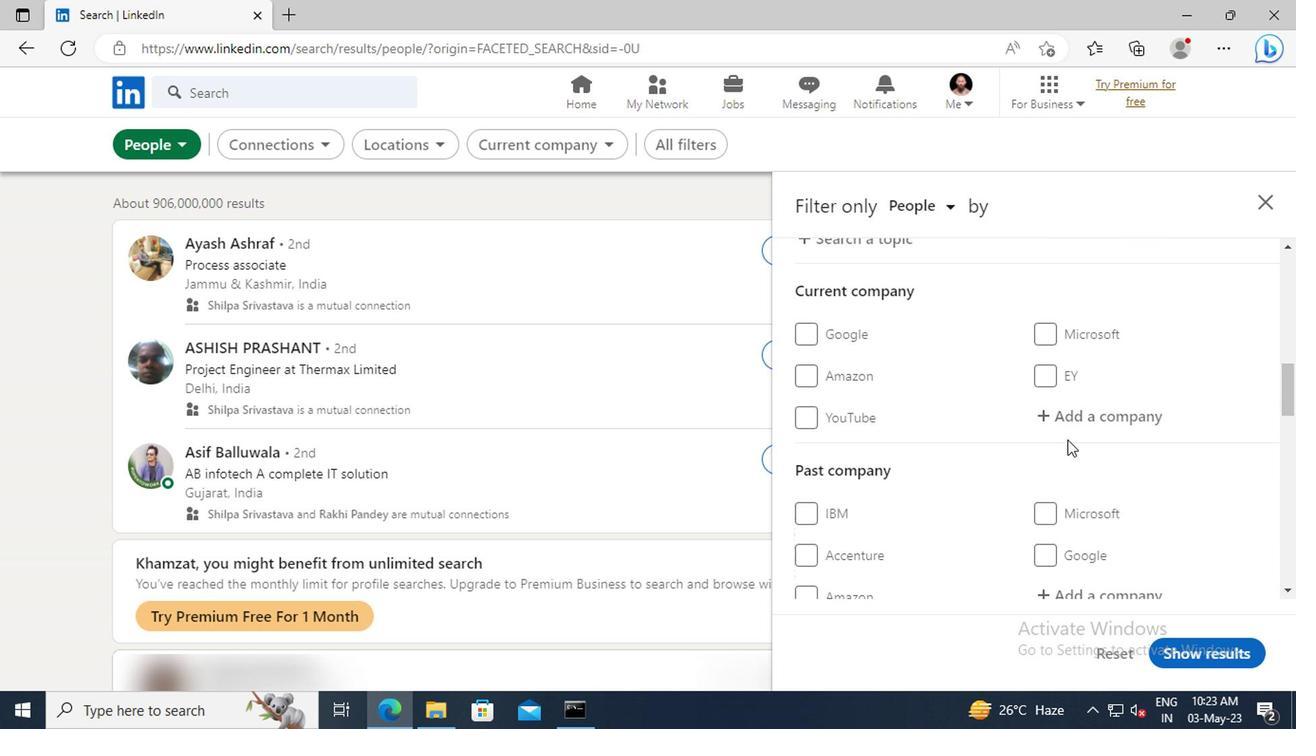 
Action: Mouse pressed left at (1058, 421)
Screenshot: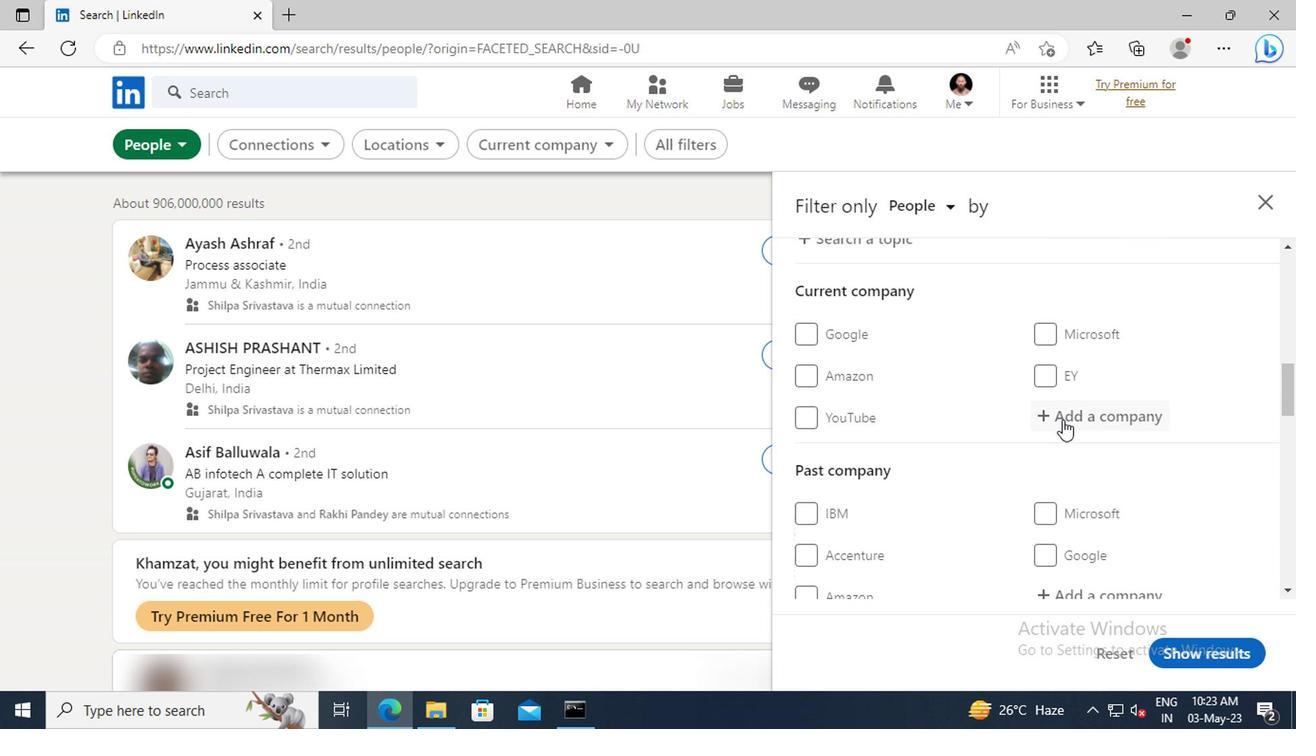 
Action: Key pressed <Key.shift>GROUP<Key.shift>M
Screenshot: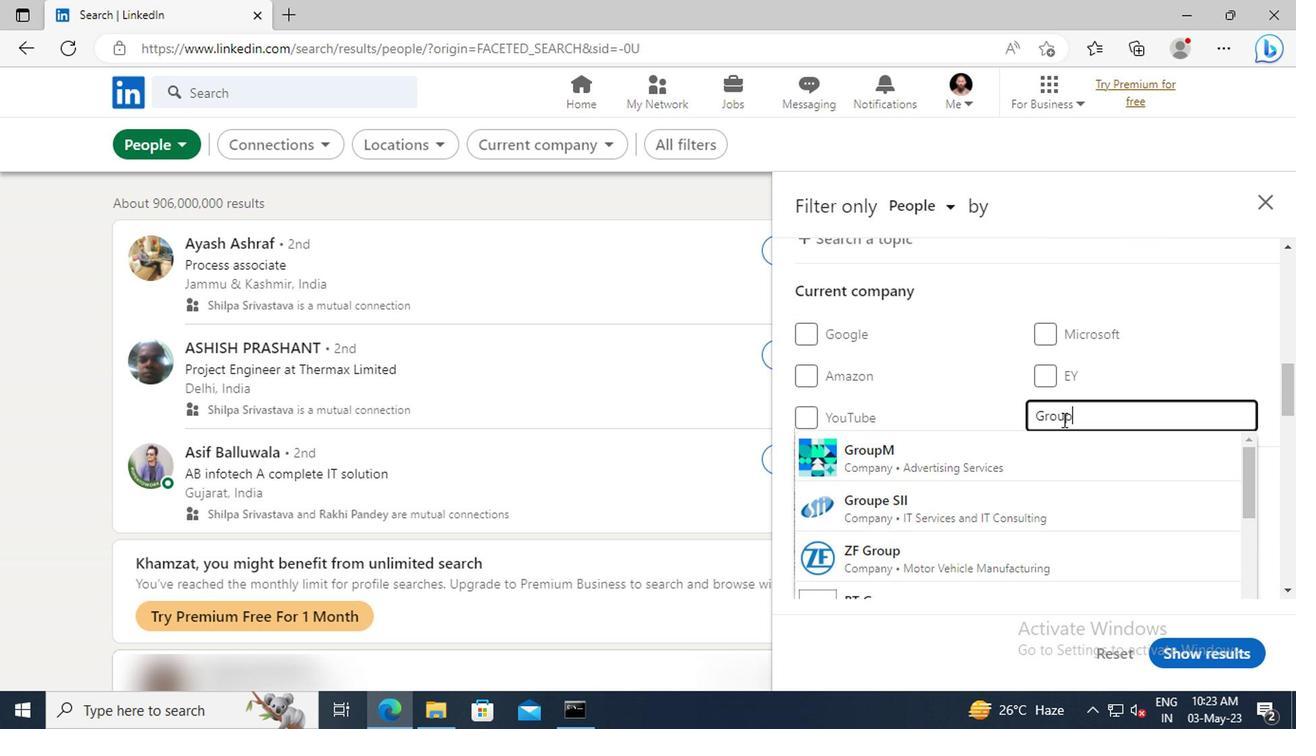 
Action: Mouse moved to (1056, 446)
Screenshot: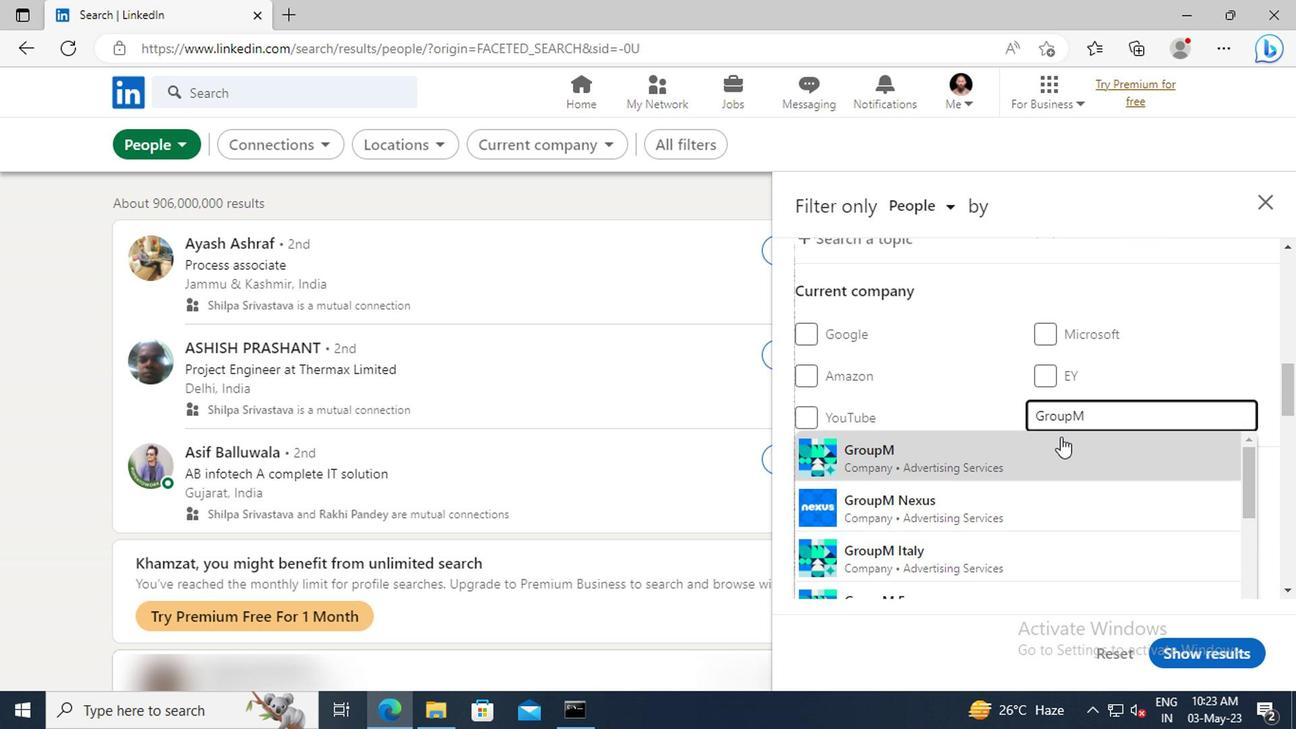 
Action: Mouse pressed left at (1056, 446)
Screenshot: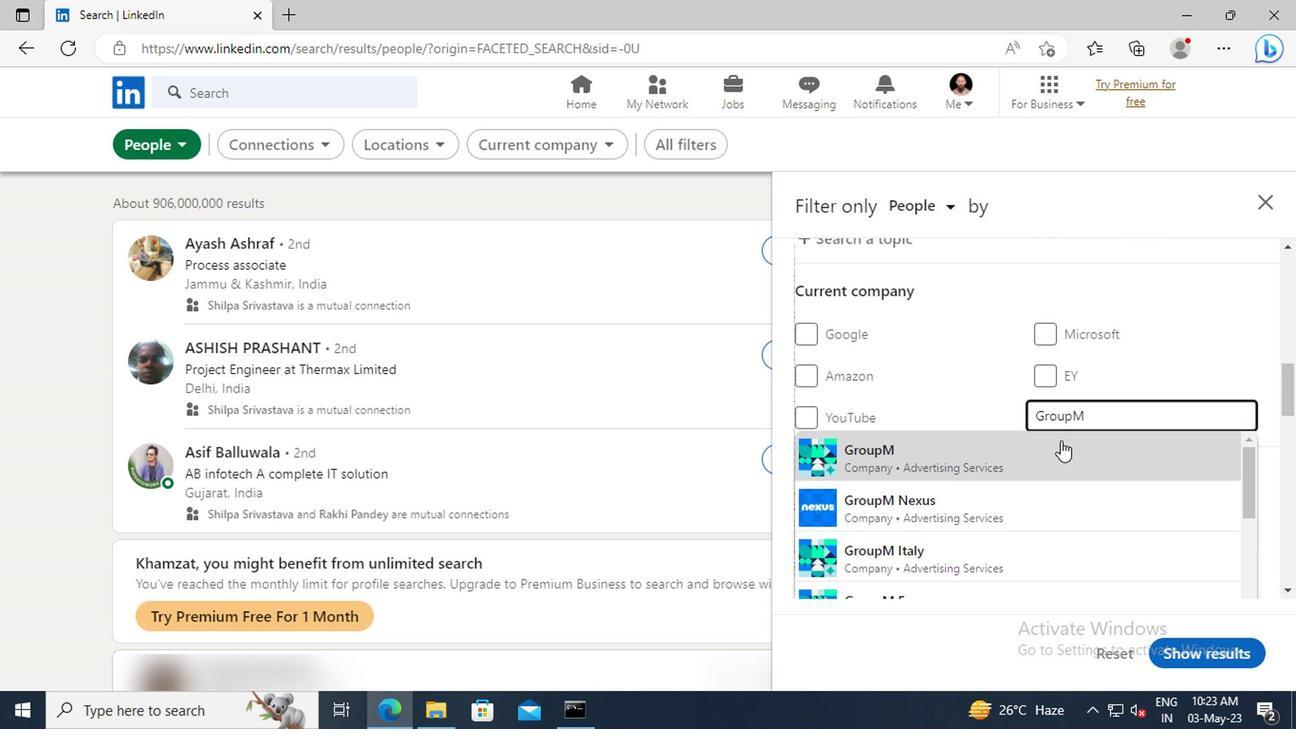 
Action: Mouse scrolled (1056, 445) with delta (0, 0)
Screenshot: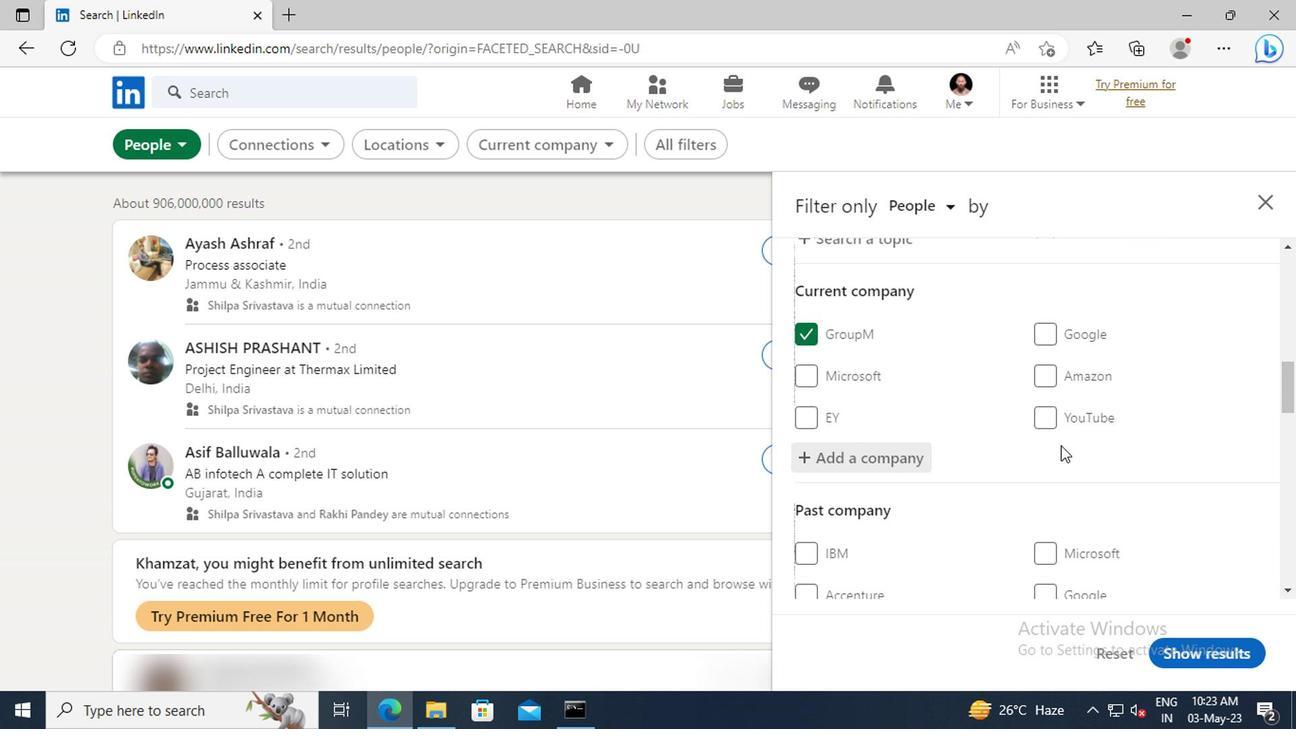 
Action: Mouse scrolled (1056, 445) with delta (0, 0)
Screenshot: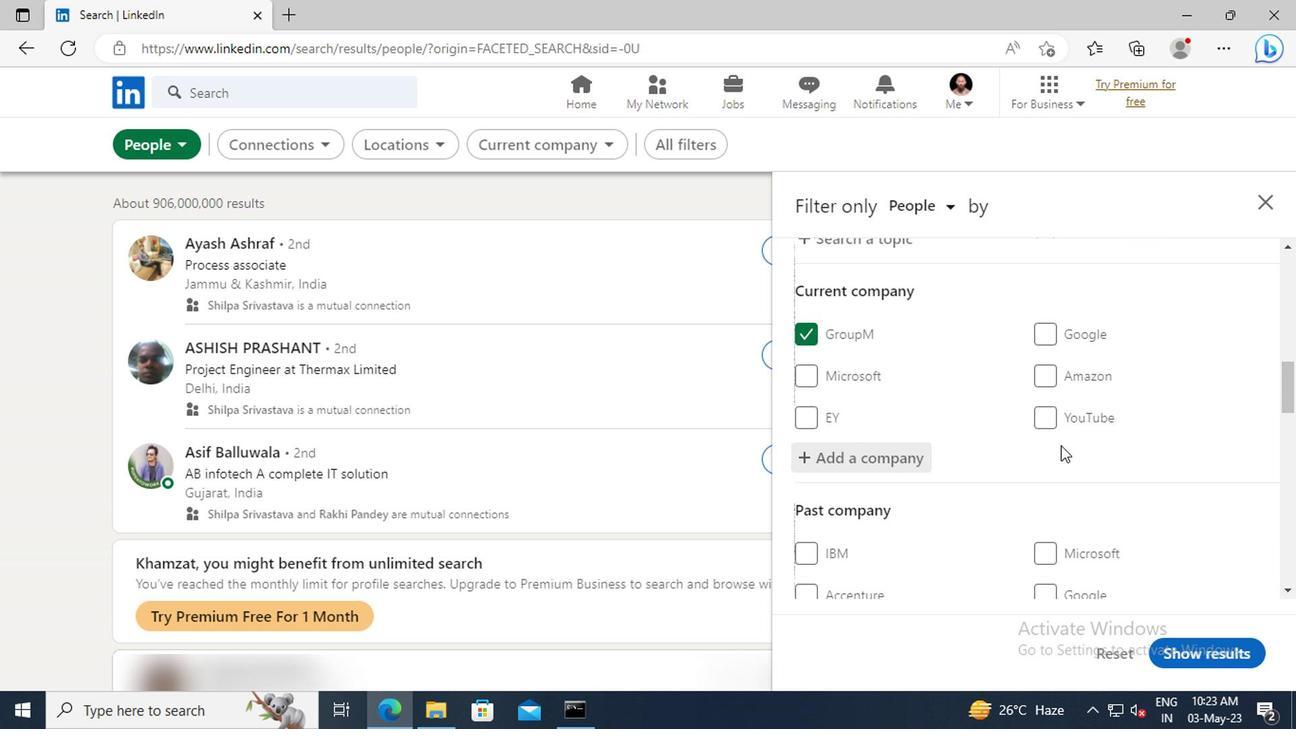 
Action: Mouse moved to (1053, 402)
Screenshot: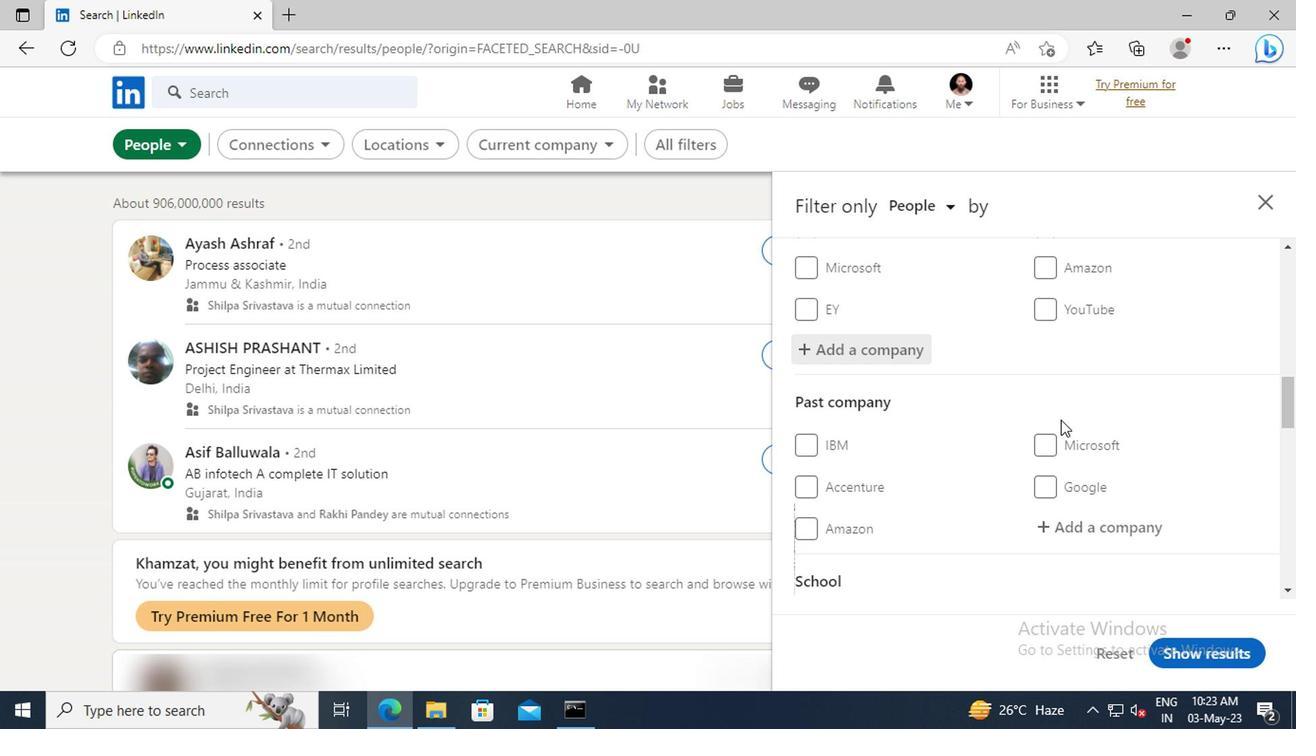 
Action: Mouse scrolled (1053, 401) with delta (0, -1)
Screenshot: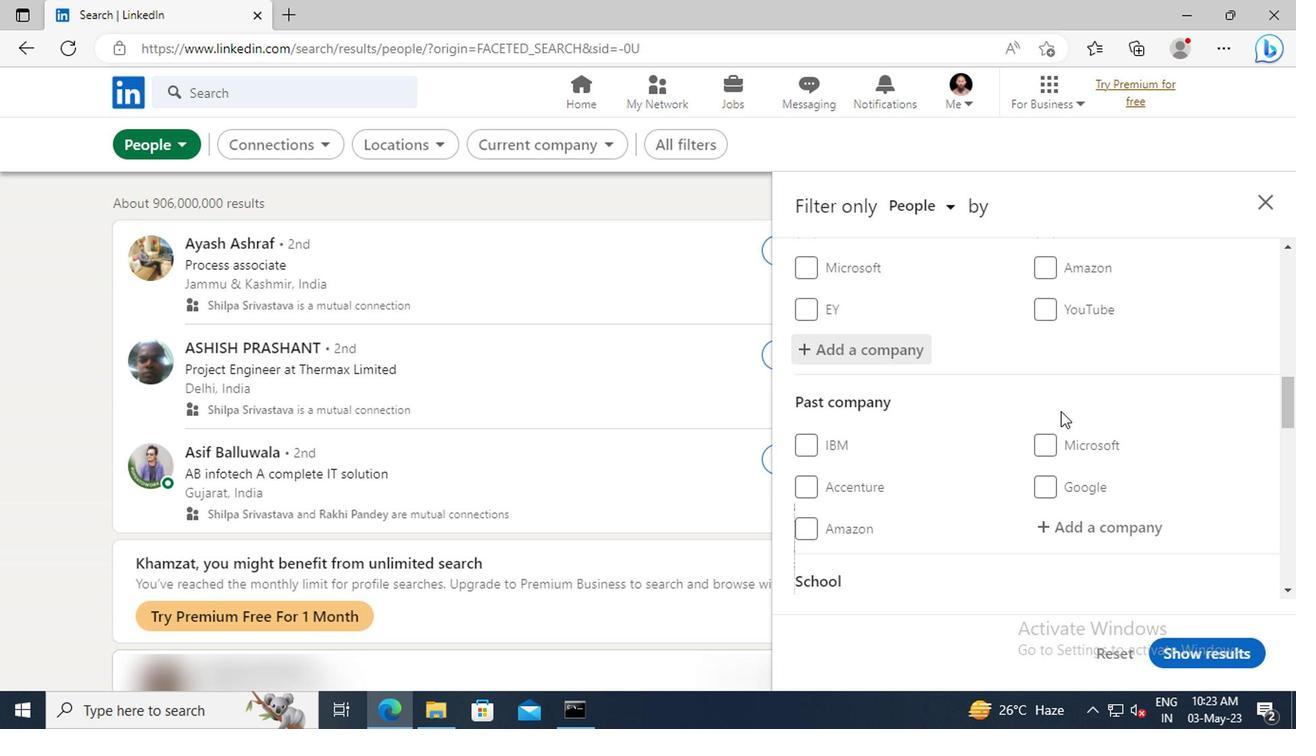 
Action: Mouse scrolled (1053, 401) with delta (0, -1)
Screenshot: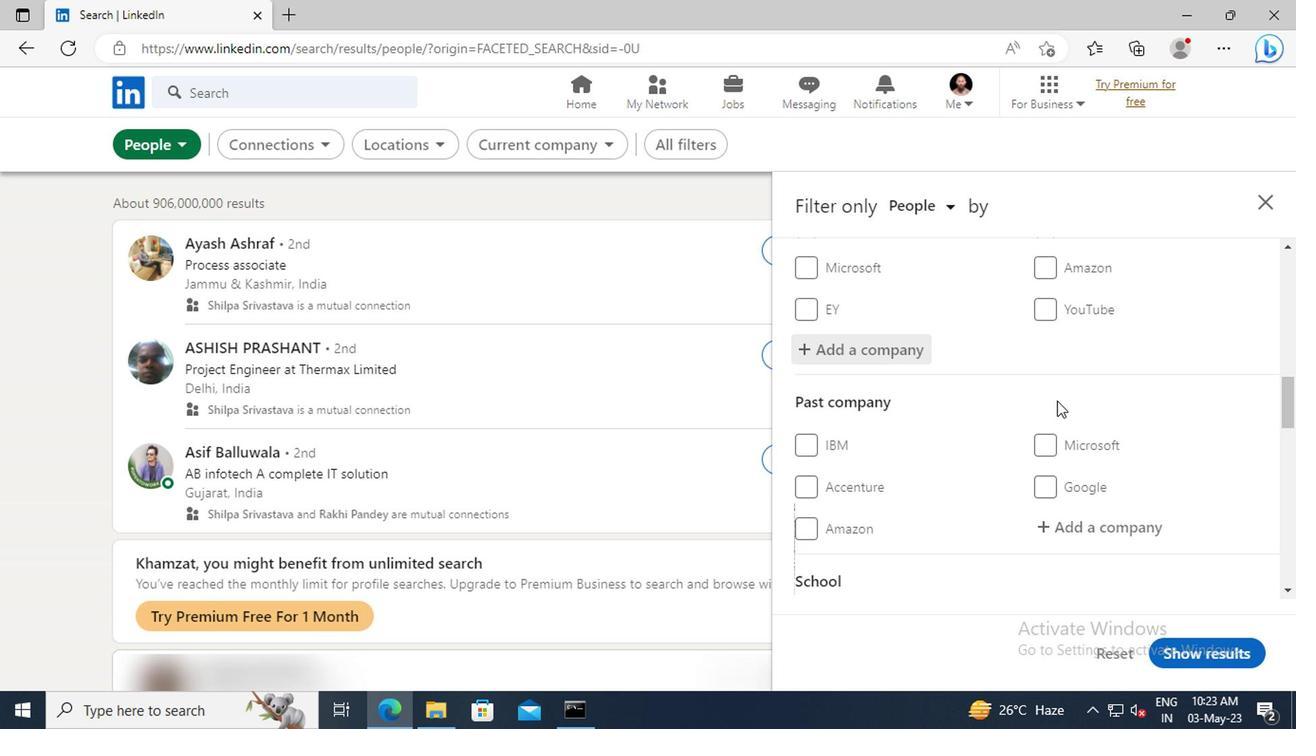 
Action: Mouse moved to (1046, 376)
Screenshot: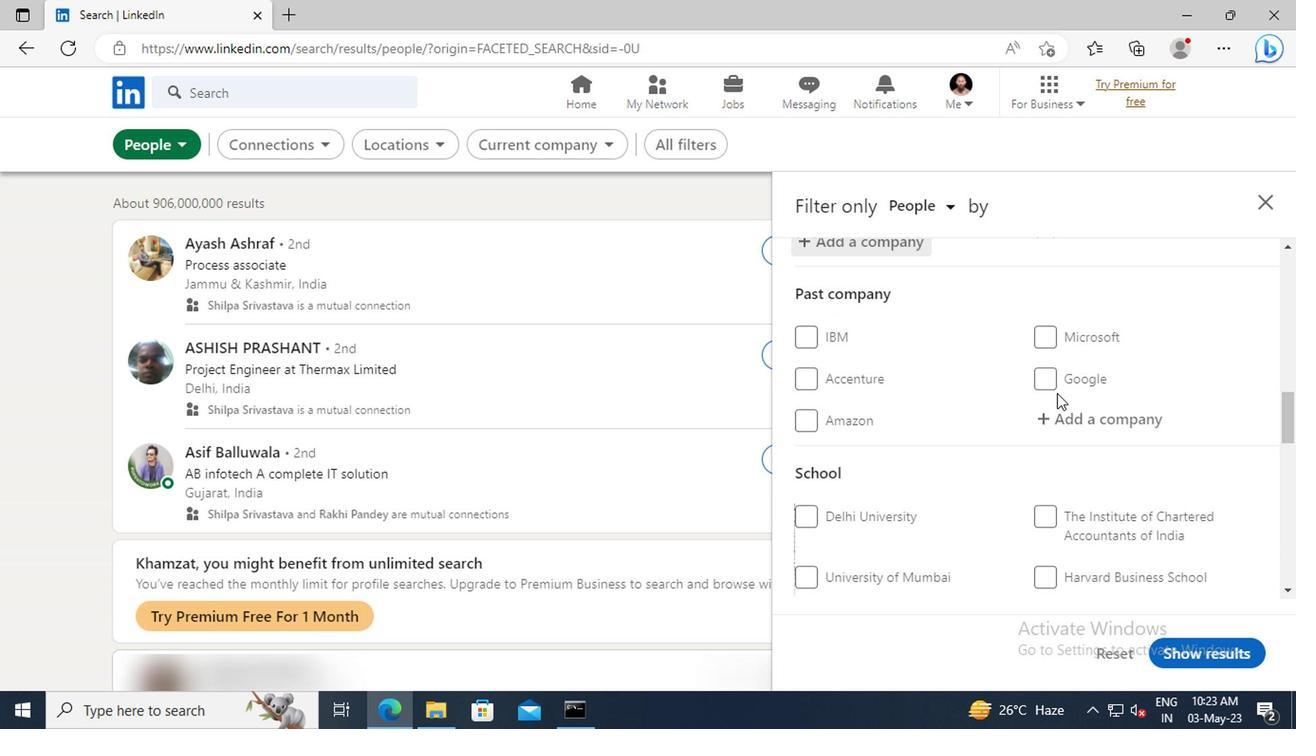 
Action: Mouse scrolled (1046, 375) with delta (0, -1)
Screenshot: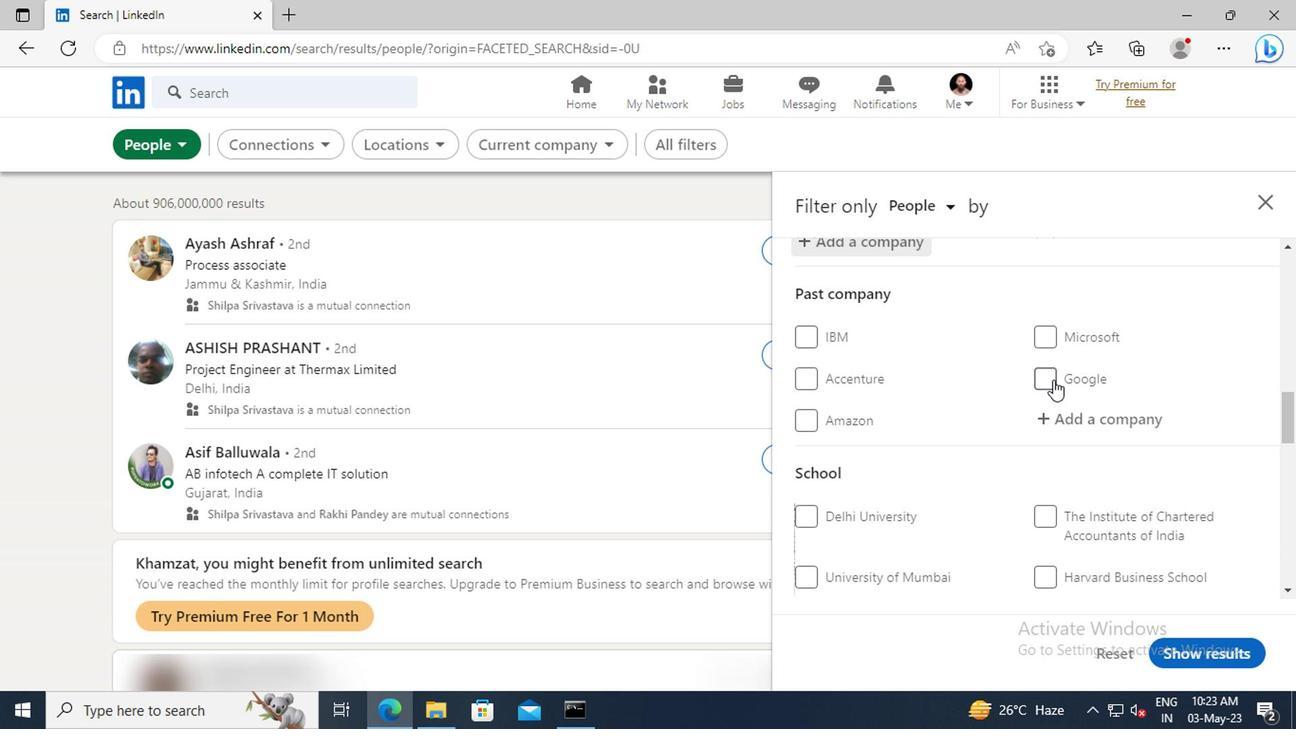 
Action: Mouse scrolled (1046, 375) with delta (0, -1)
Screenshot: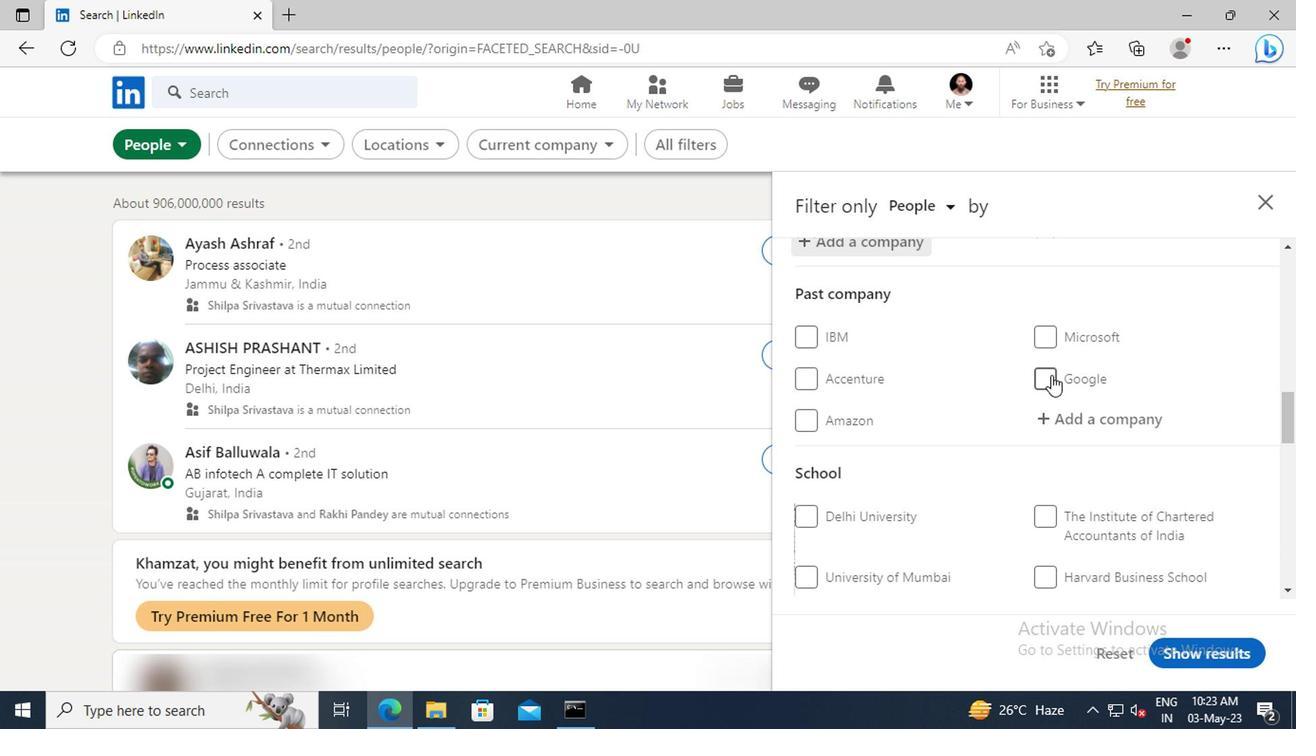 
Action: Mouse scrolled (1046, 375) with delta (0, -1)
Screenshot: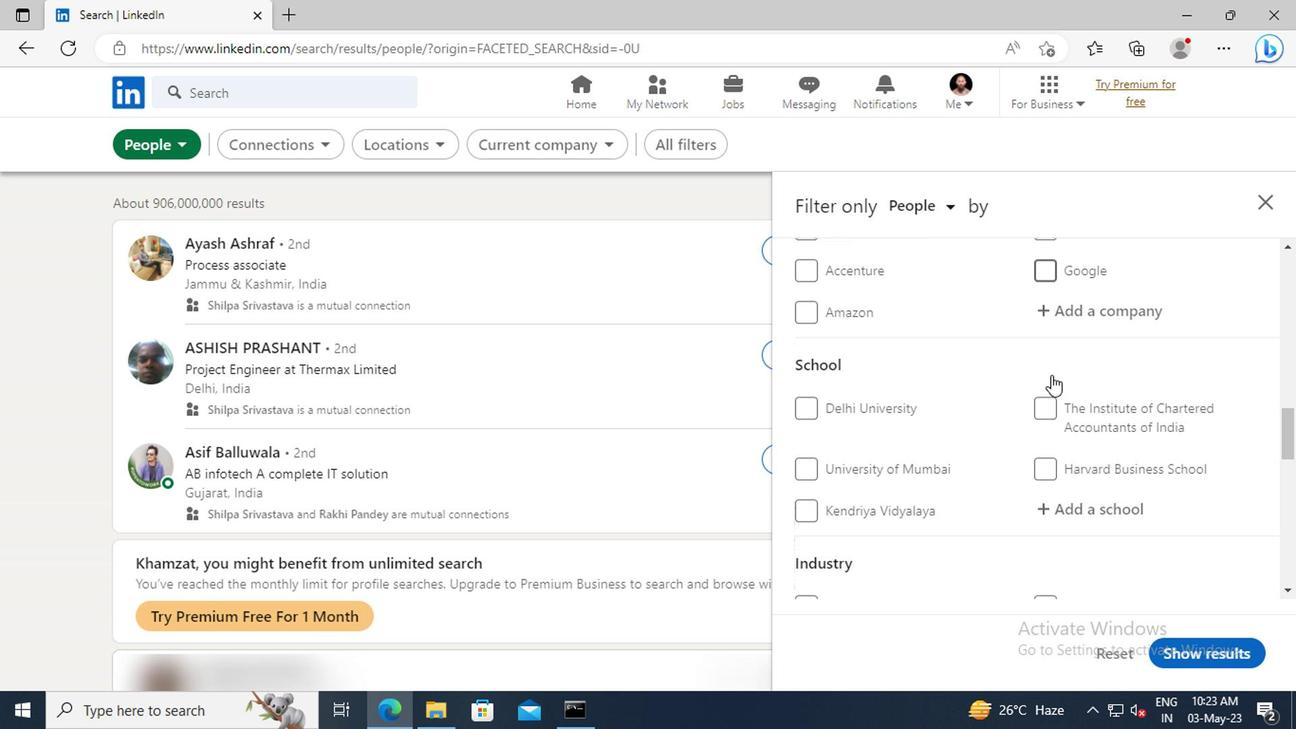 
Action: Mouse scrolled (1046, 375) with delta (0, -1)
Screenshot: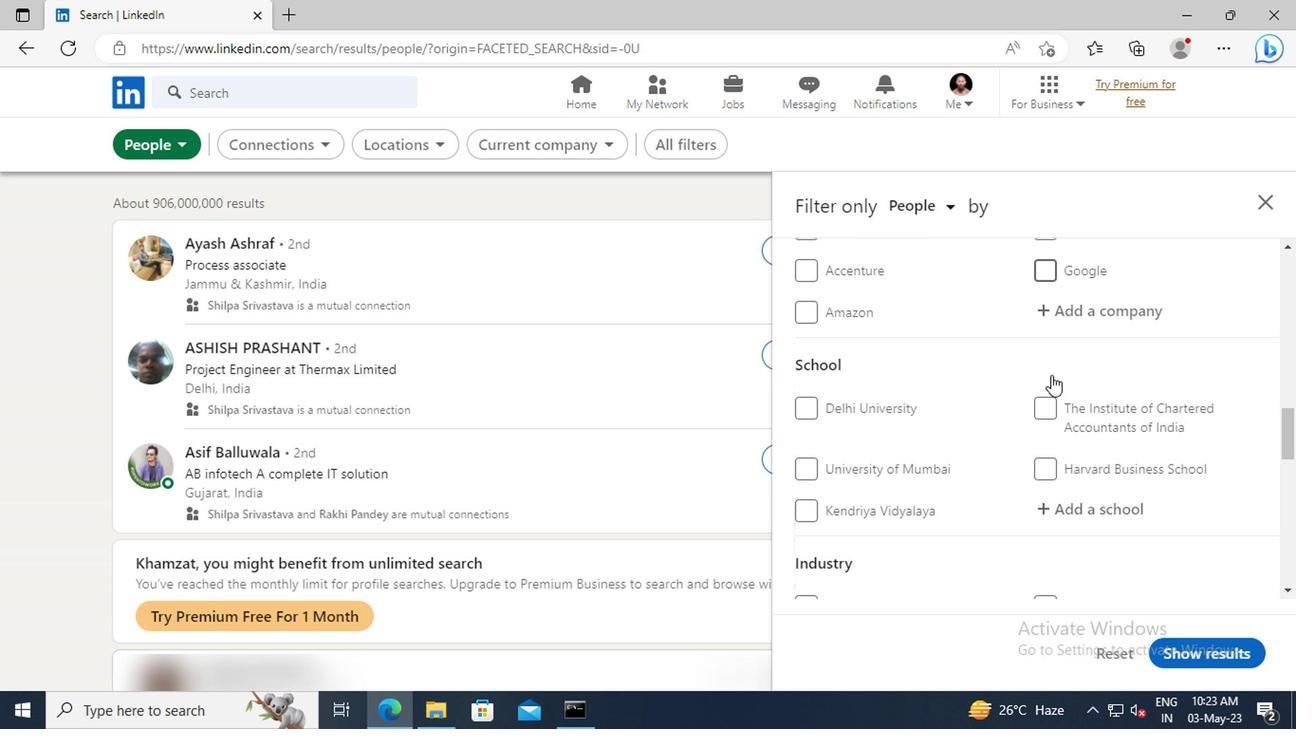 
Action: Mouse moved to (1051, 399)
Screenshot: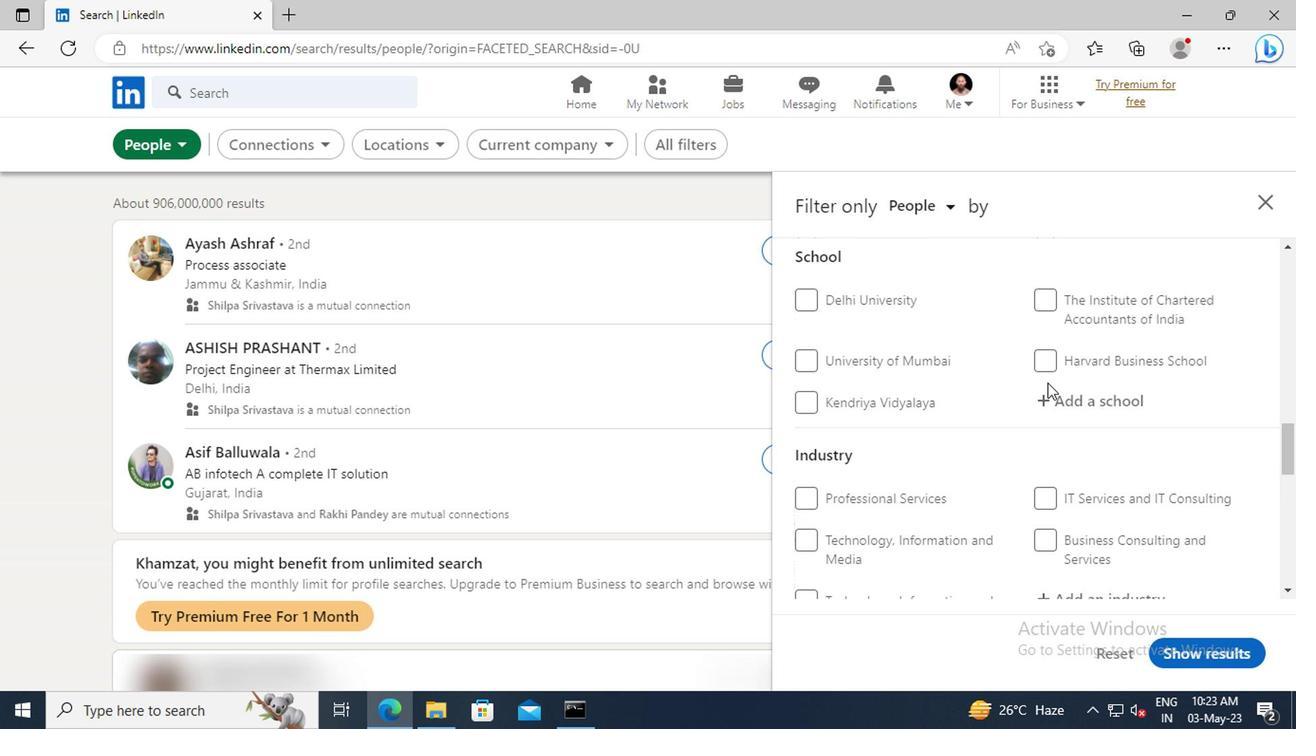 
Action: Mouse pressed left at (1051, 399)
Screenshot: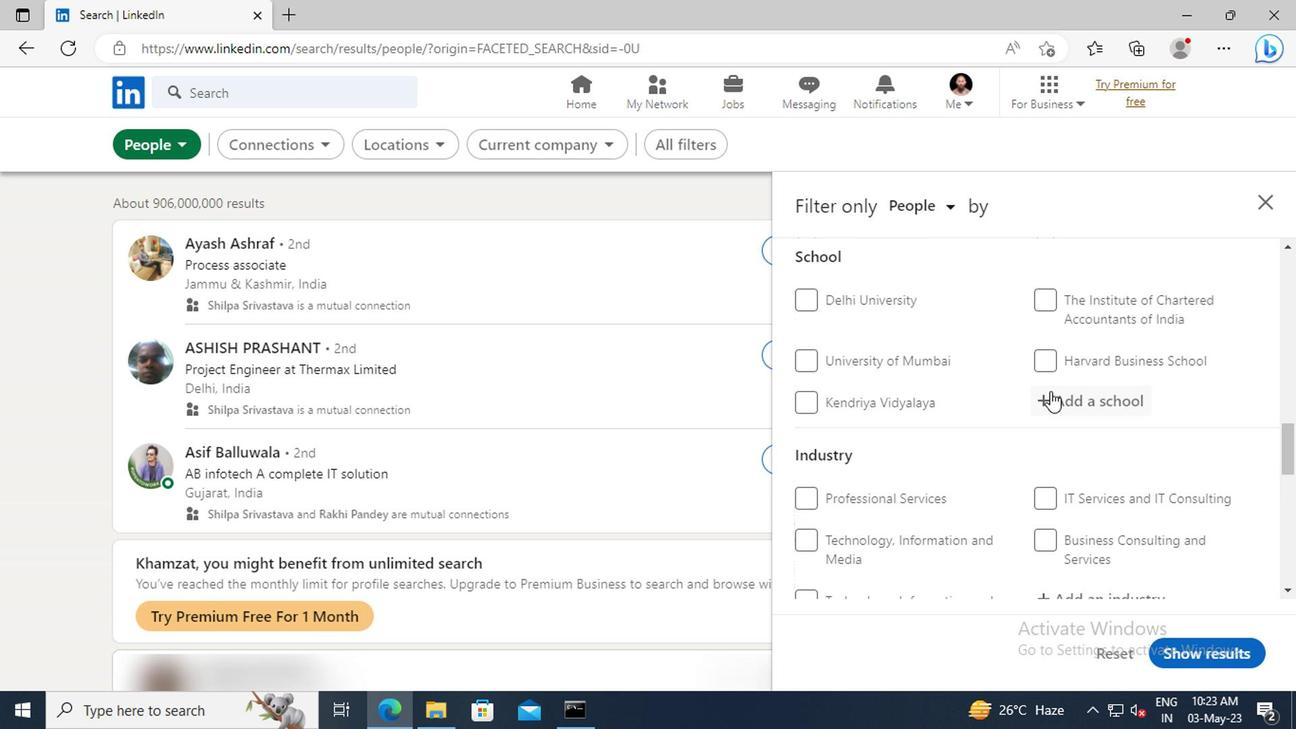 
Action: Key pressed <Key.shift>WOMEN'S<Key.space>
Screenshot: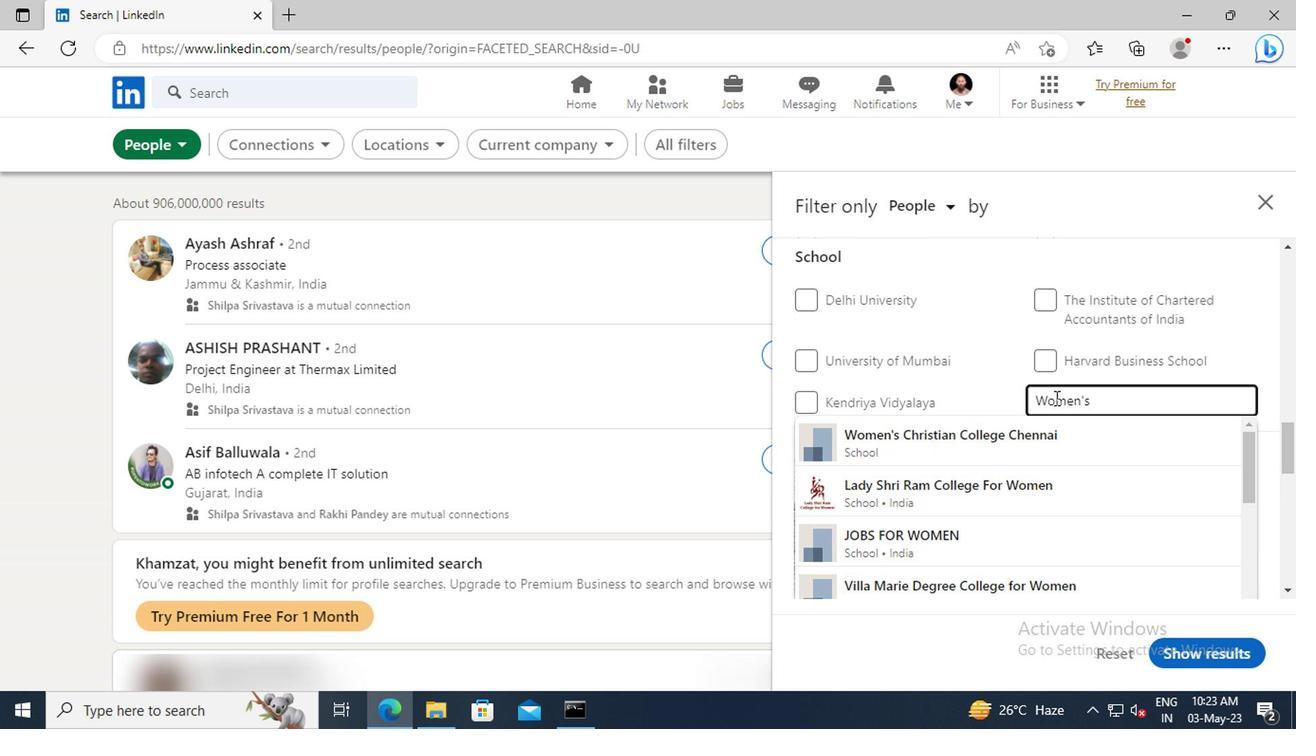 
Action: Mouse moved to (1054, 439)
Screenshot: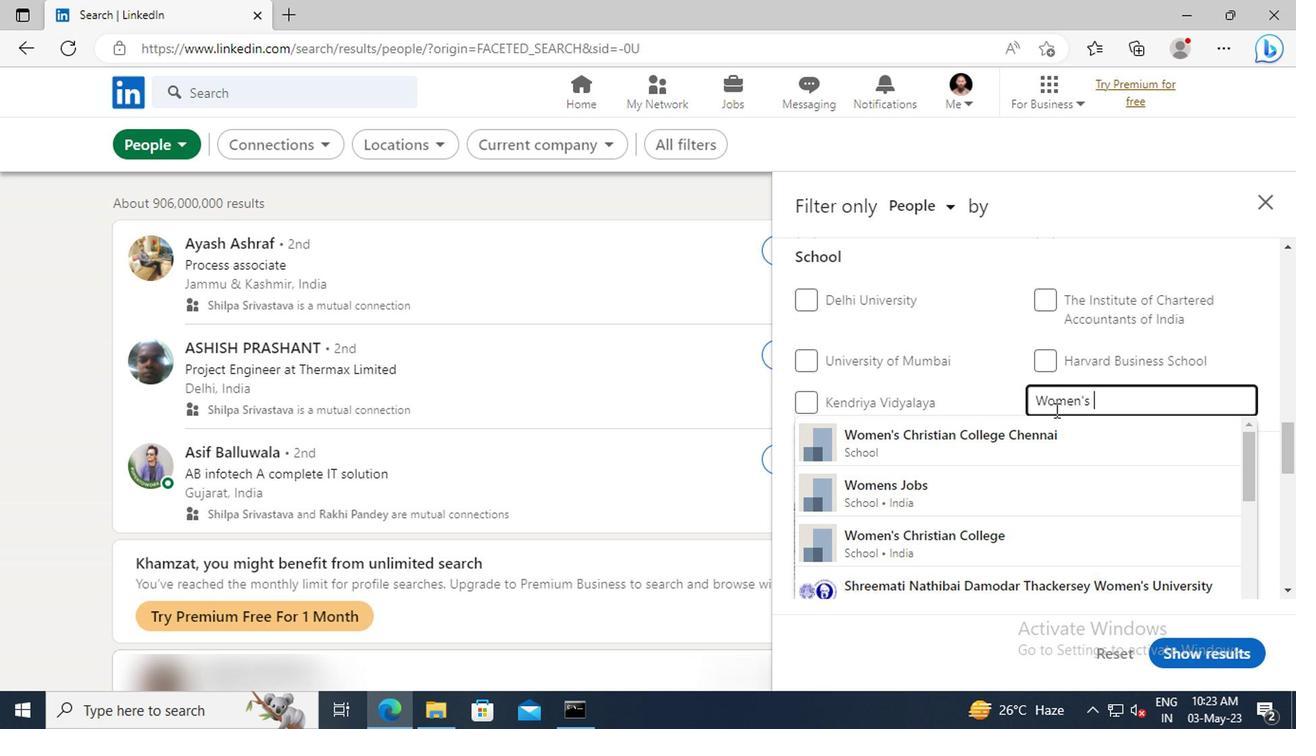 
Action: Mouse pressed left at (1054, 439)
Screenshot: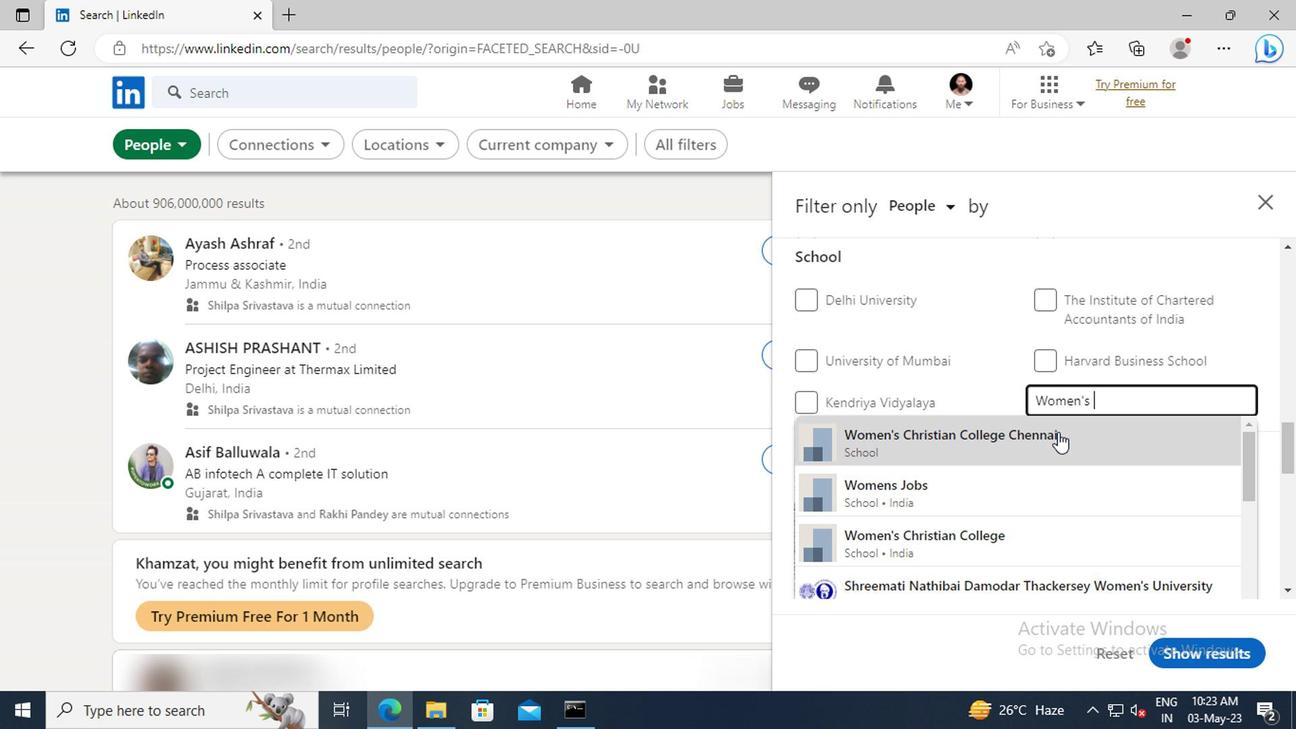 
Action: Mouse scrolled (1054, 438) with delta (0, 0)
Screenshot: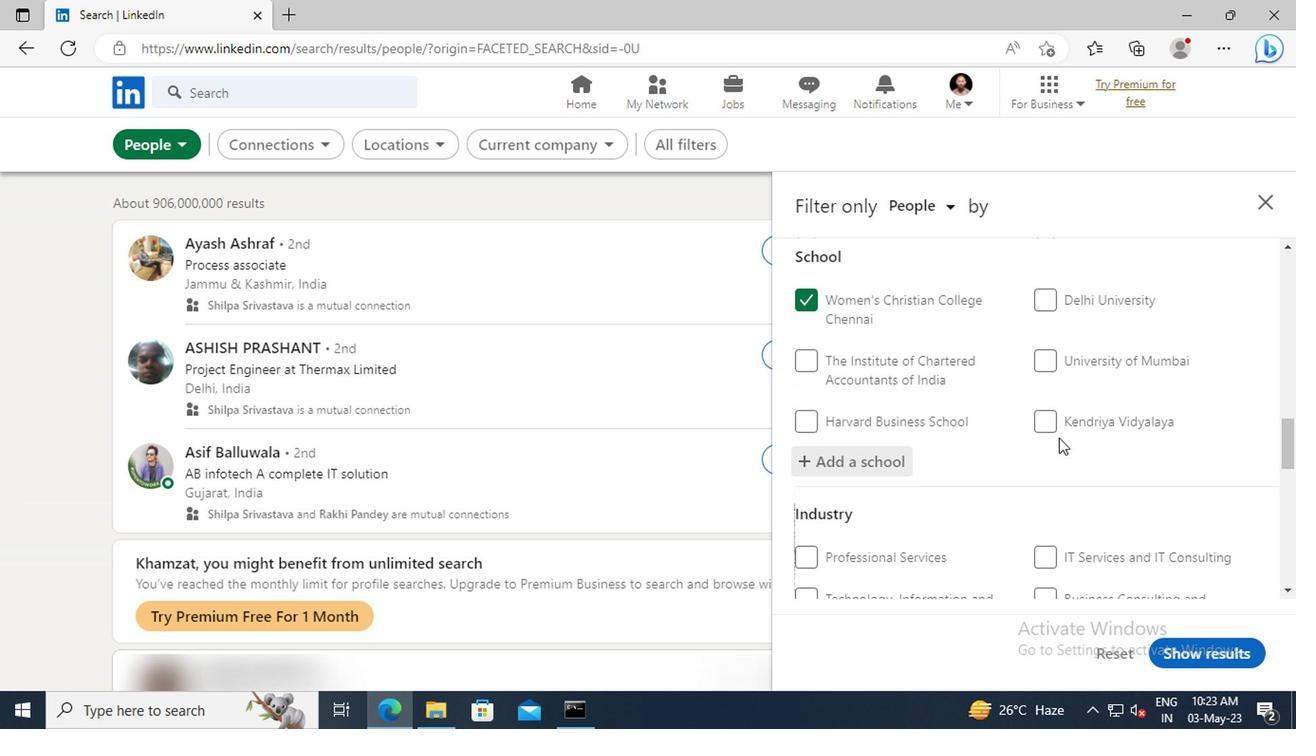 
Action: Mouse scrolled (1054, 438) with delta (0, 0)
Screenshot: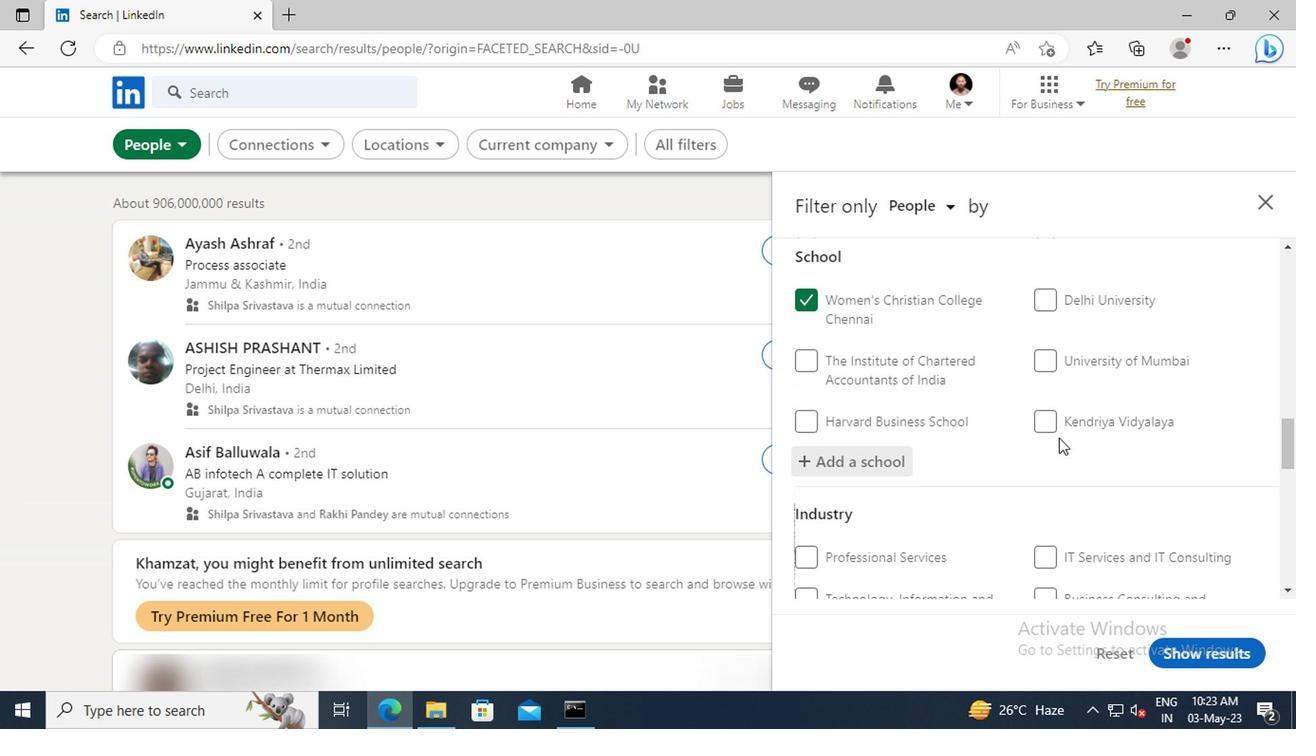 
Action: Mouse moved to (1046, 403)
Screenshot: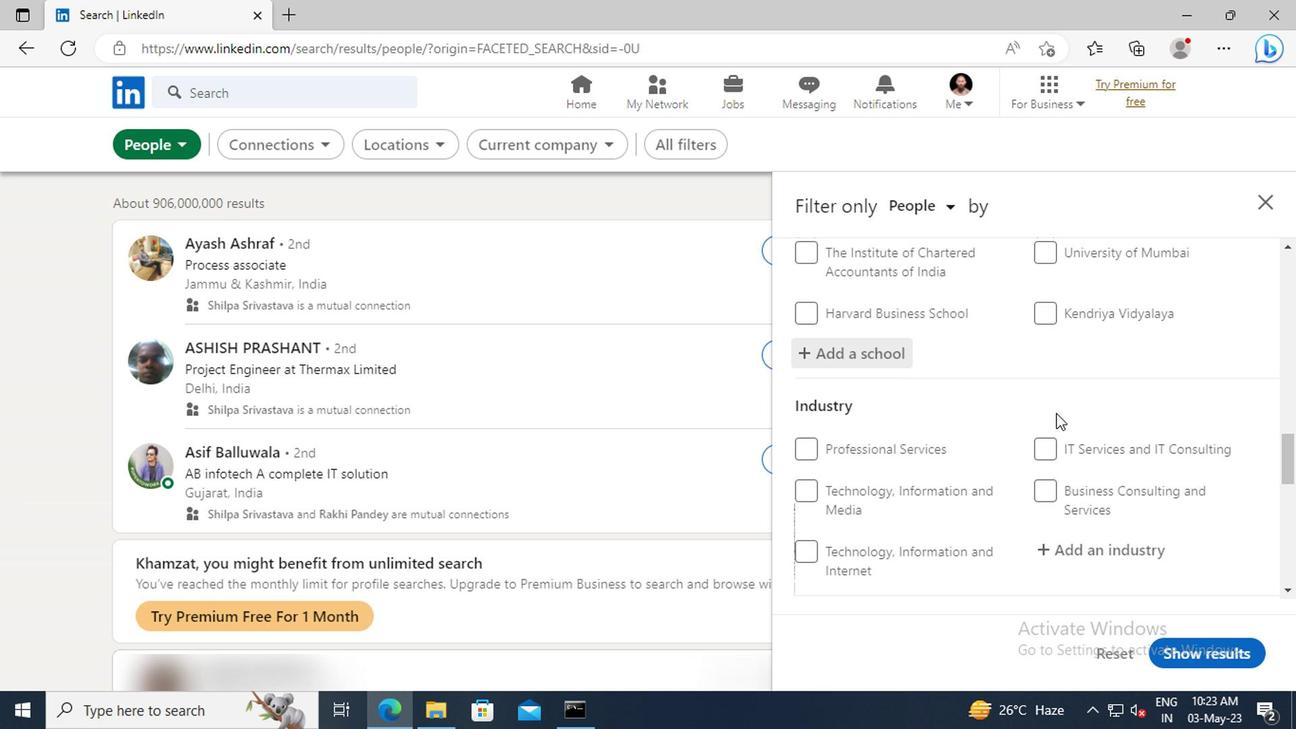 
Action: Mouse scrolled (1046, 403) with delta (0, 0)
Screenshot: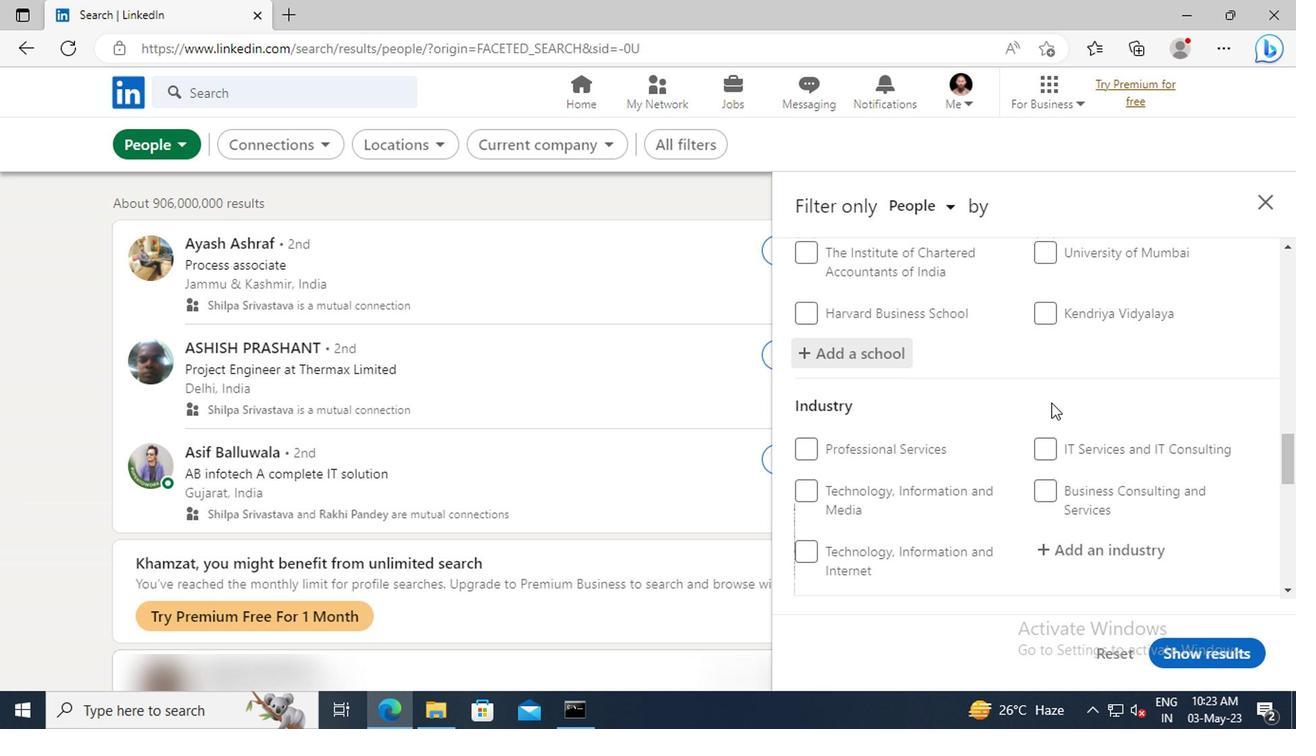 
Action: Mouse scrolled (1046, 403) with delta (0, 0)
Screenshot: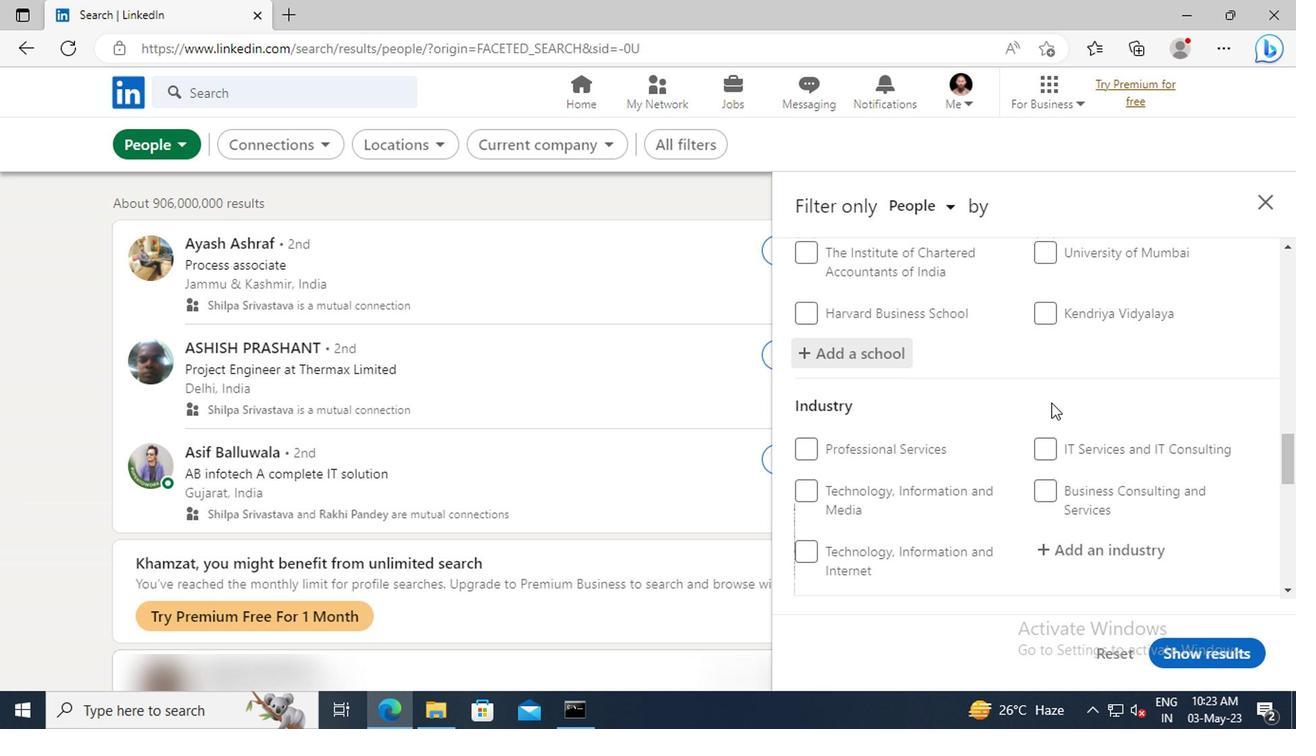 
Action: Mouse scrolled (1046, 403) with delta (0, 0)
Screenshot: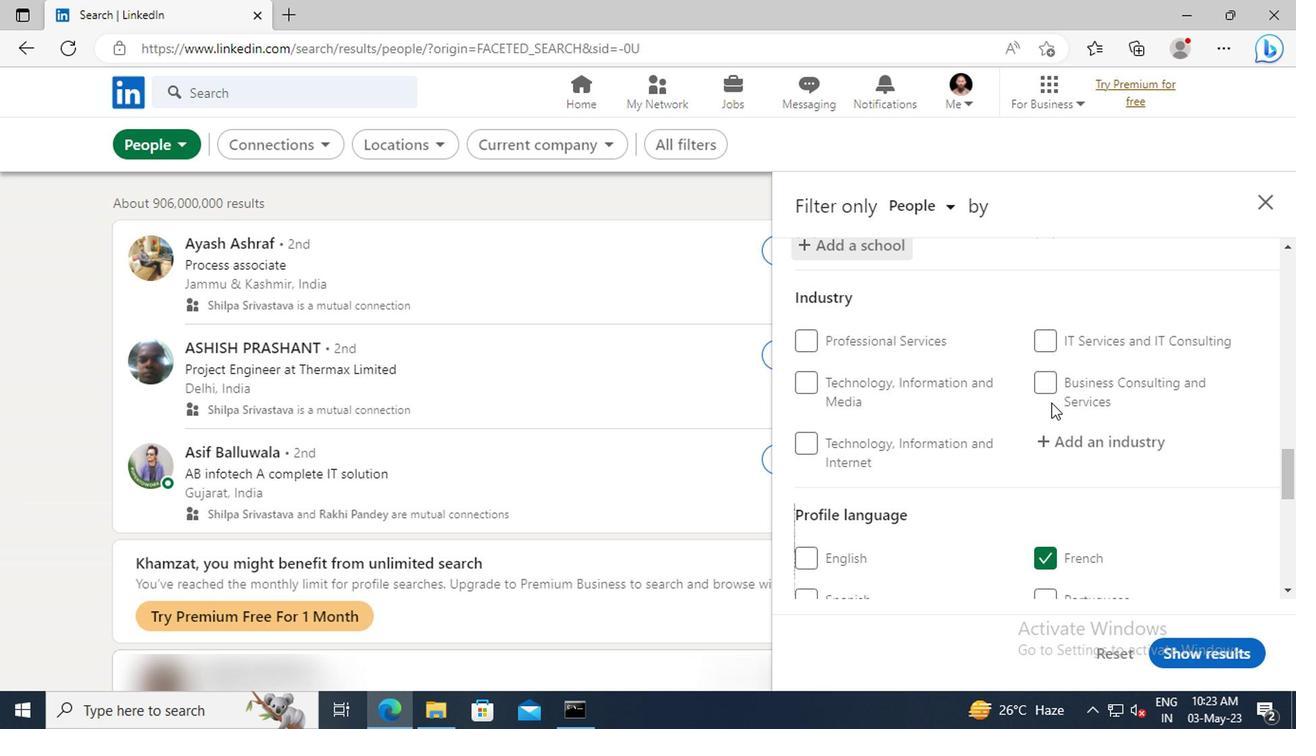 
Action: Mouse moved to (1051, 393)
Screenshot: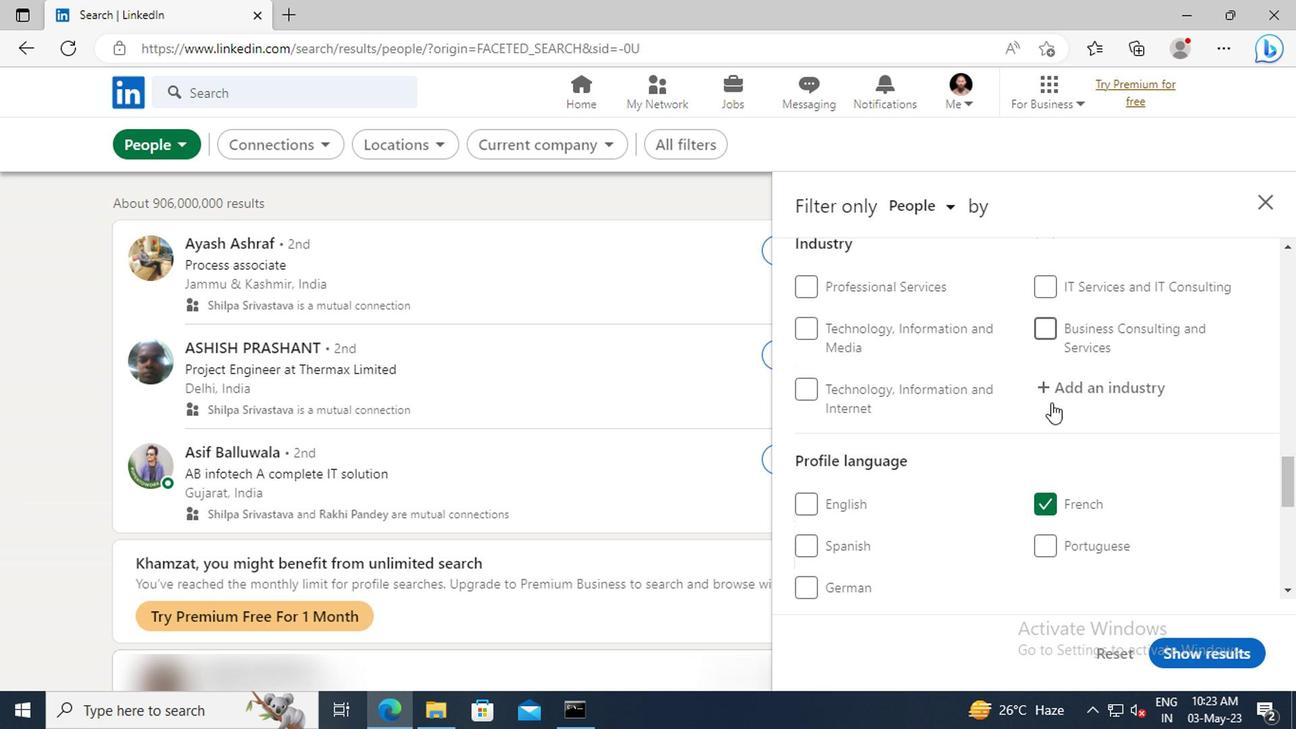 
Action: Mouse pressed left at (1051, 393)
Screenshot: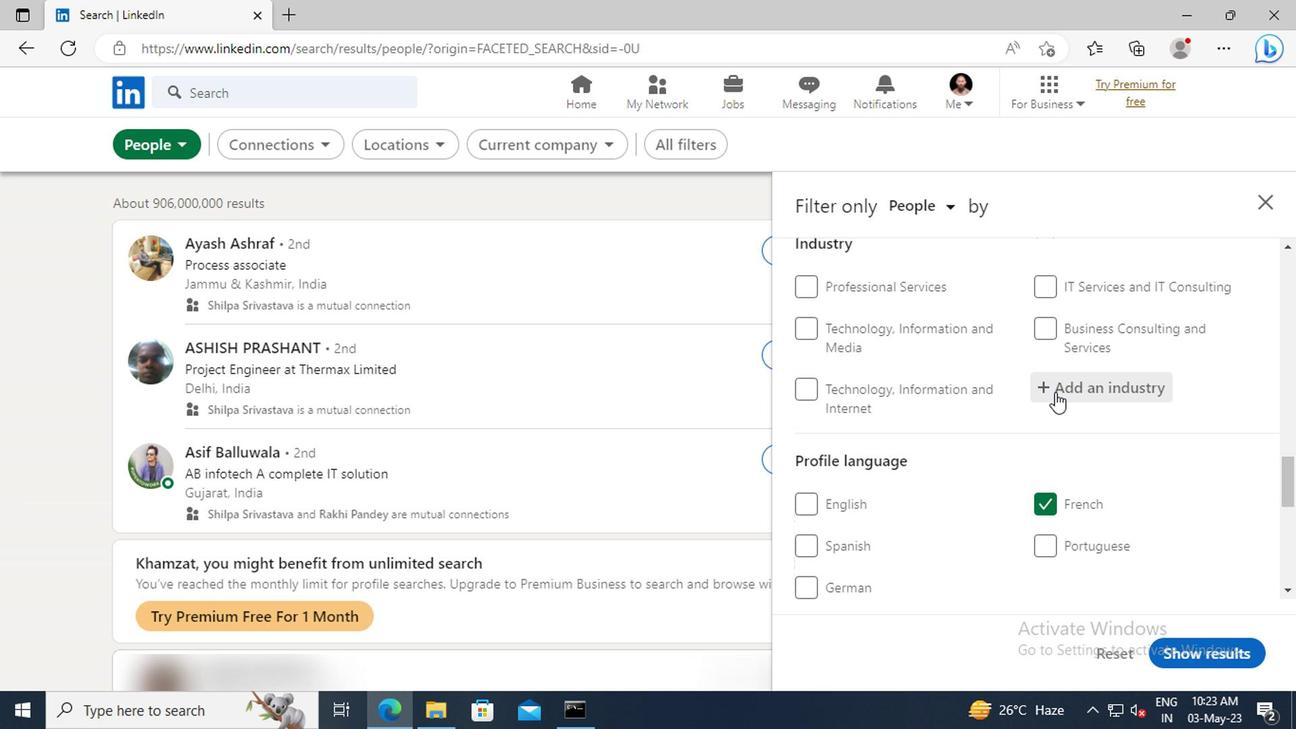 
Action: Key pressed <Key.shift>IT<Key.space><Key.shift>SYSTEM<Key.space><Key.shift>INS
Screenshot: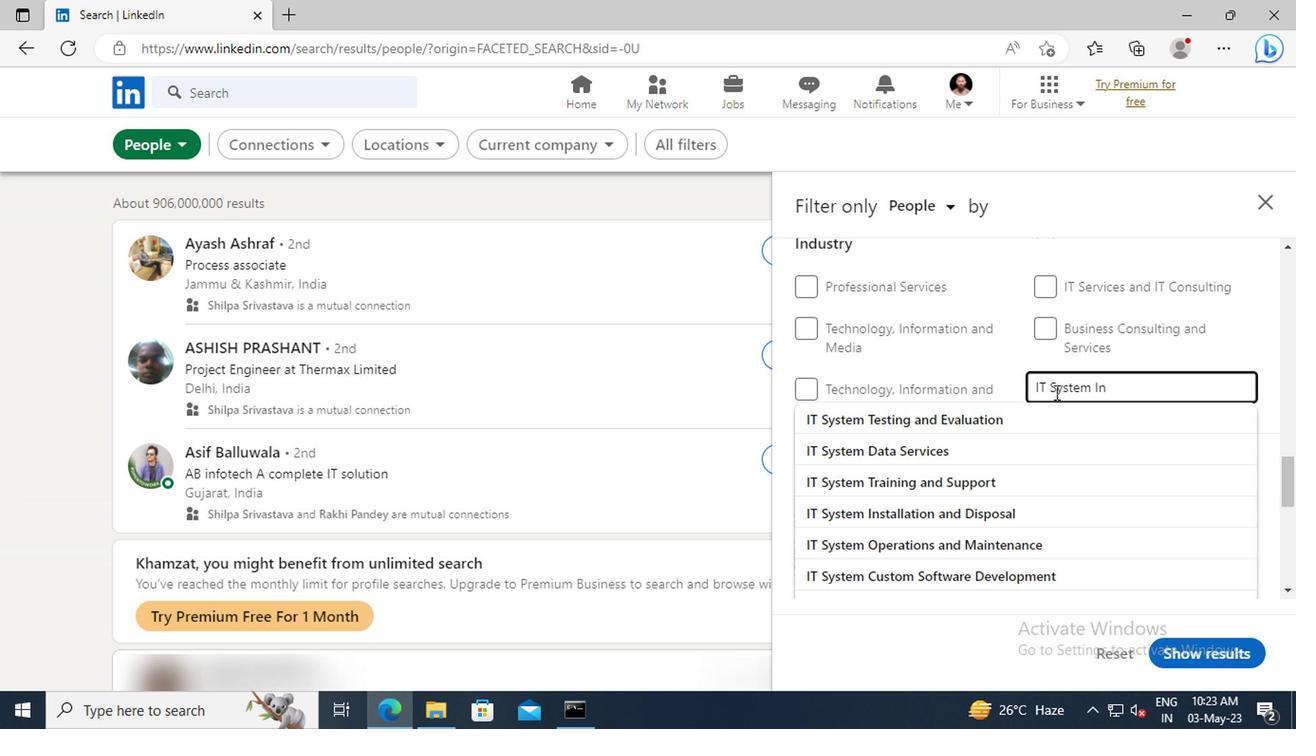 
Action: Mouse moved to (1053, 407)
Screenshot: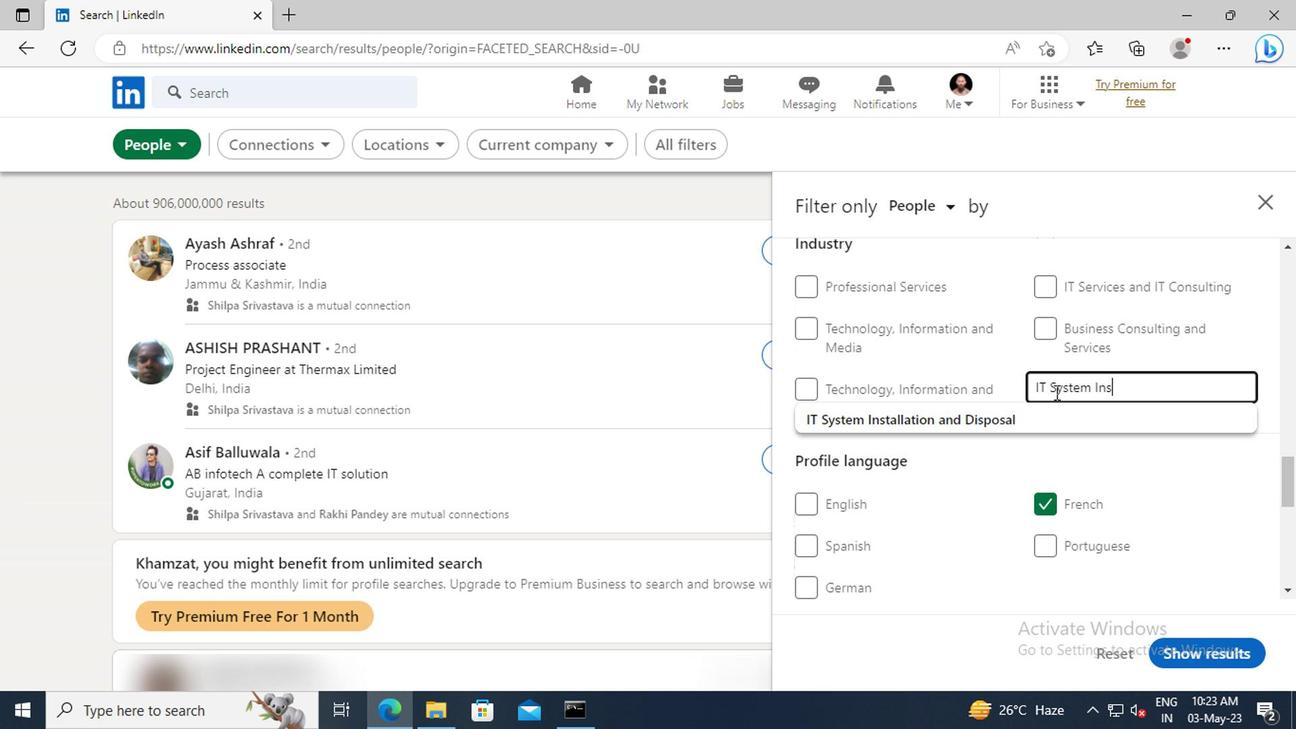 
Action: Mouse pressed left at (1053, 407)
Screenshot: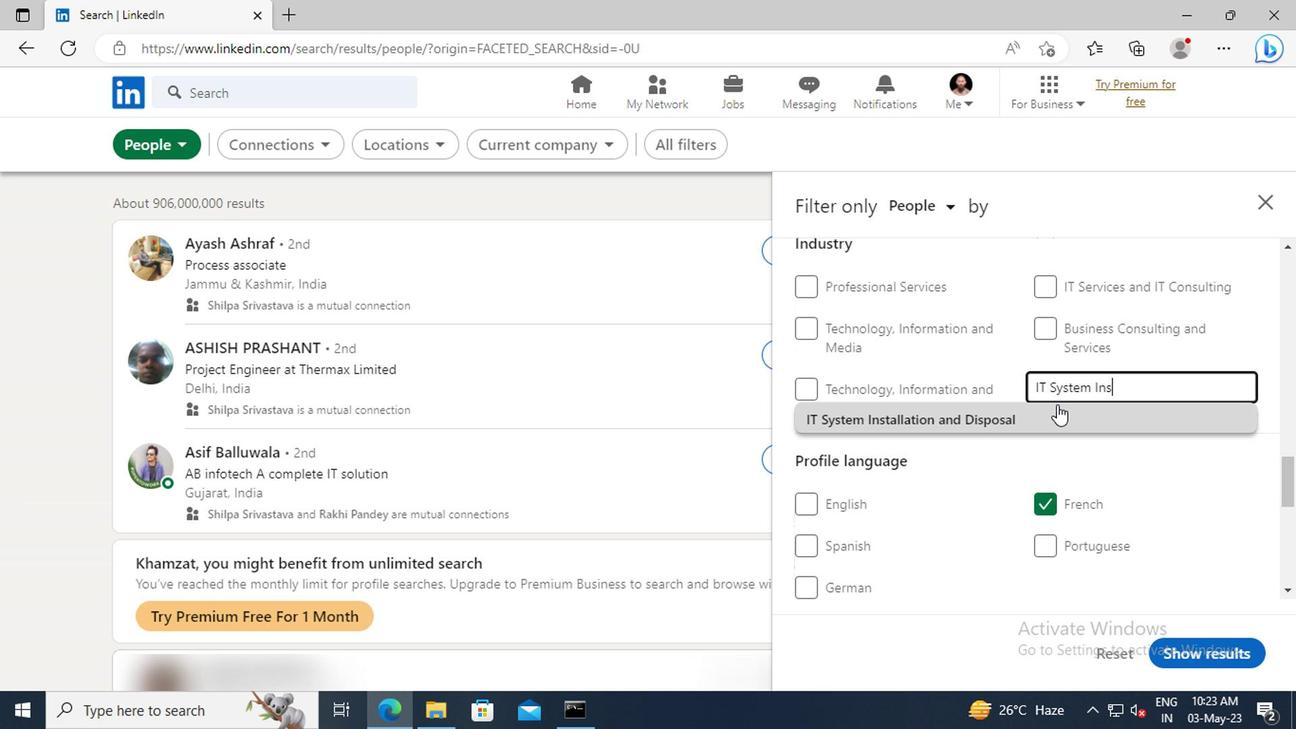 
Action: Mouse scrolled (1053, 405) with delta (0, -1)
Screenshot: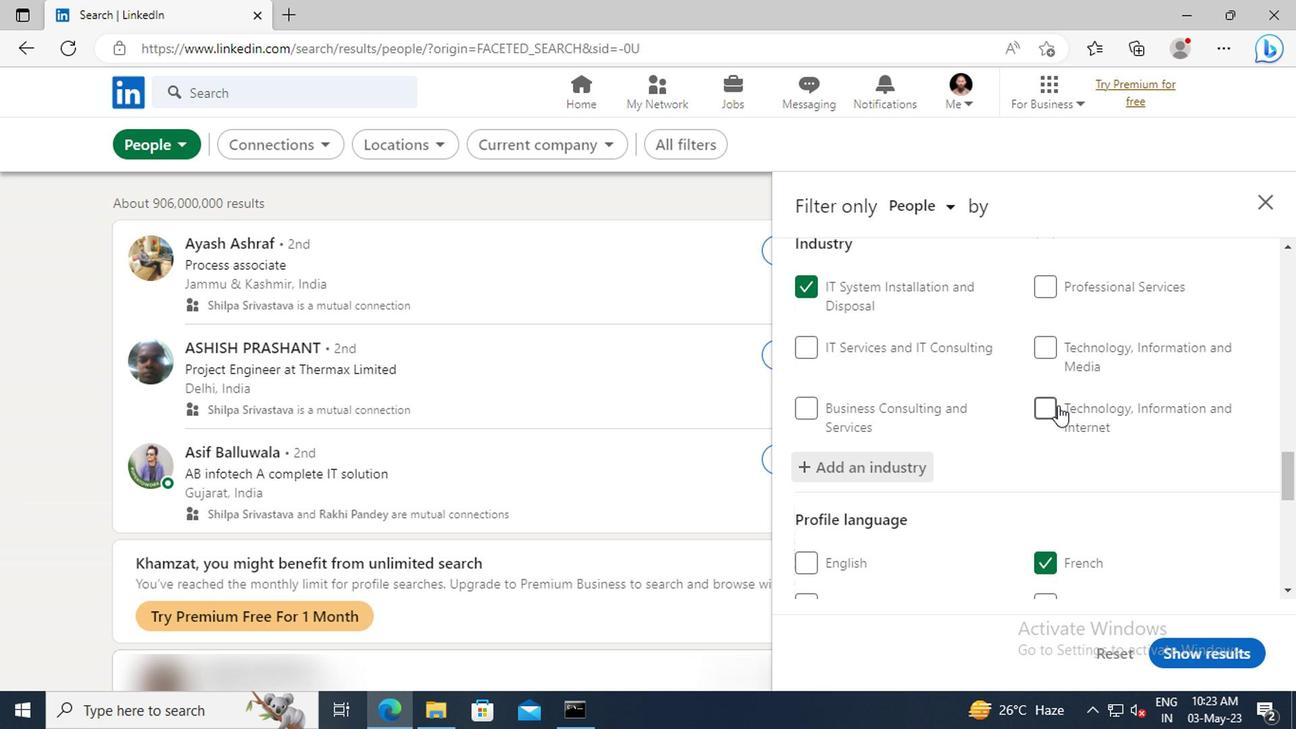 
Action: Mouse moved to (1049, 385)
Screenshot: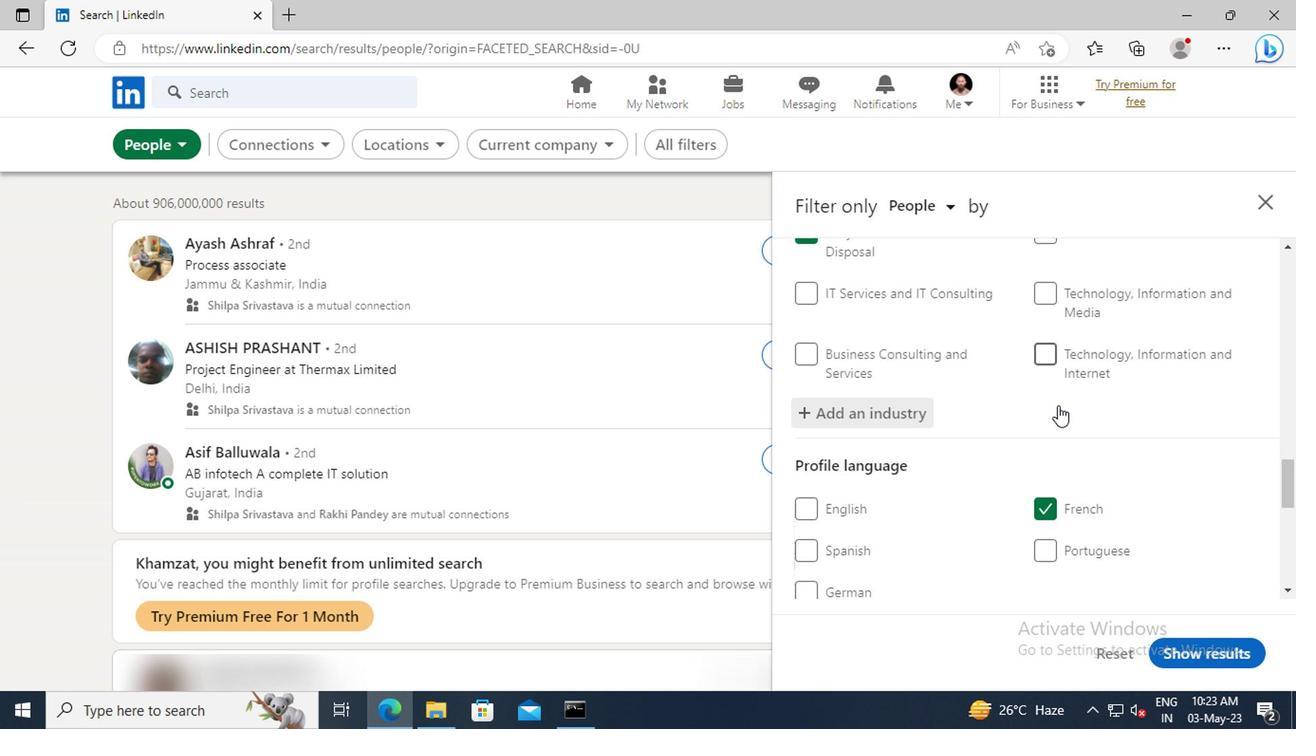 
Action: Mouse scrolled (1049, 384) with delta (0, 0)
Screenshot: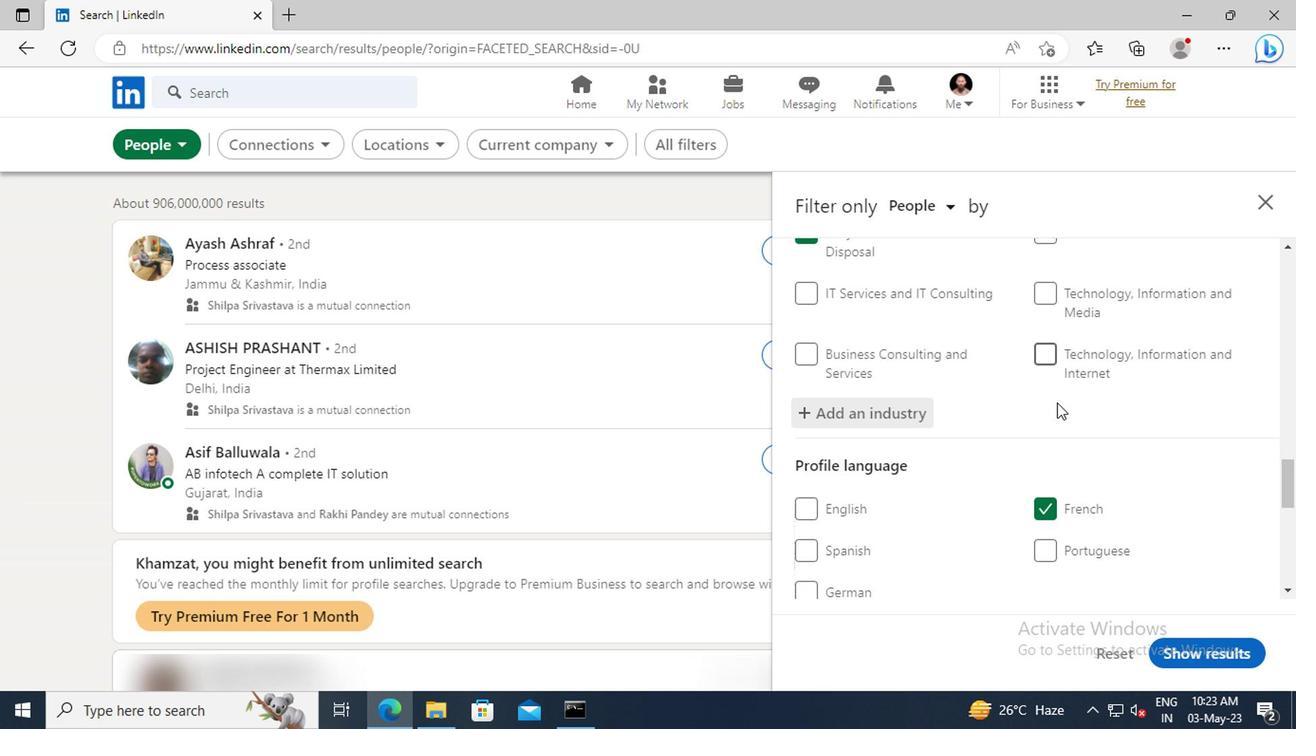 
Action: Mouse scrolled (1049, 384) with delta (0, 0)
Screenshot: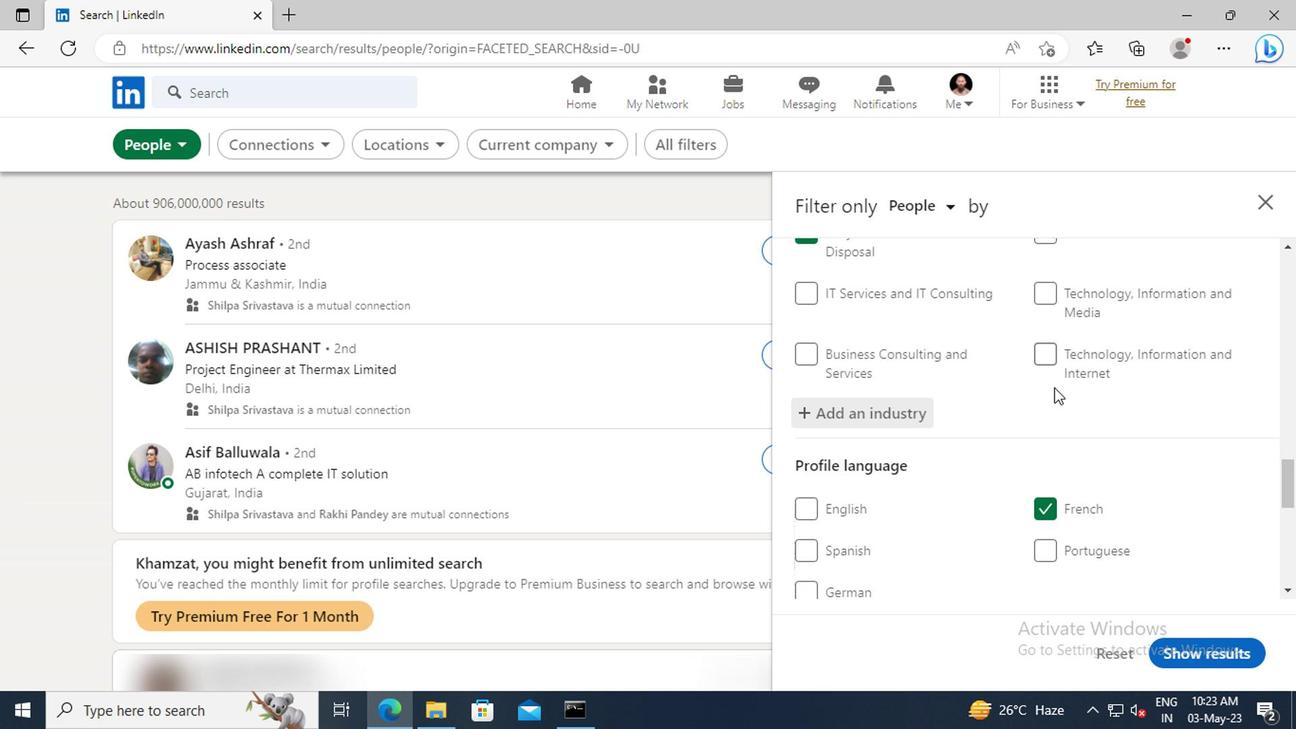 
Action: Mouse moved to (1049, 361)
Screenshot: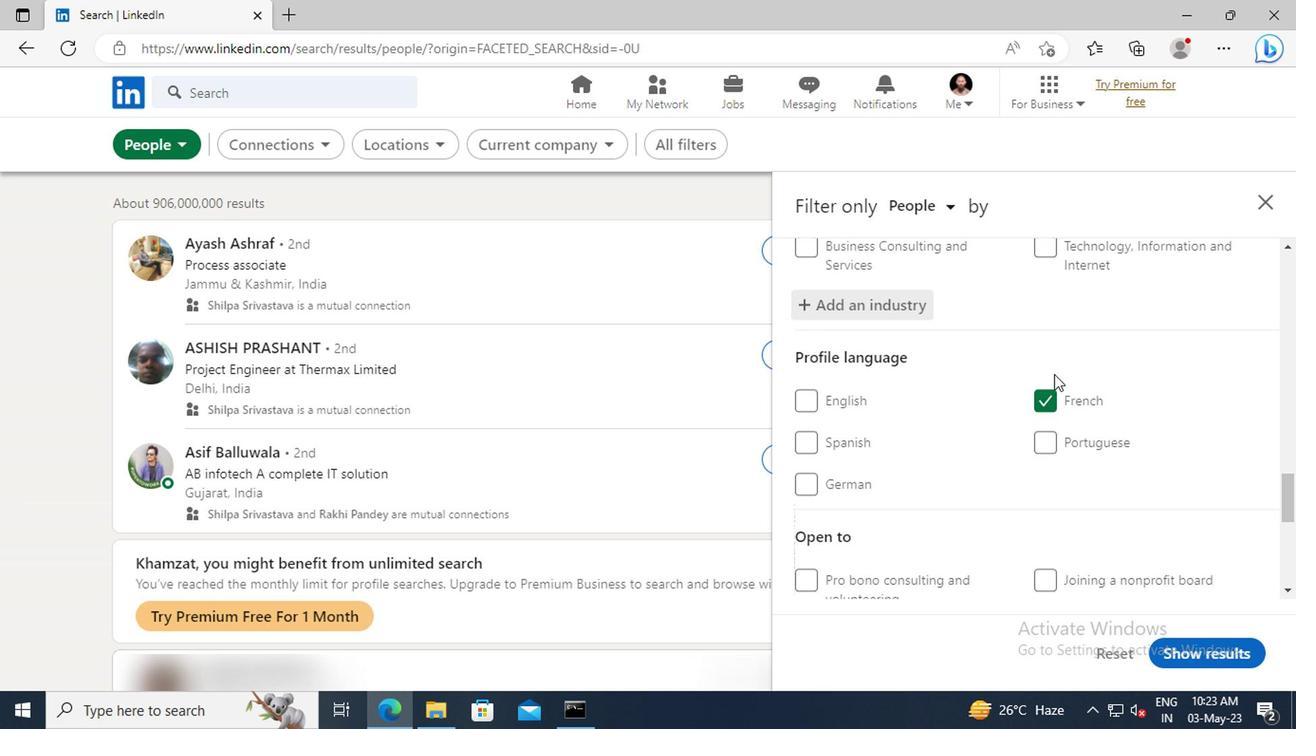 
Action: Mouse scrolled (1049, 360) with delta (0, 0)
Screenshot: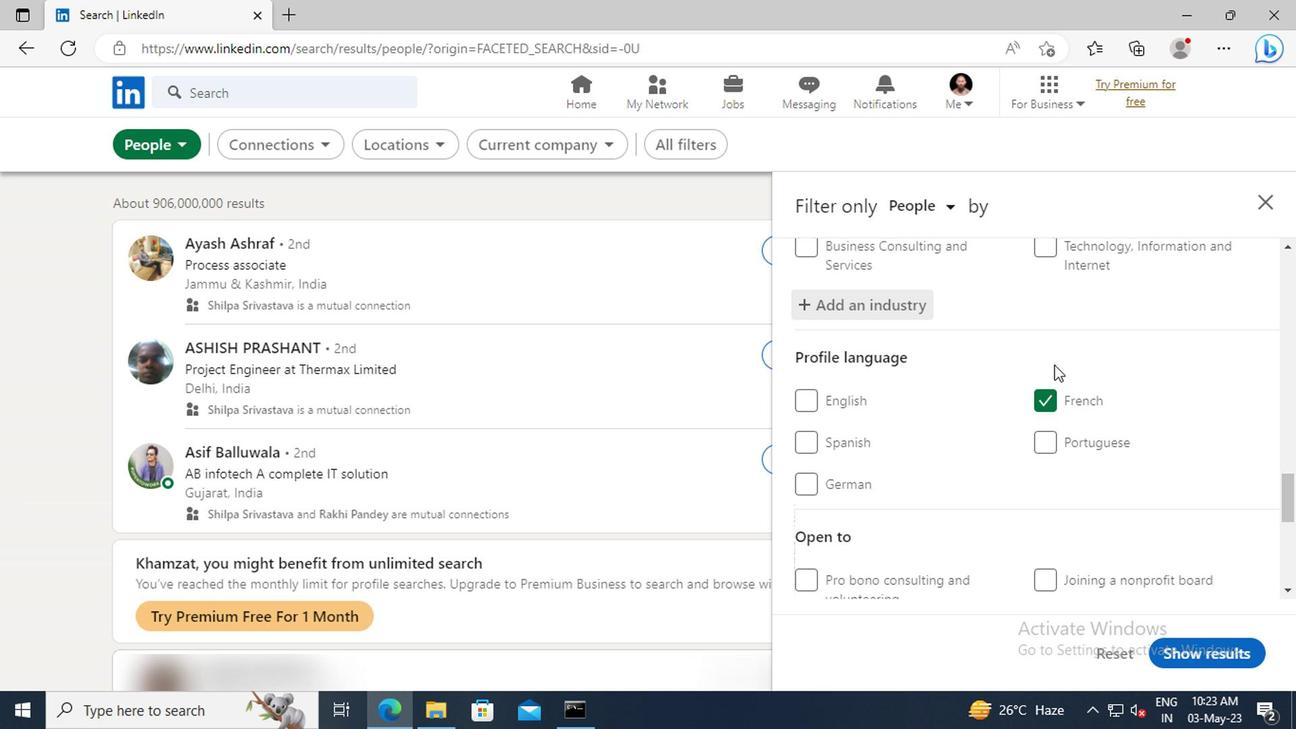 
Action: Mouse scrolled (1049, 360) with delta (0, 0)
Screenshot: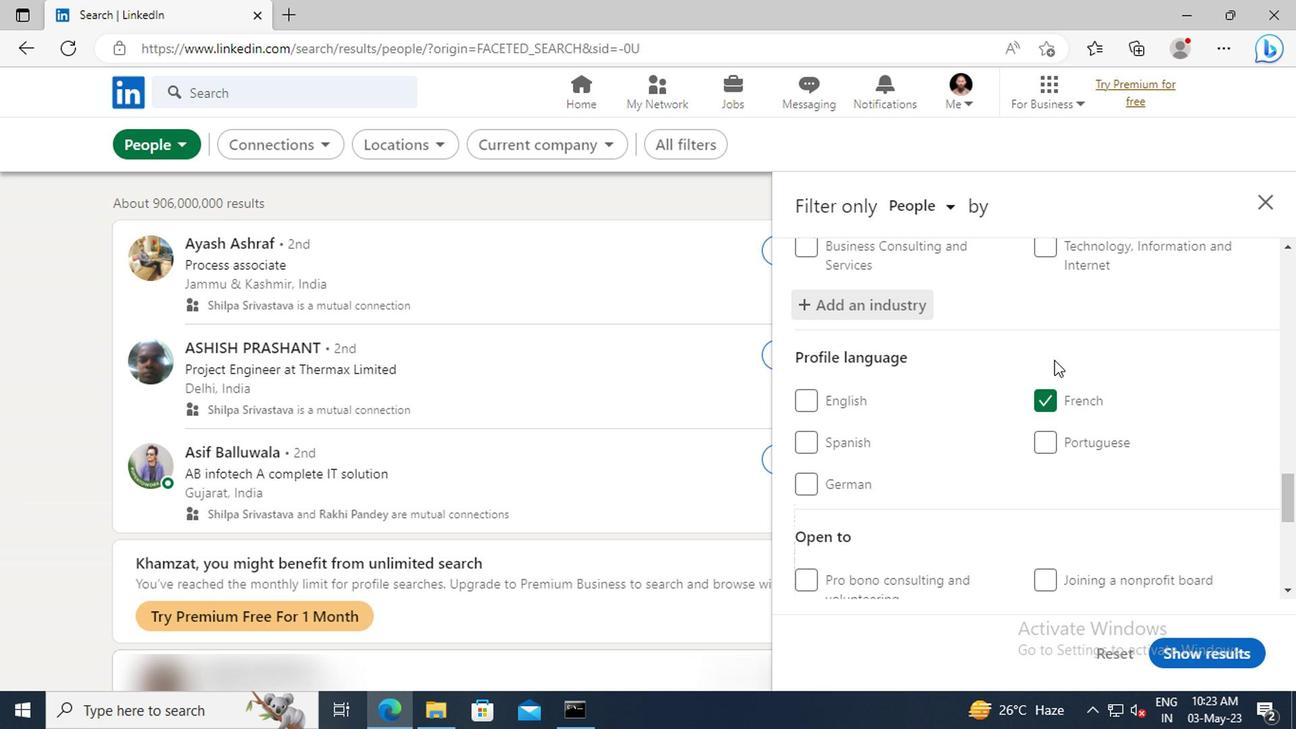 
Action: Mouse scrolled (1049, 360) with delta (0, 0)
Screenshot: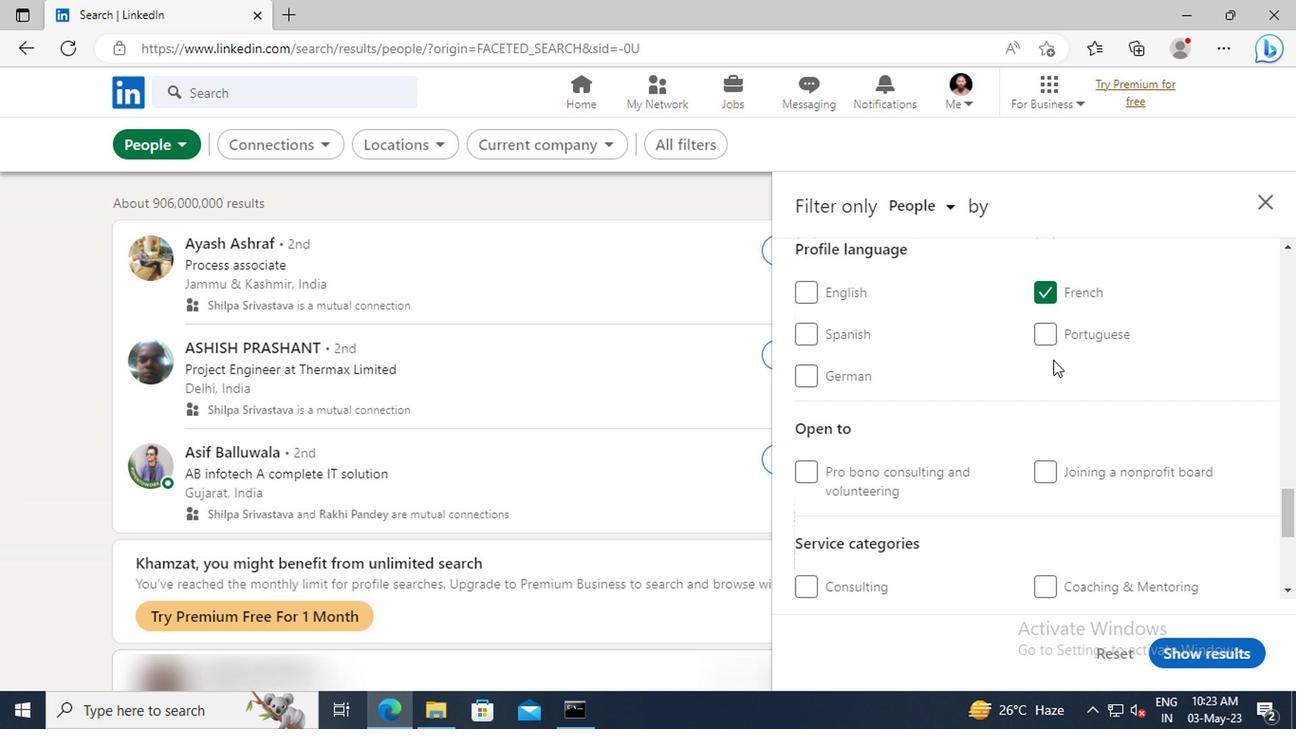 
Action: Mouse scrolled (1049, 360) with delta (0, 0)
Screenshot: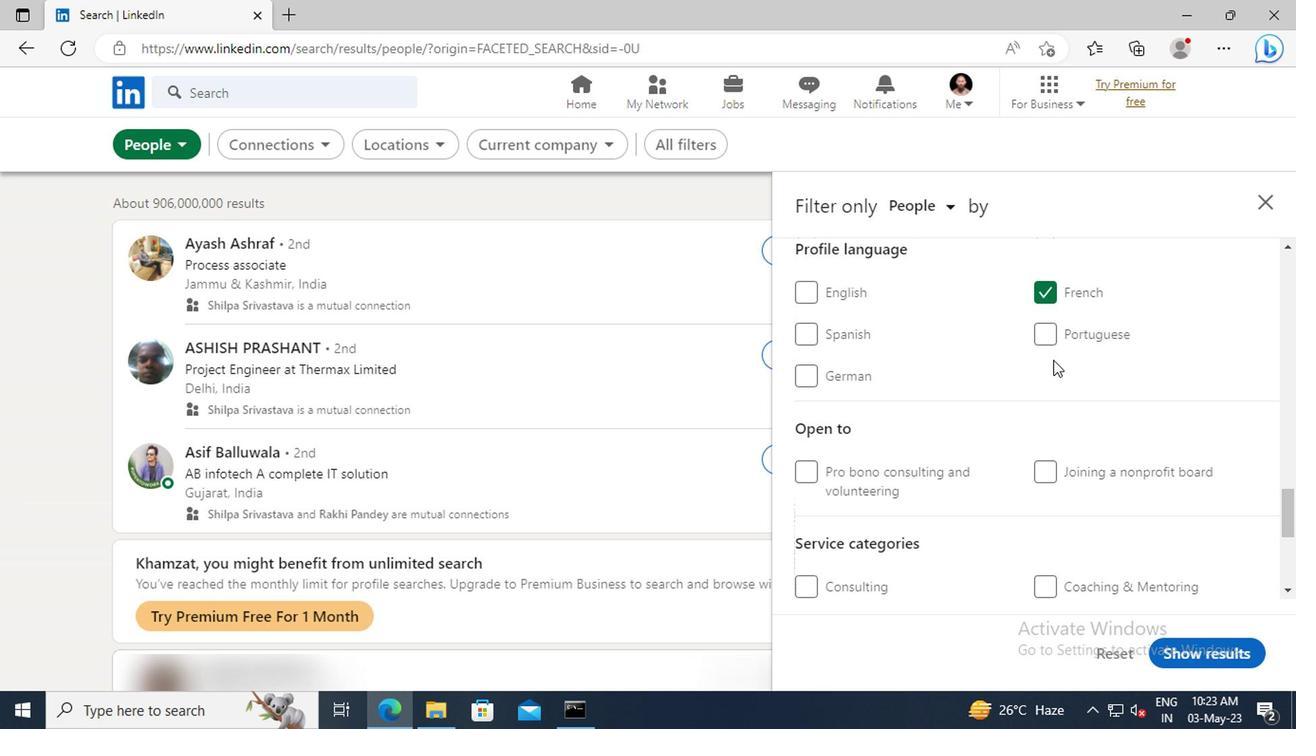 
Action: Mouse scrolled (1049, 360) with delta (0, 0)
Screenshot: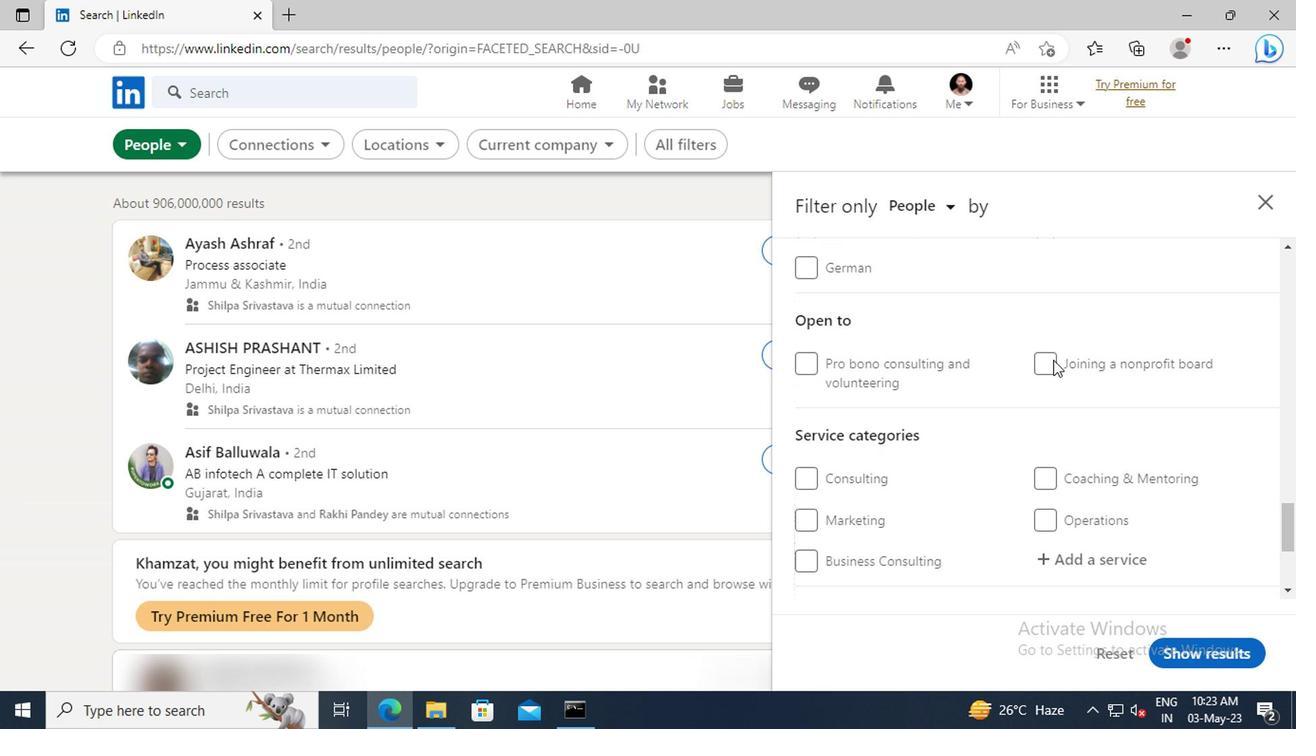 
Action: Mouse scrolled (1049, 360) with delta (0, 0)
Screenshot: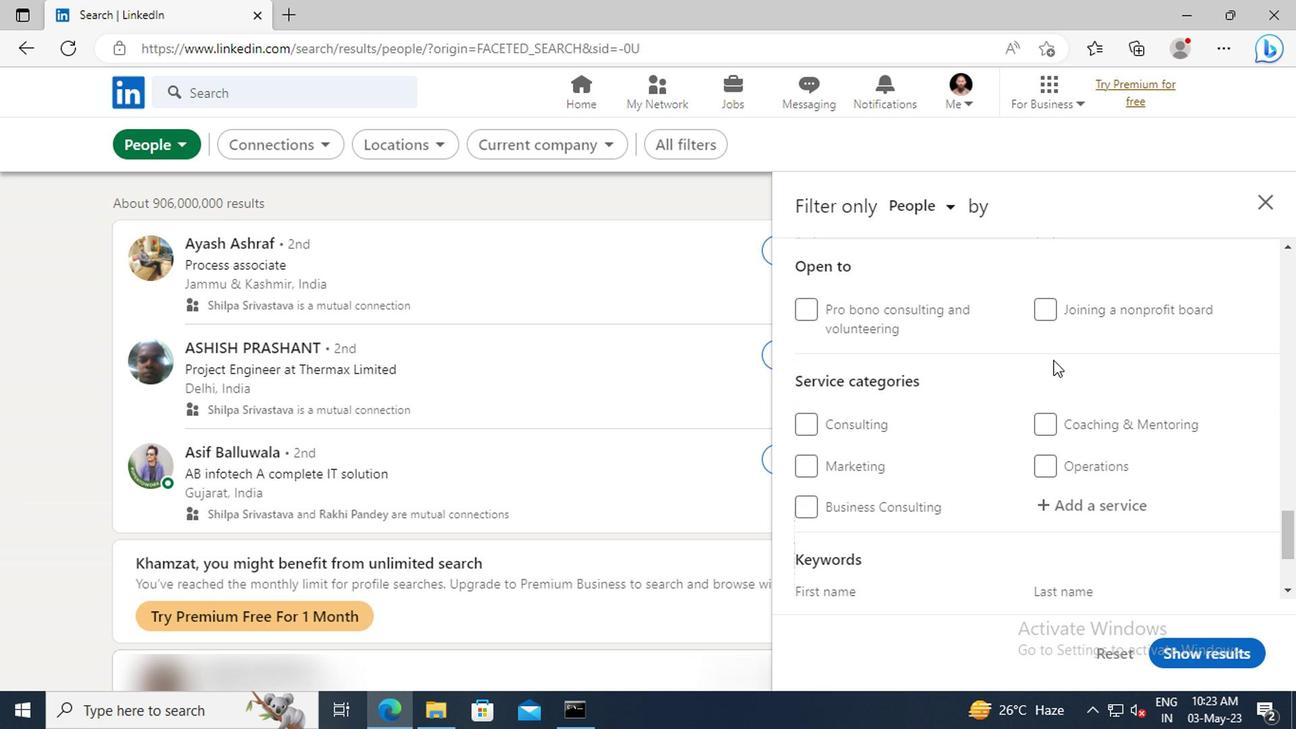 
Action: Mouse scrolled (1049, 360) with delta (0, 0)
Screenshot: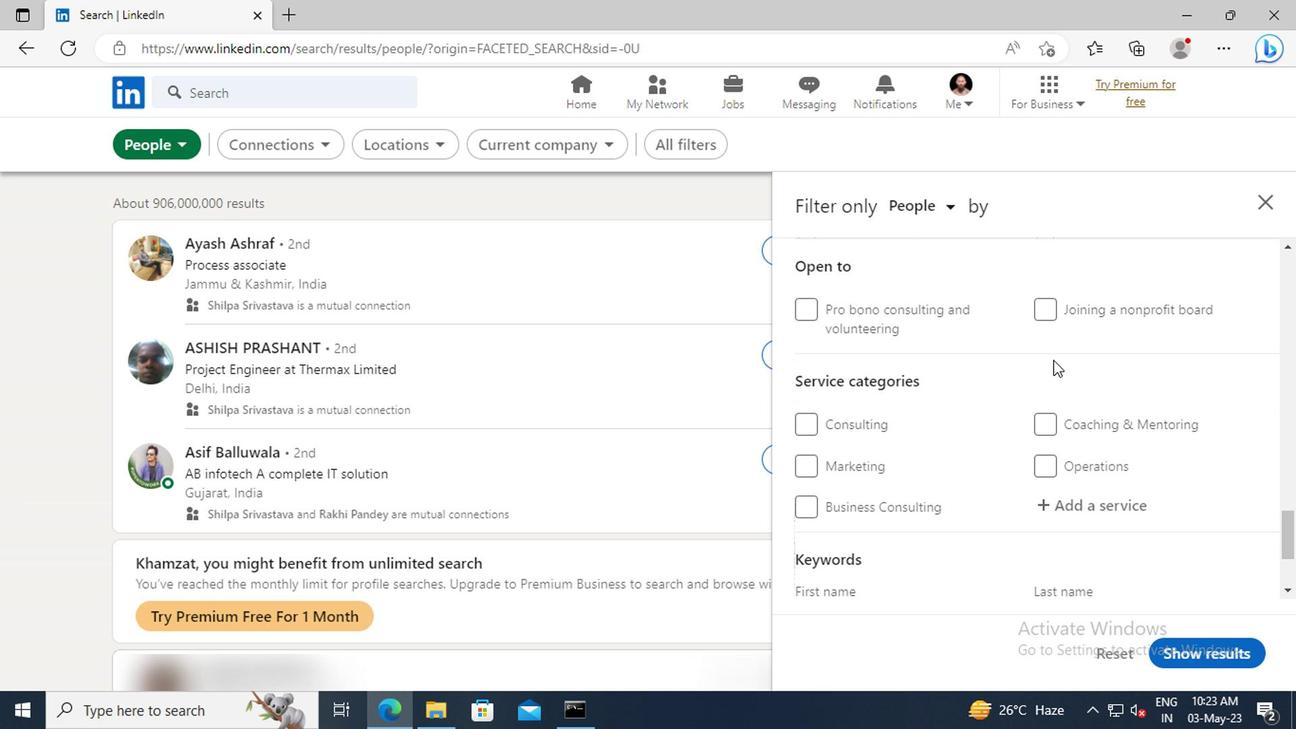 
Action: Mouse moved to (1060, 408)
Screenshot: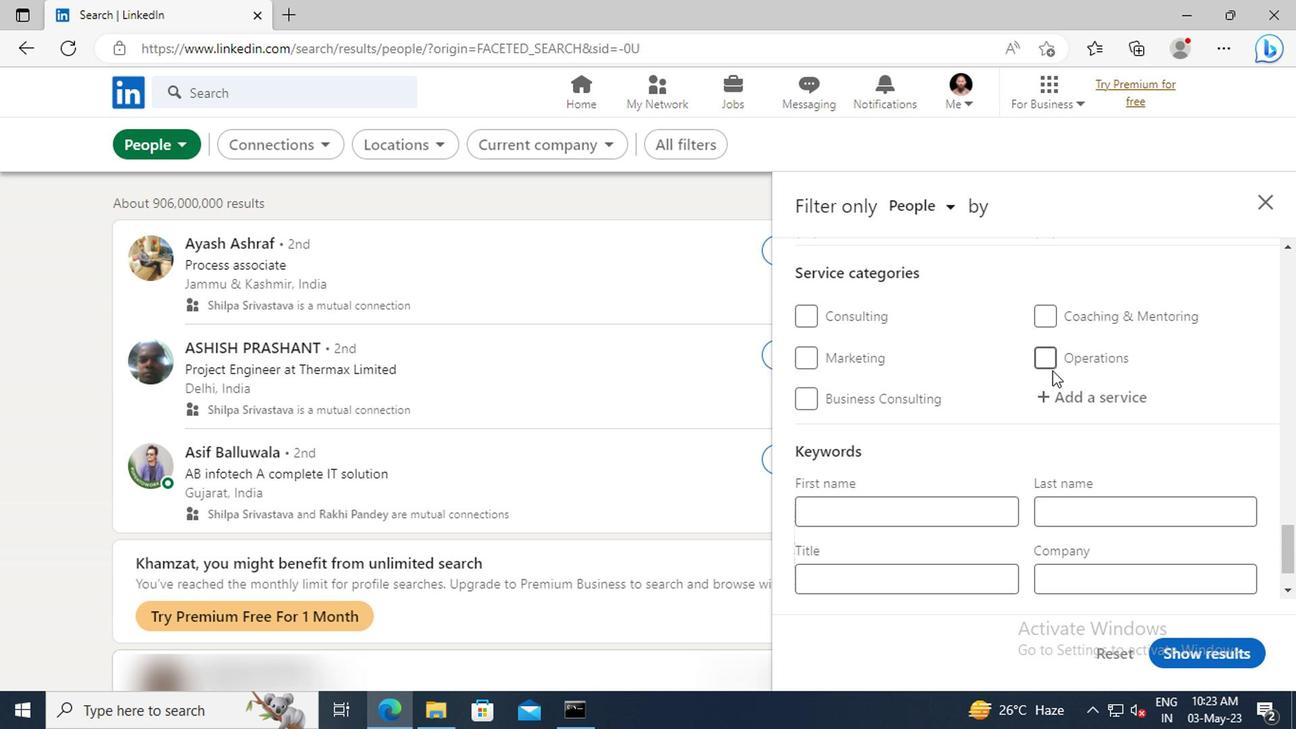 
Action: Mouse pressed left at (1060, 408)
Screenshot: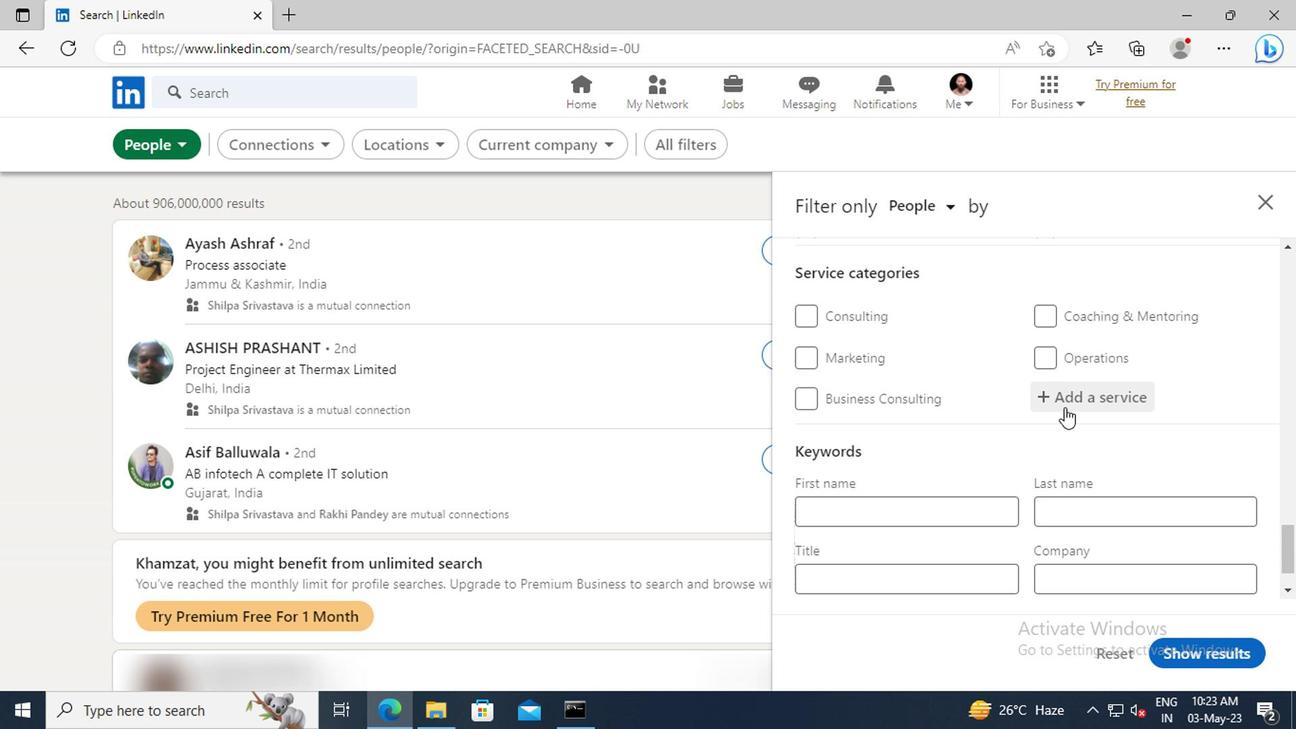 
Action: Key pressed <Key.shift>INFORMATION<Key.space><Key.shift>M
Screenshot: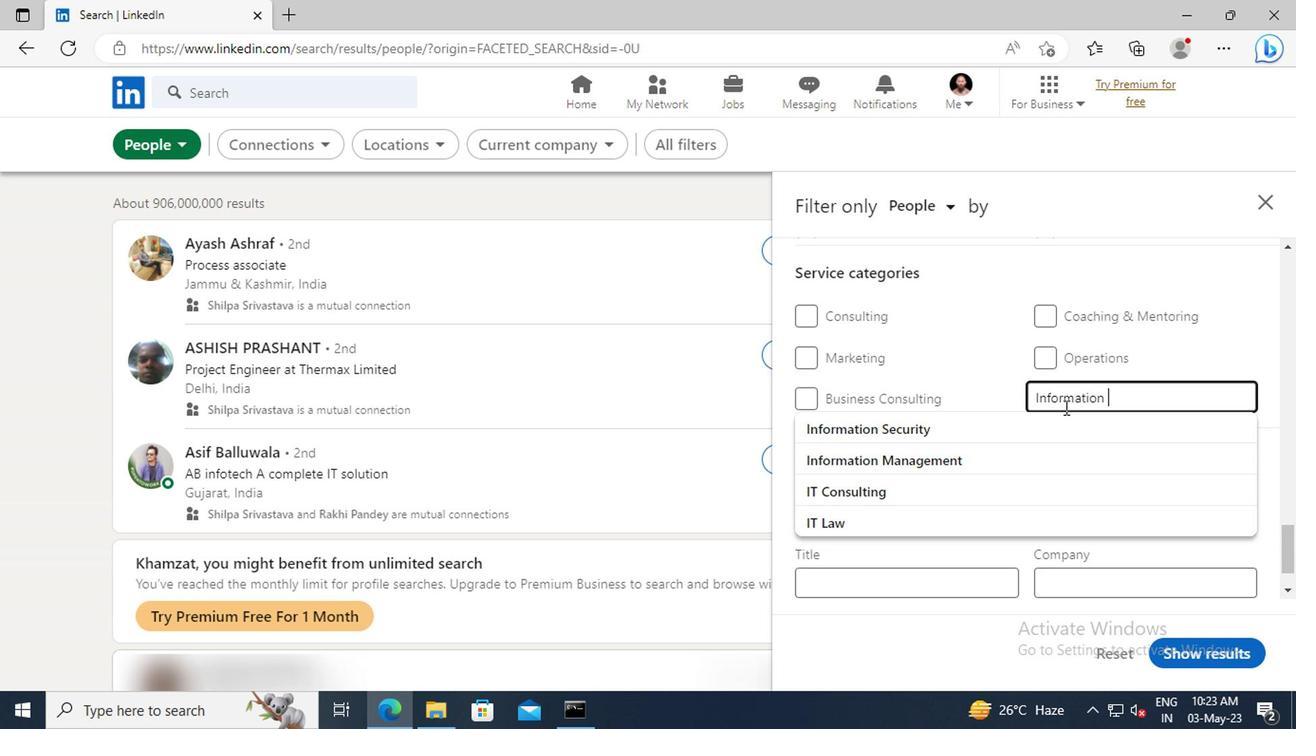 
Action: Mouse moved to (1060, 426)
Screenshot: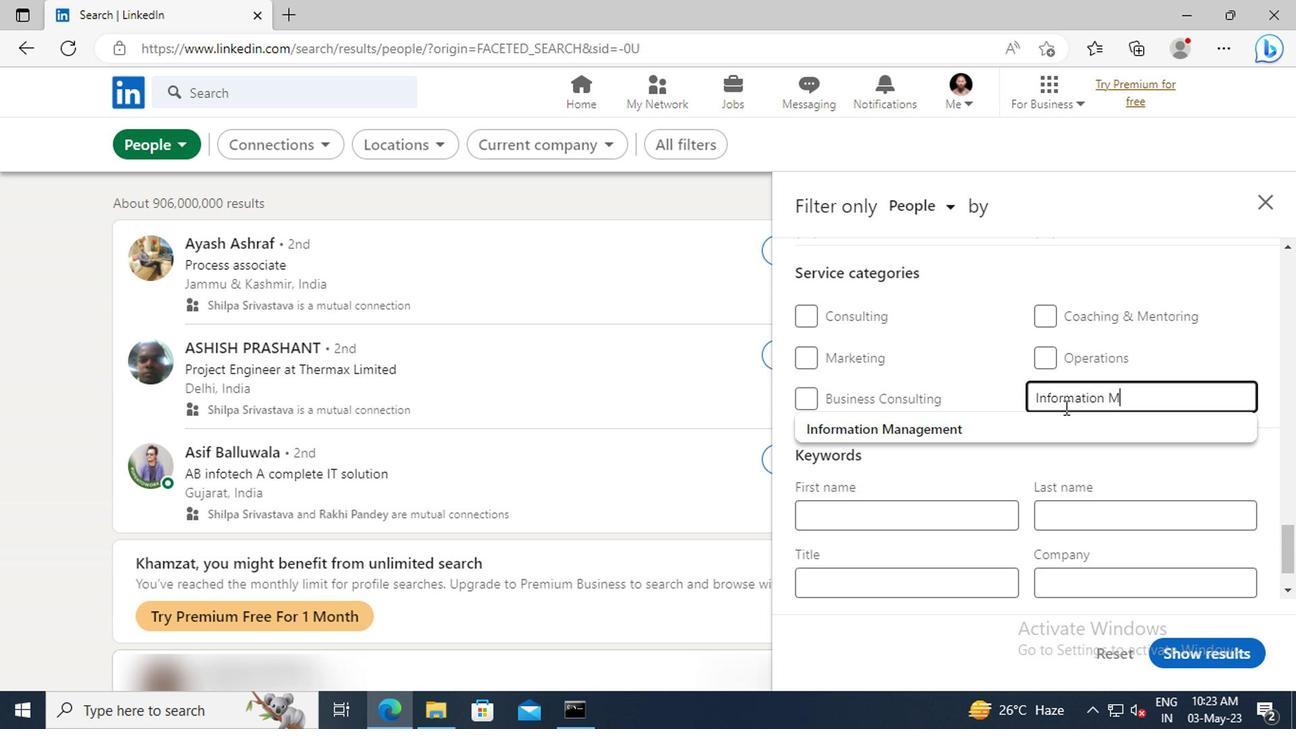 
Action: Mouse pressed left at (1060, 426)
Screenshot: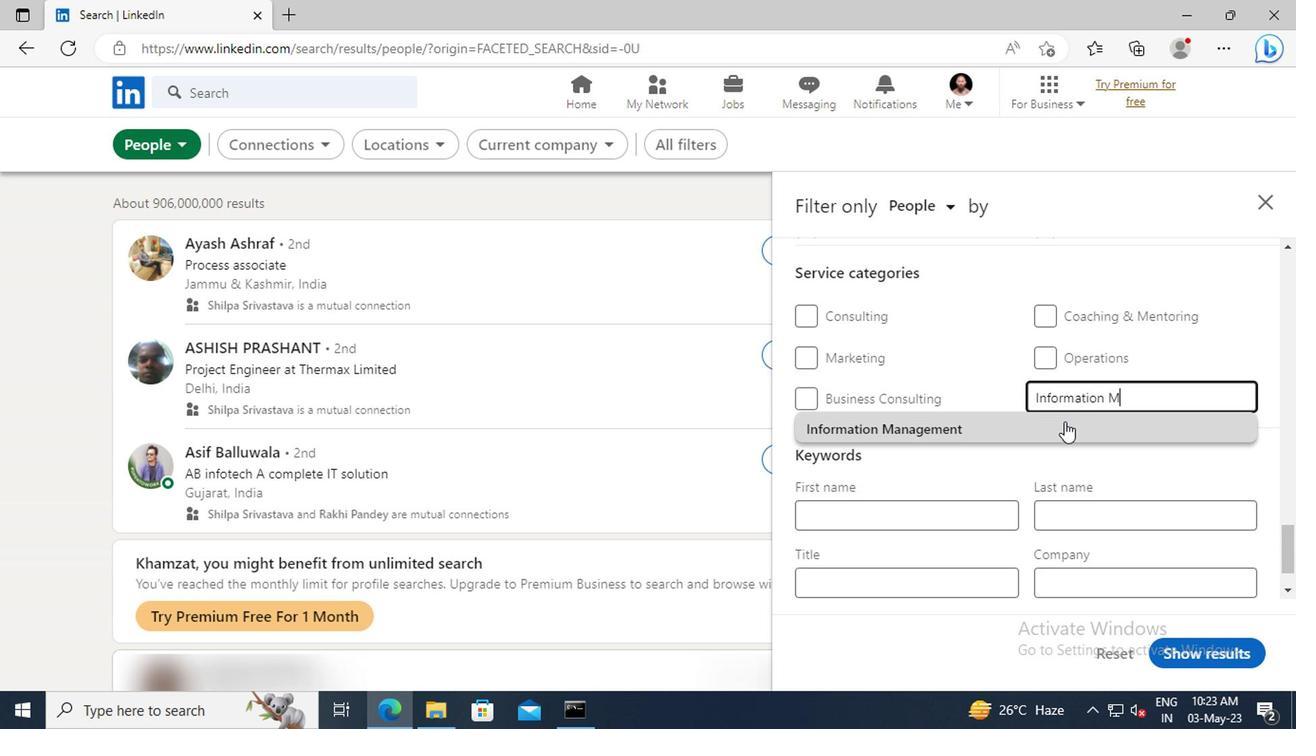 
Action: Mouse scrolled (1060, 426) with delta (0, 0)
Screenshot: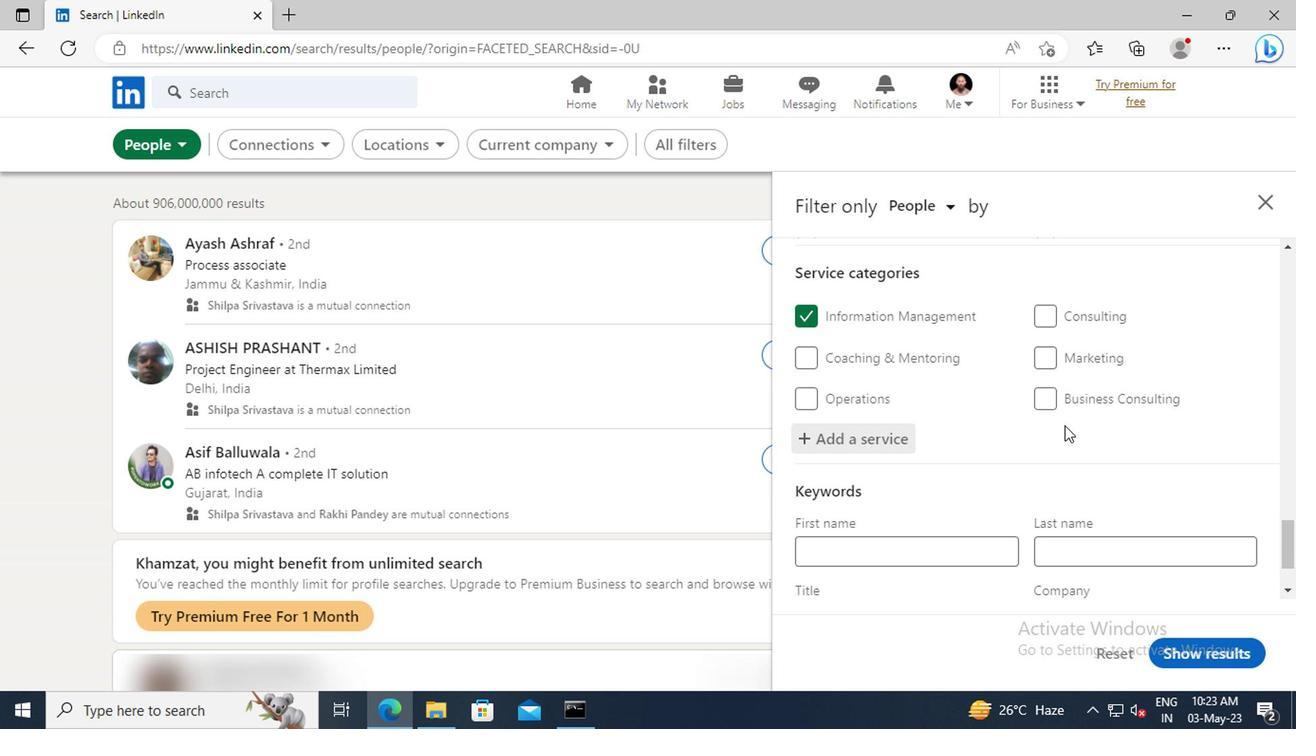 
Action: Mouse scrolled (1060, 426) with delta (0, 0)
Screenshot: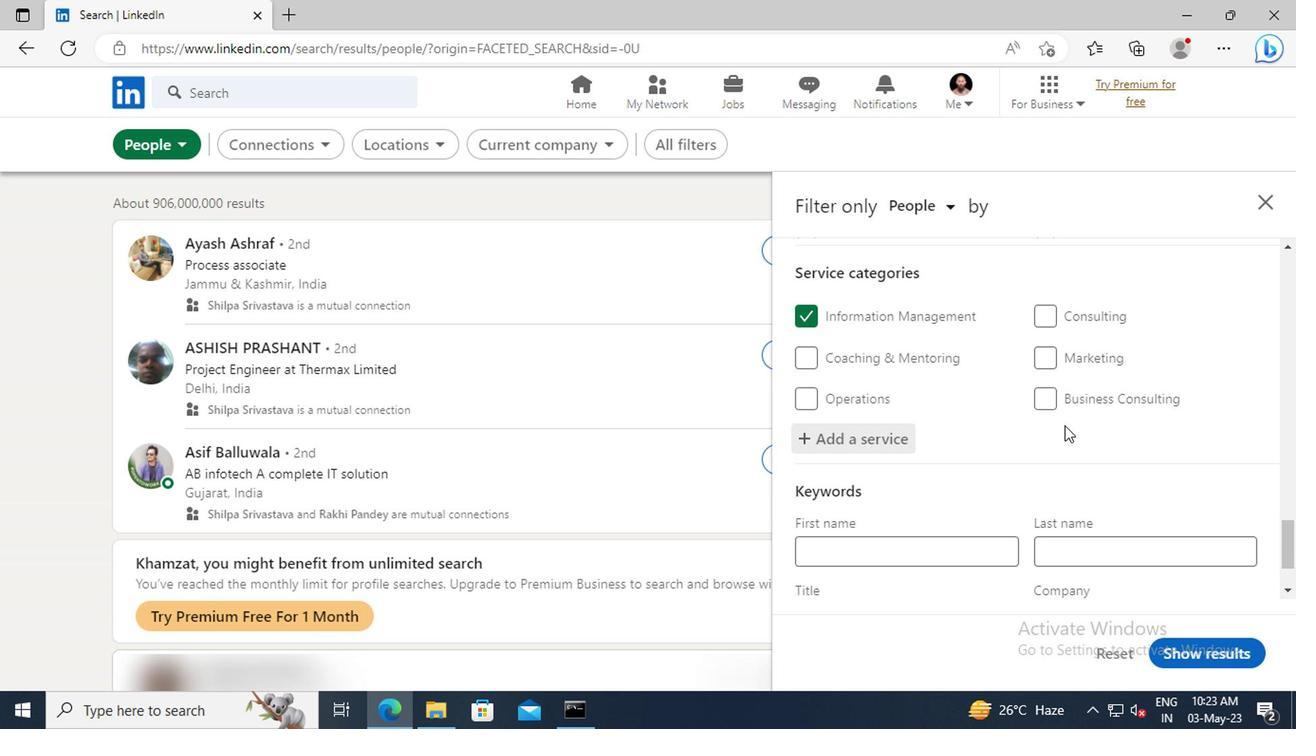 
Action: Mouse scrolled (1060, 426) with delta (0, 0)
Screenshot: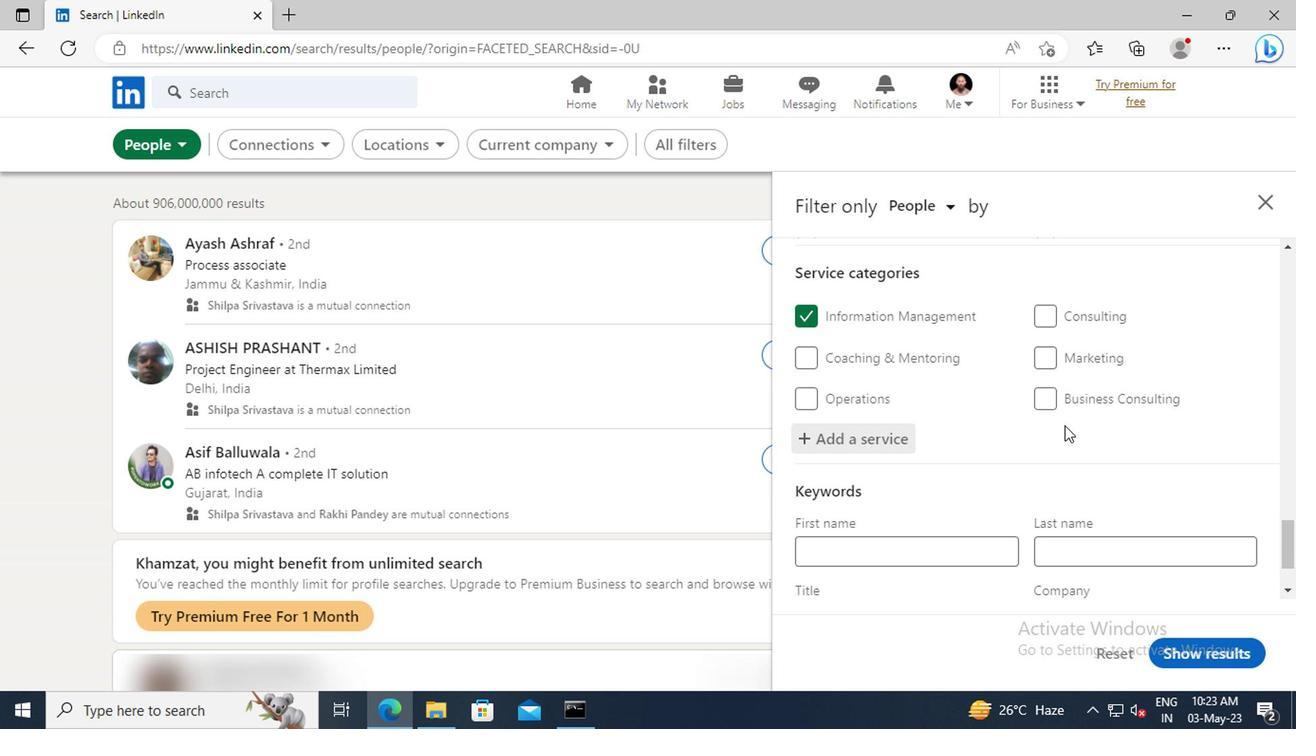 
Action: Mouse scrolled (1060, 426) with delta (0, 0)
Screenshot: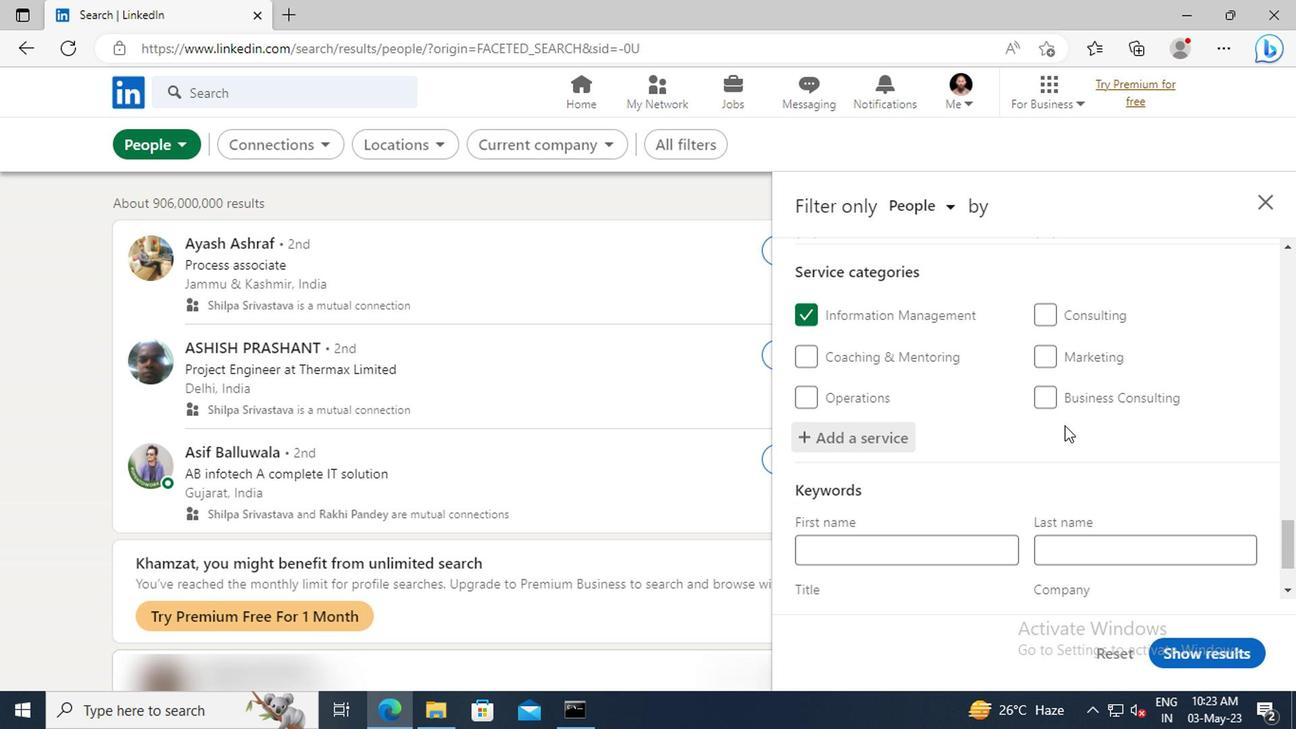 
Action: Mouse moved to (924, 506)
Screenshot: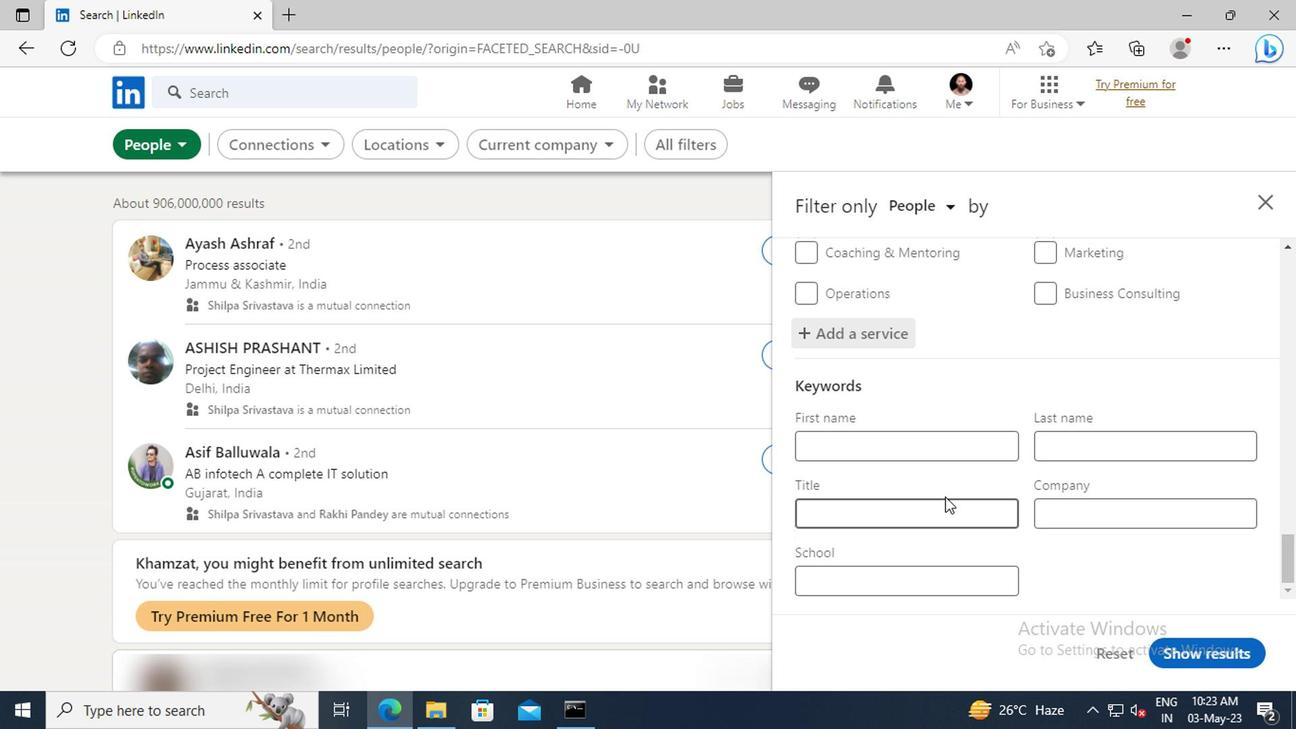 
Action: Mouse pressed left at (924, 506)
Screenshot: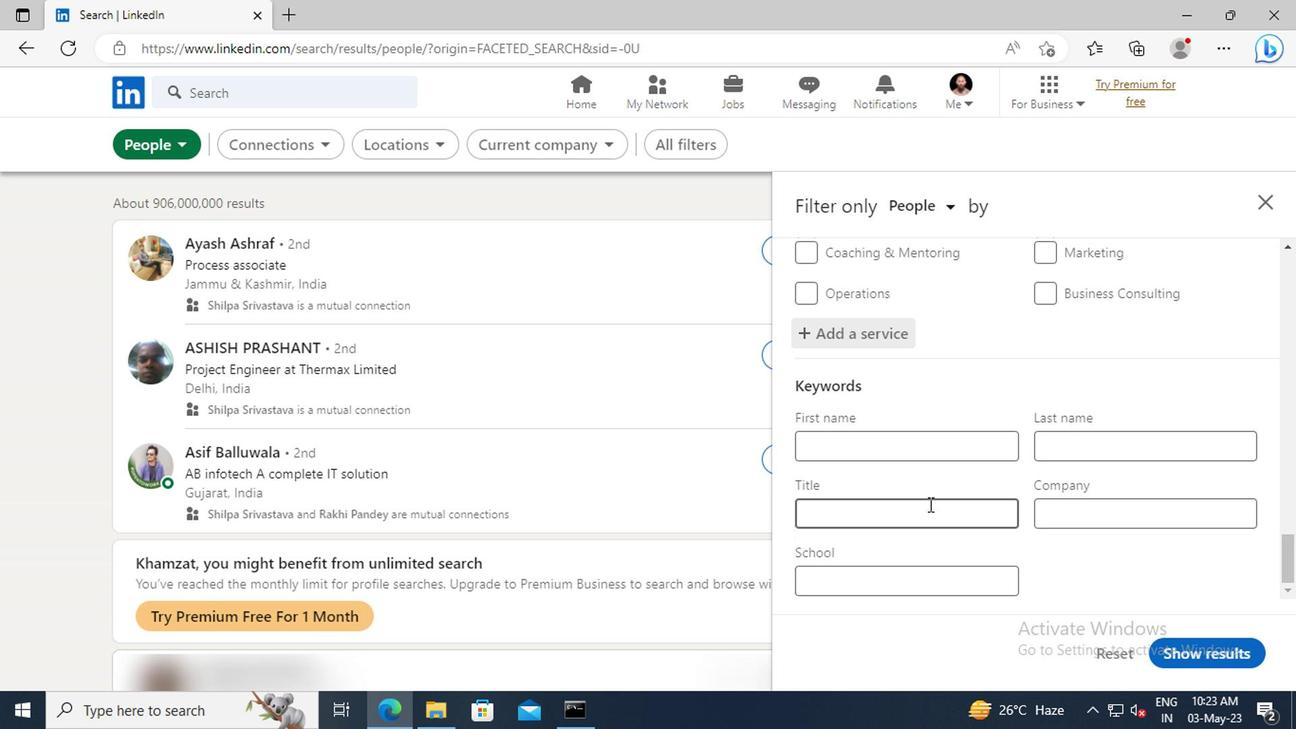 
Action: Key pressed <Key.shift>FUNERAL<Key.space><Key.shift>ATTENDANT<Key.enter>
Screenshot: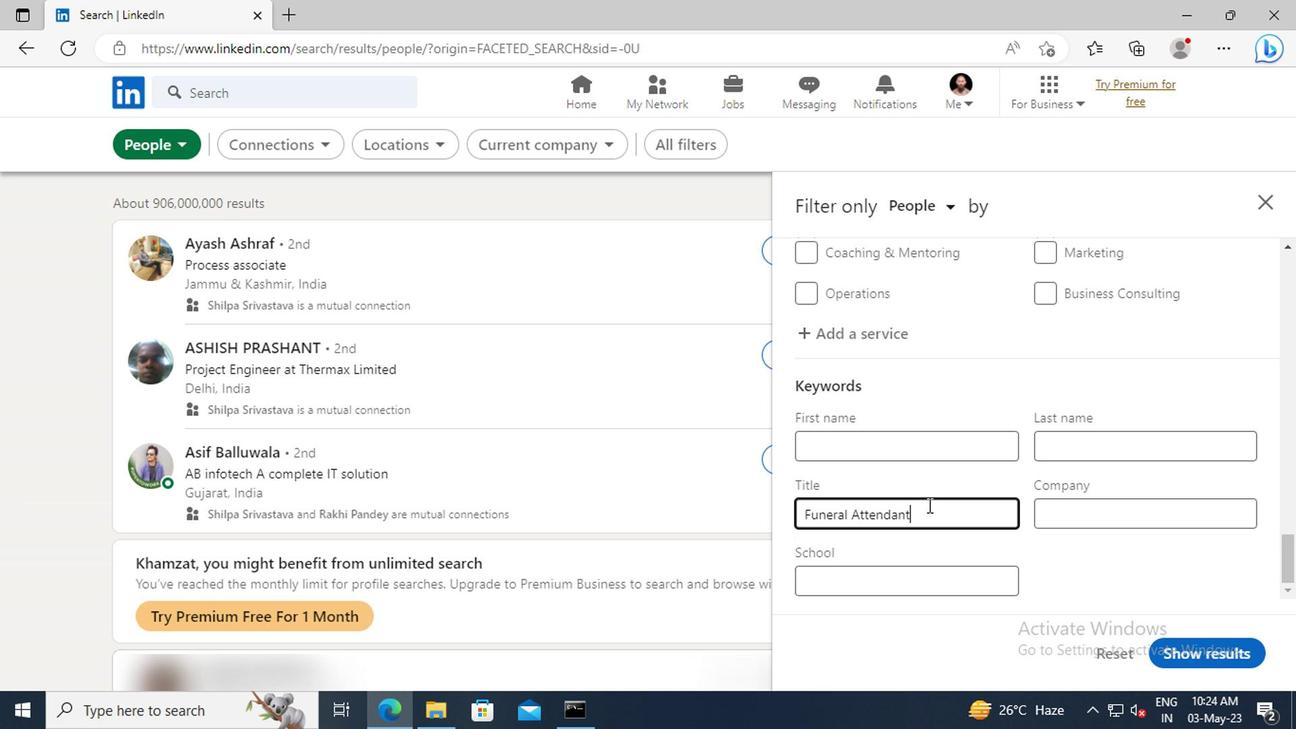 
Action: Mouse moved to (1173, 649)
Screenshot: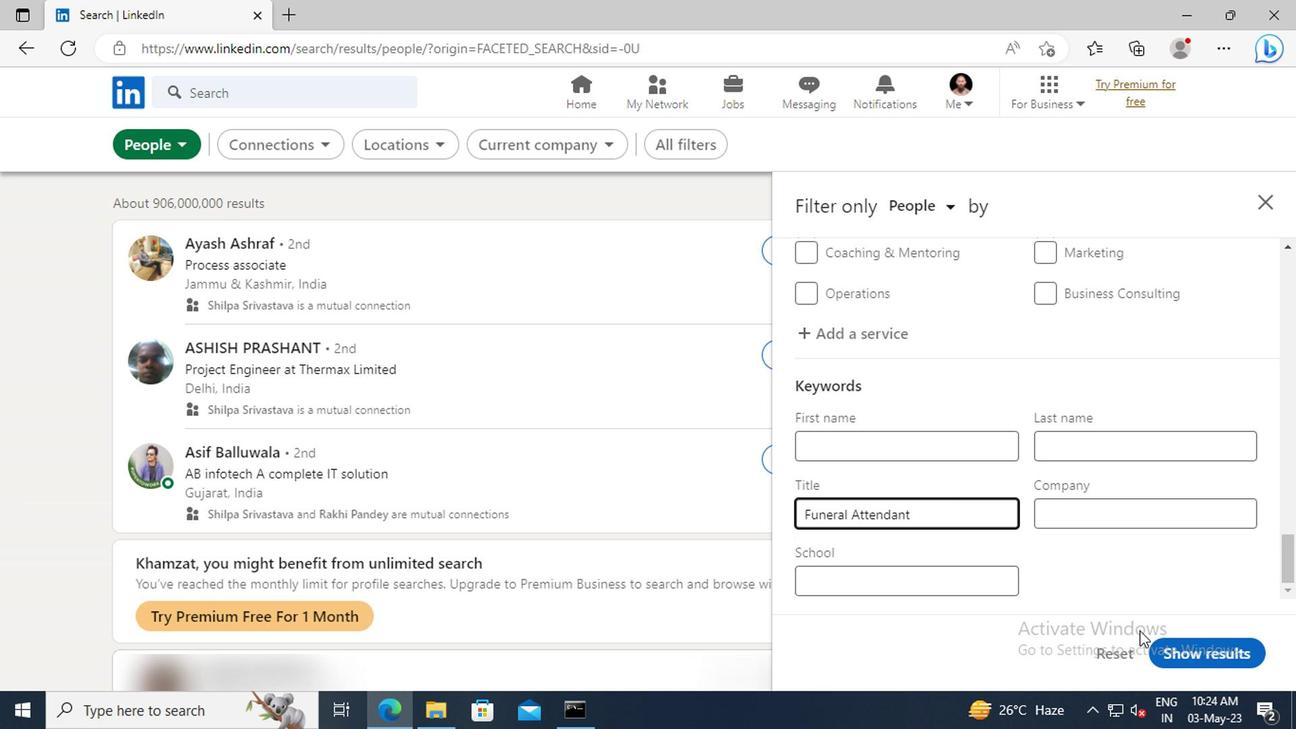 
Action: Mouse pressed left at (1173, 649)
Screenshot: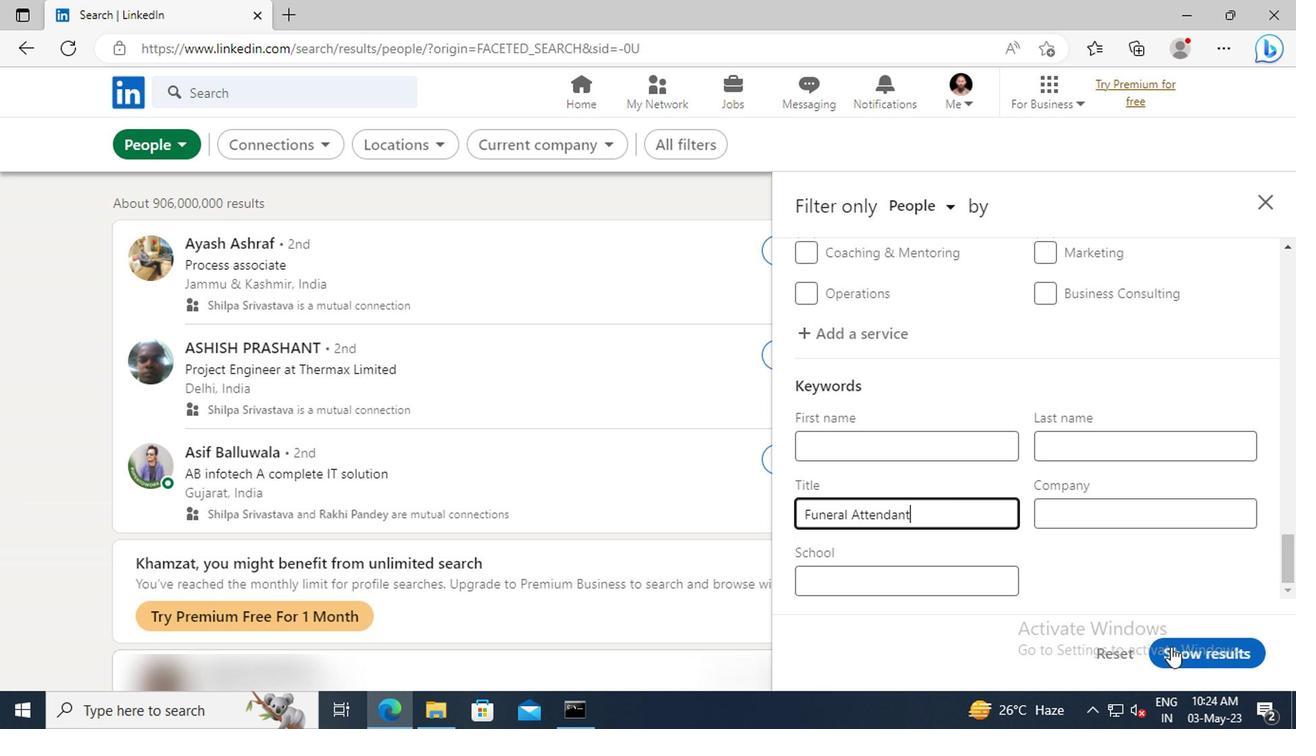 
